 Task: Forward email as attachment with the signature Dillon Turner with the subject Yearly report from softage.1@softage.net to softage.8@softage.net with the message Would it be possible to have a project status update call with all stakeholders next week?
Action: Mouse moved to (1136, 104)
Screenshot: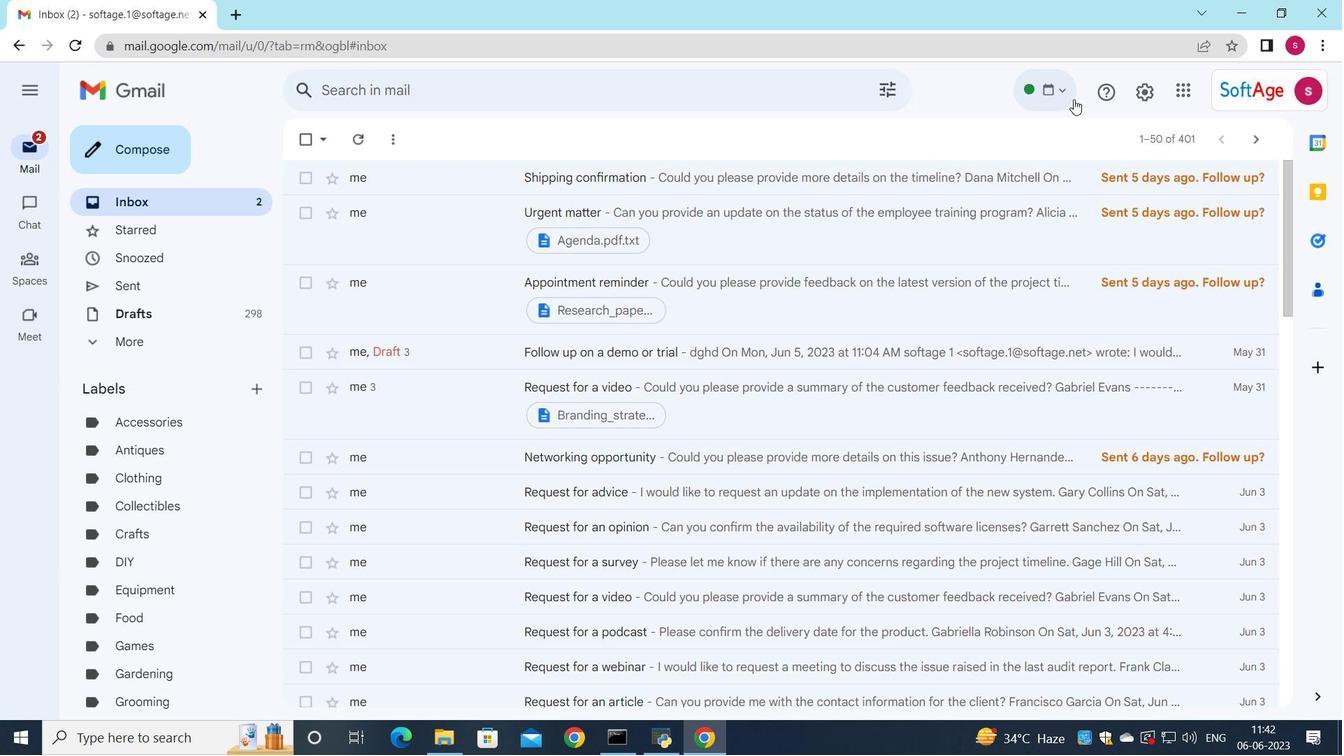 
Action: Mouse pressed left at (1136, 104)
Screenshot: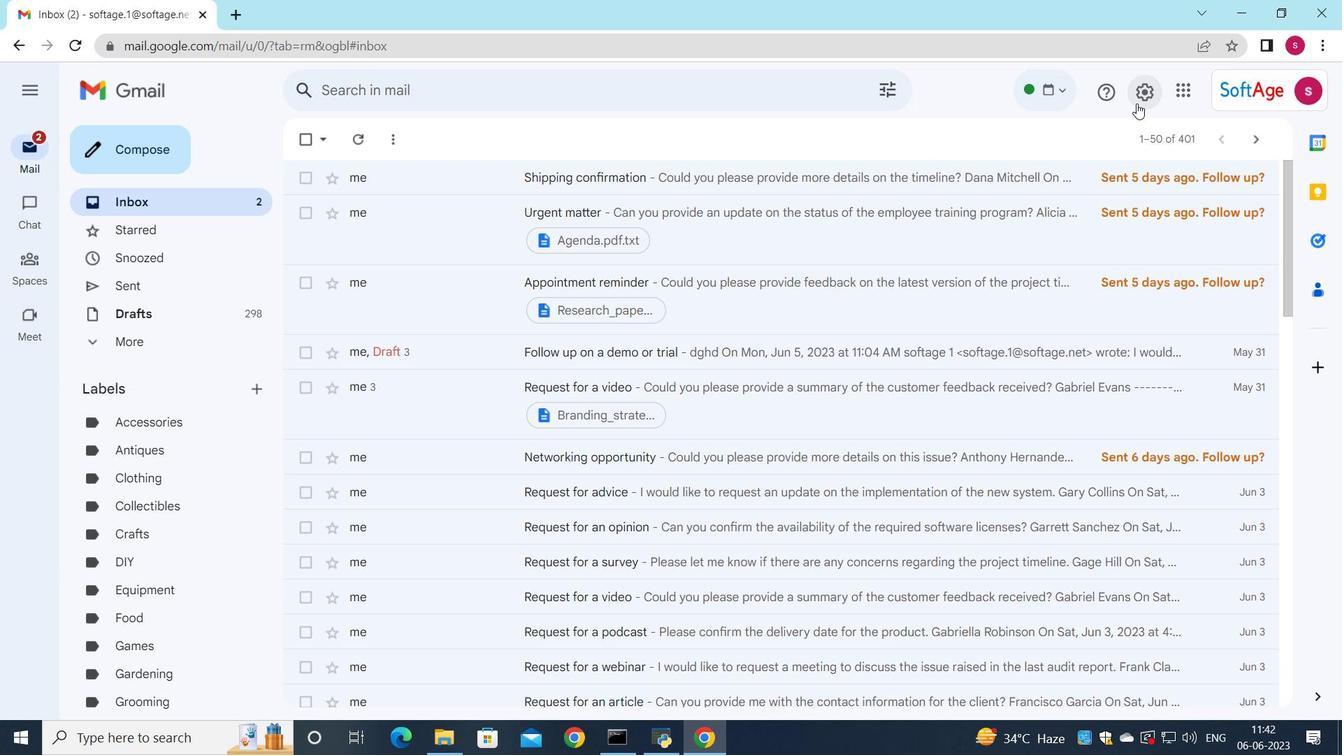 
Action: Mouse moved to (1164, 179)
Screenshot: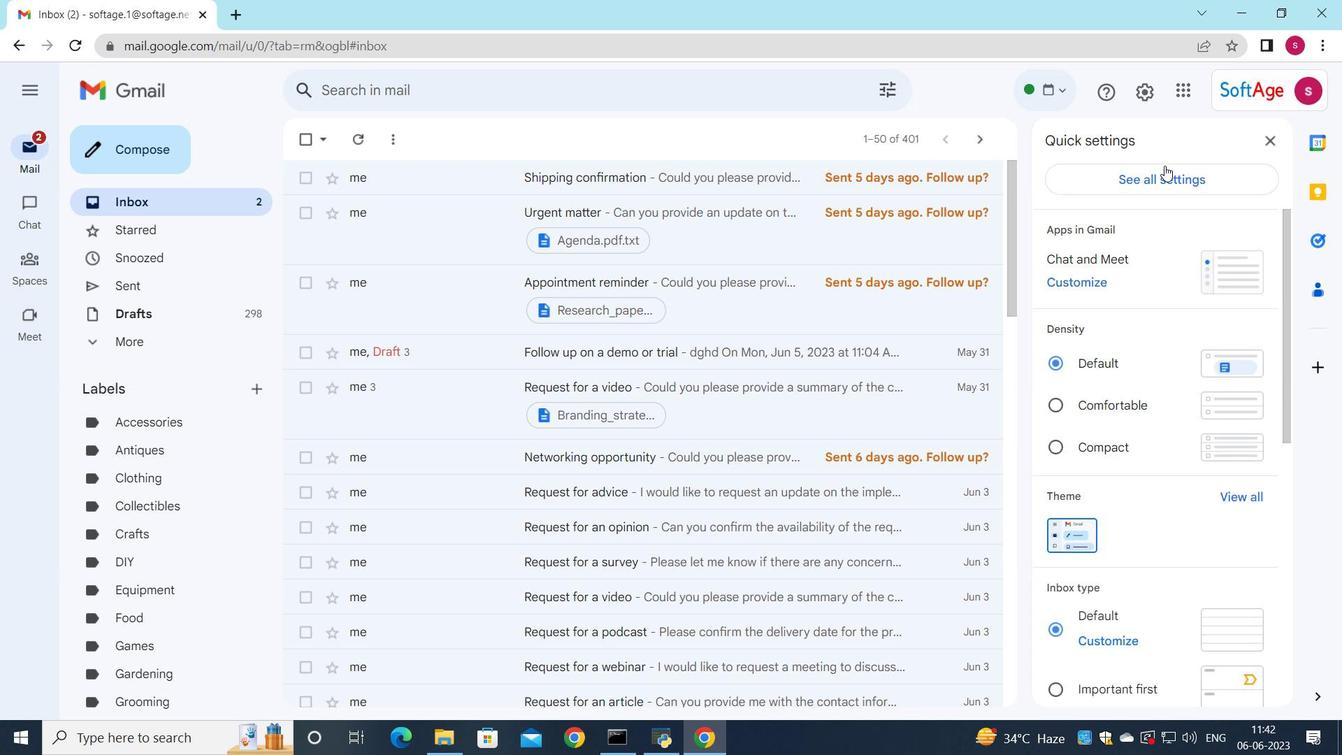 
Action: Mouse pressed left at (1164, 179)
Screenshot: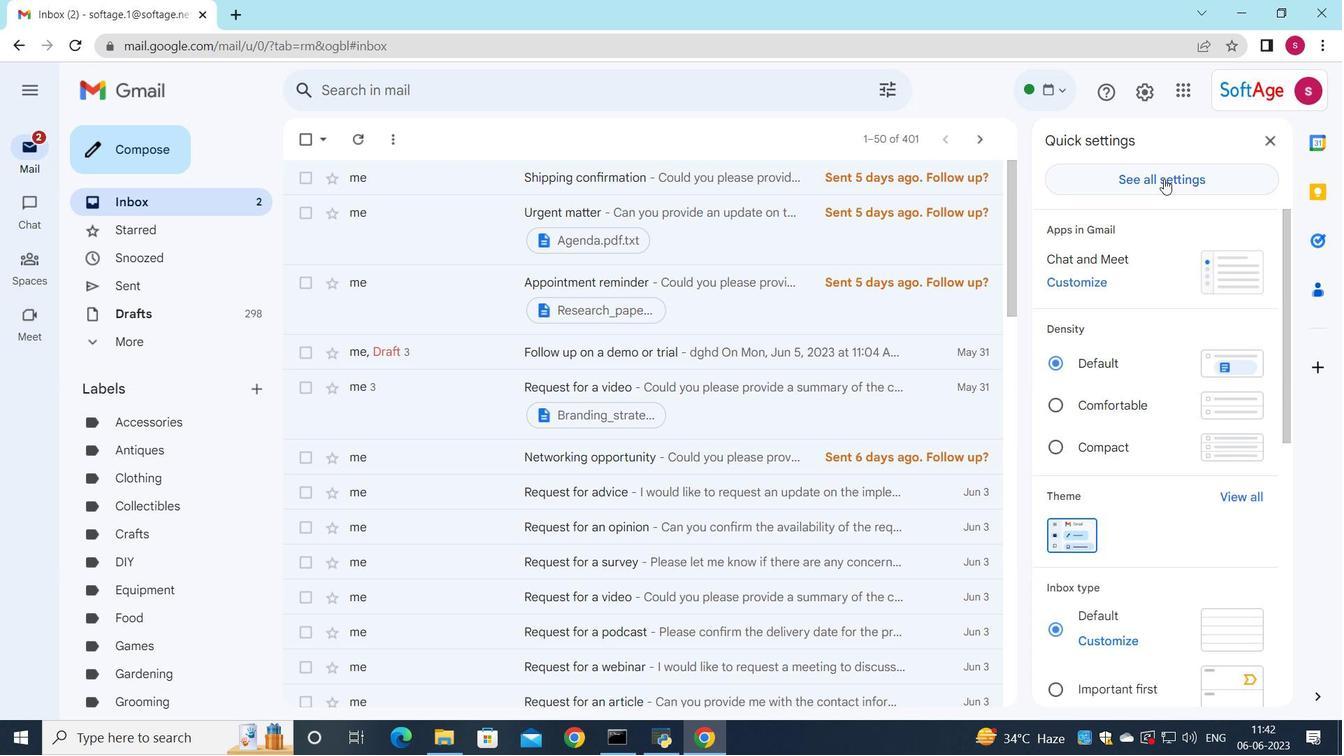 
Action: Mouse moved to (567, 263)
Screenshot: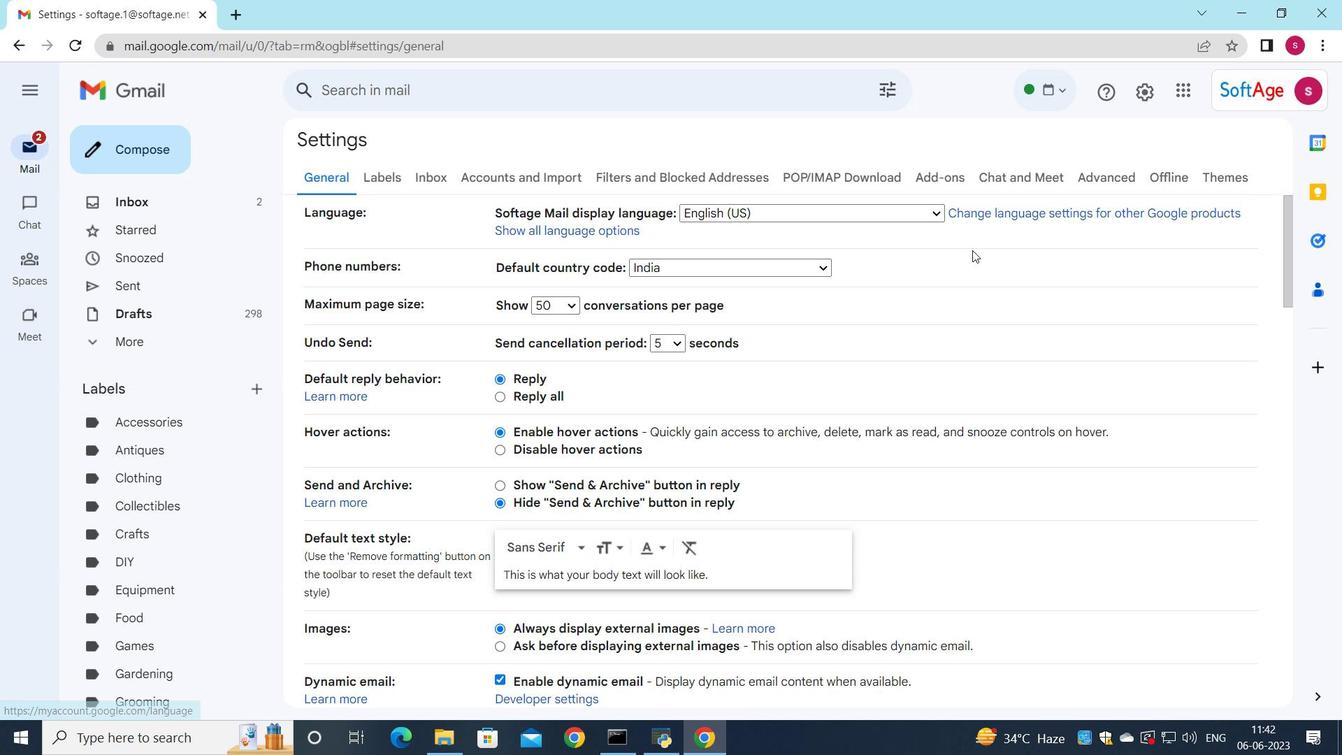 
Action: Mouse scrolled (567, 262) with delta (0, 0)
Screenshot: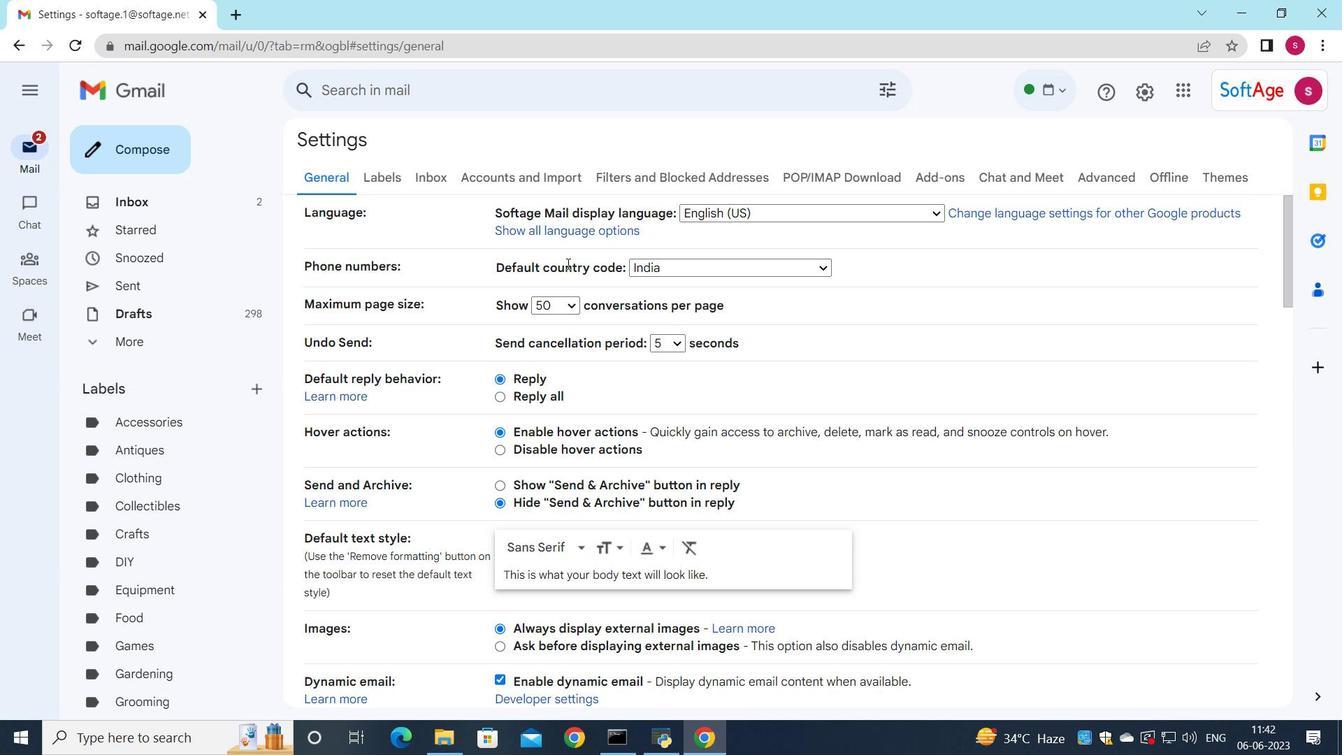 
Action: Mouse scrolled (567, 262) with delta (0, 0)
Screenshot: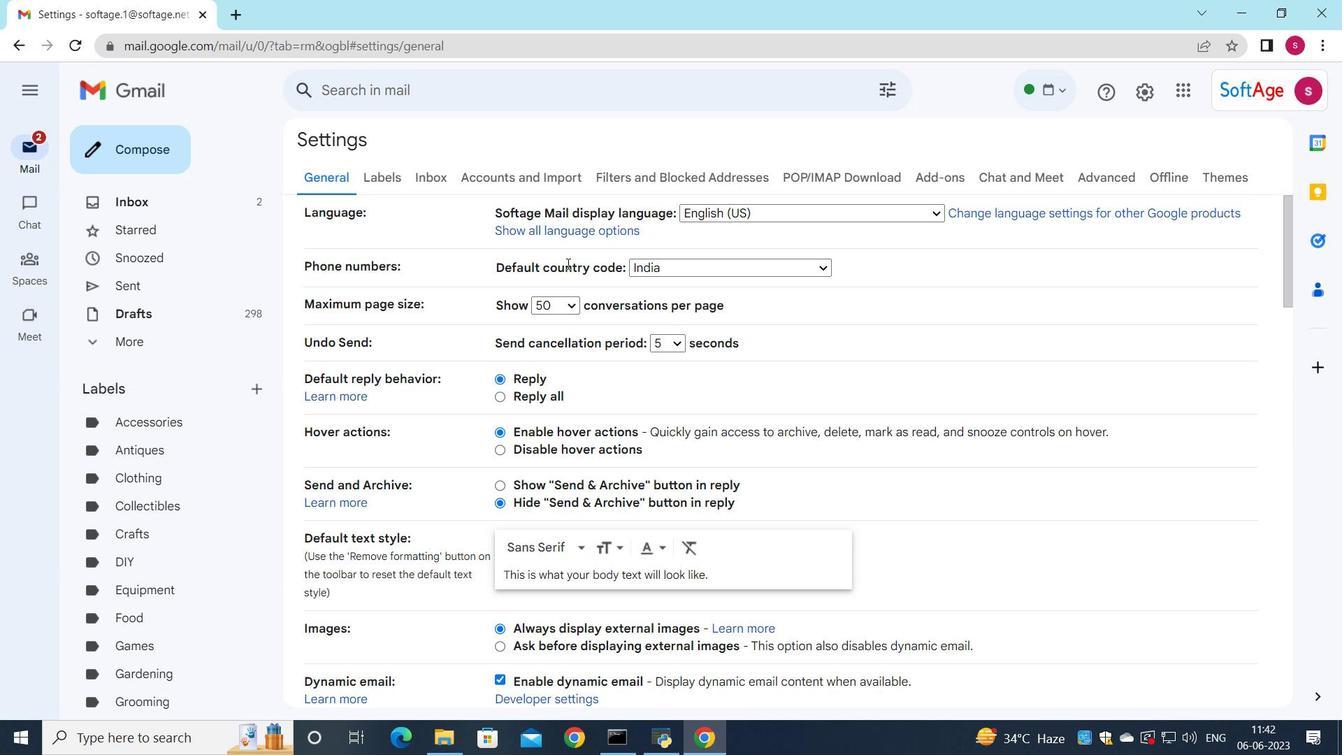 
Action: Mouse moved to (569, 333)
Screenshot: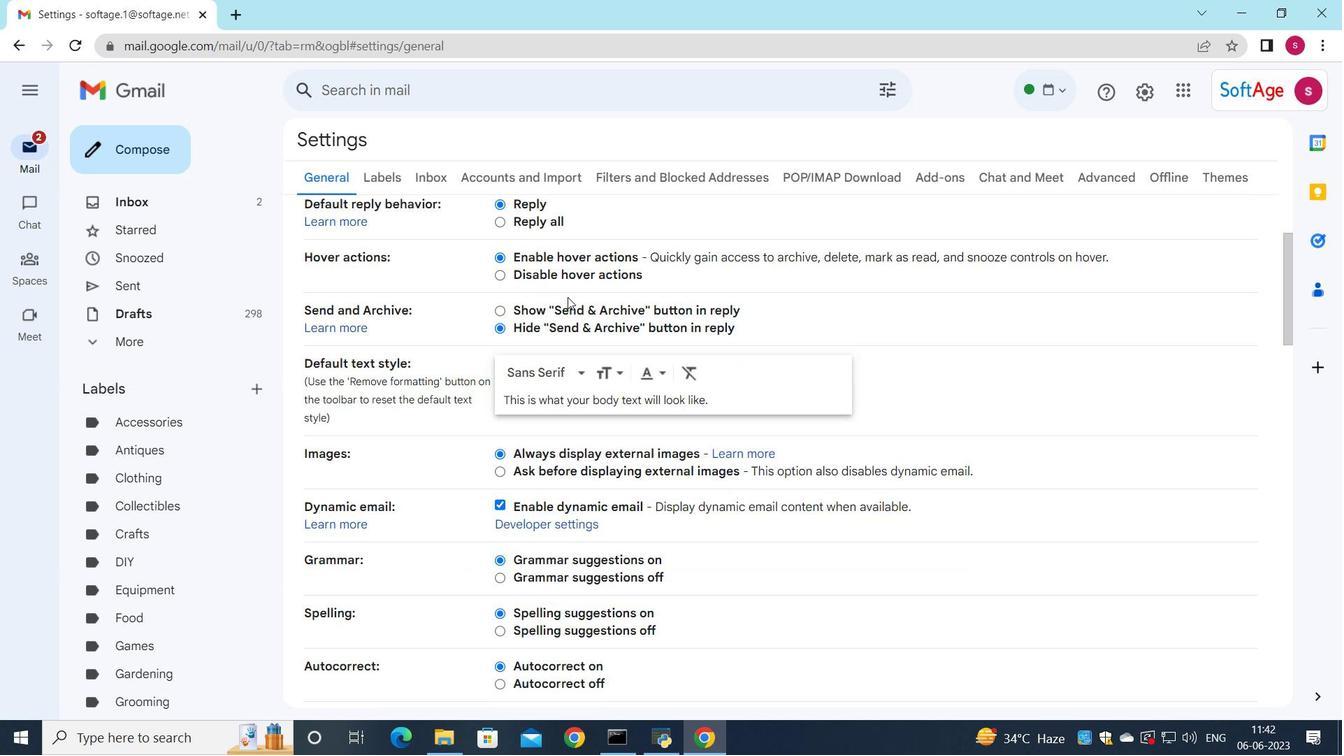 
Action: Mouse scrolled (569, 332) with delta (0, 0)
Screenshot: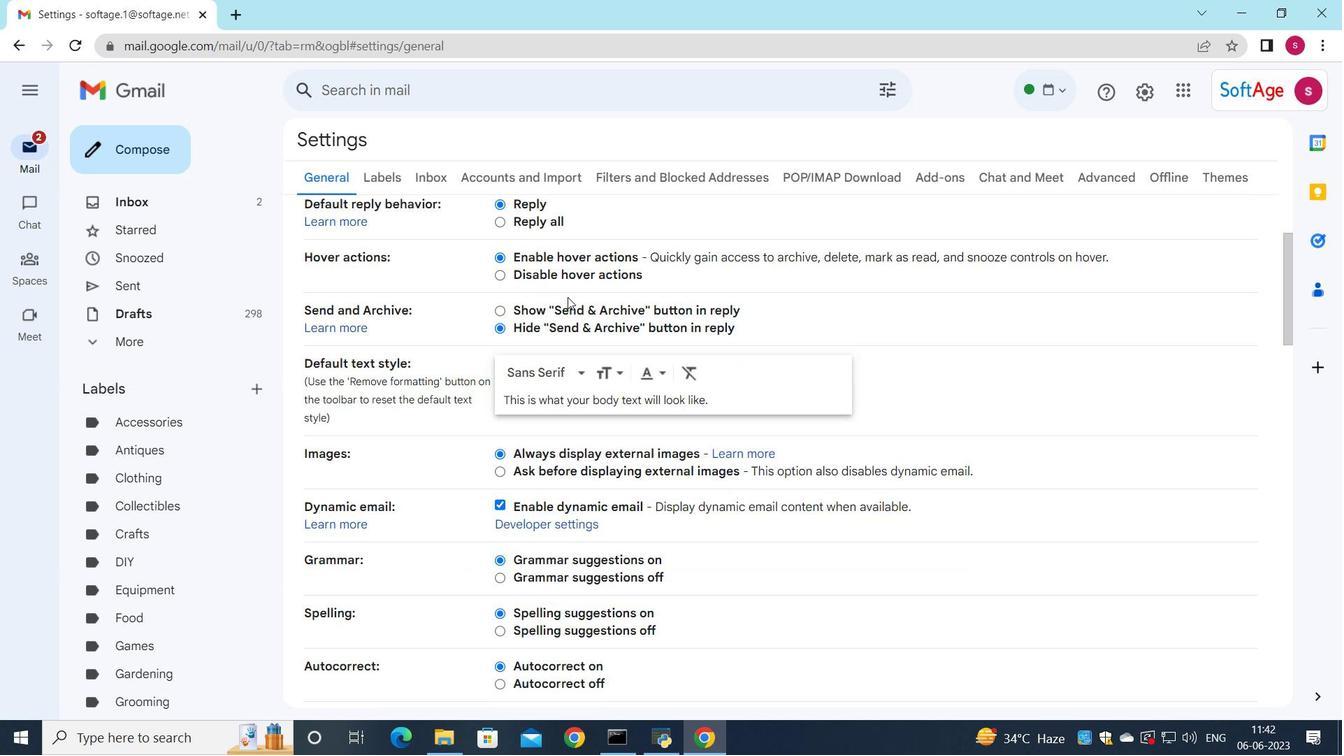 
Action: Mouse moved to (569, 339)
Screenshot: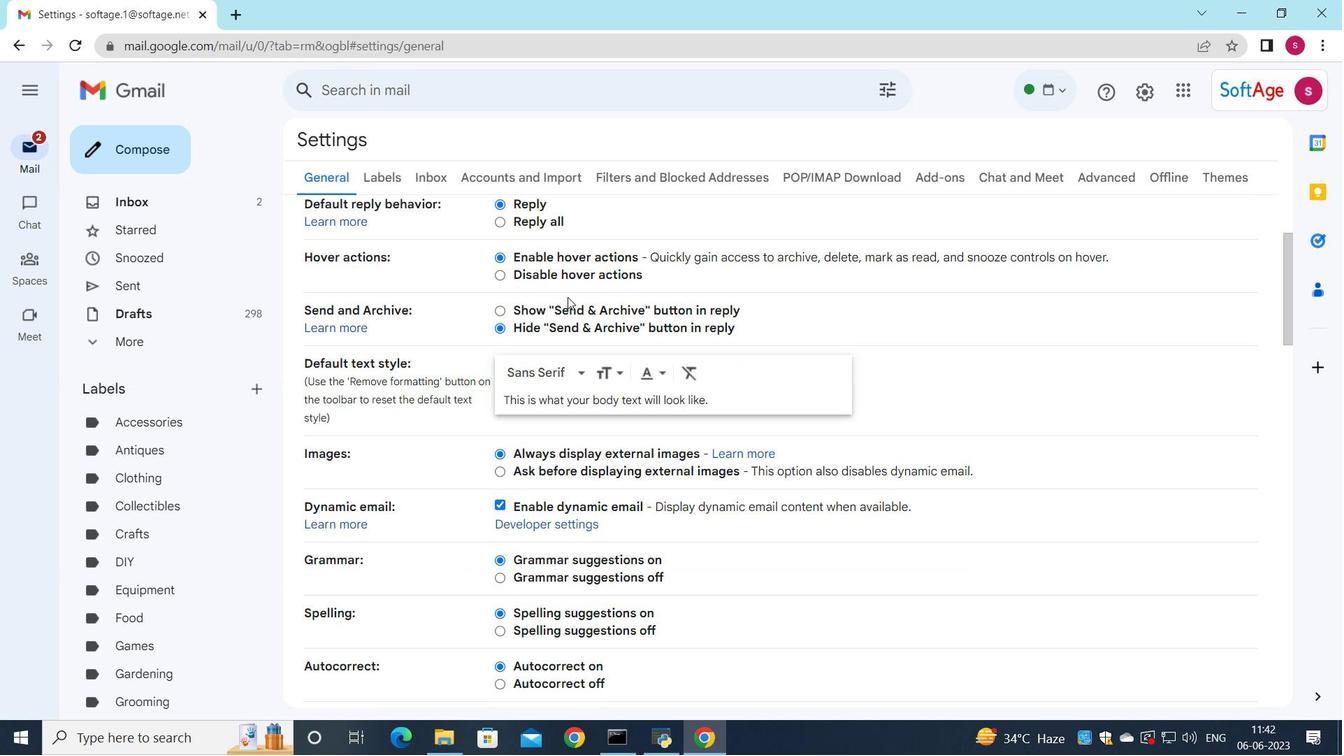 
Action: Mouse scrolled (569, 338) with delta (0, 0)
Screenshot: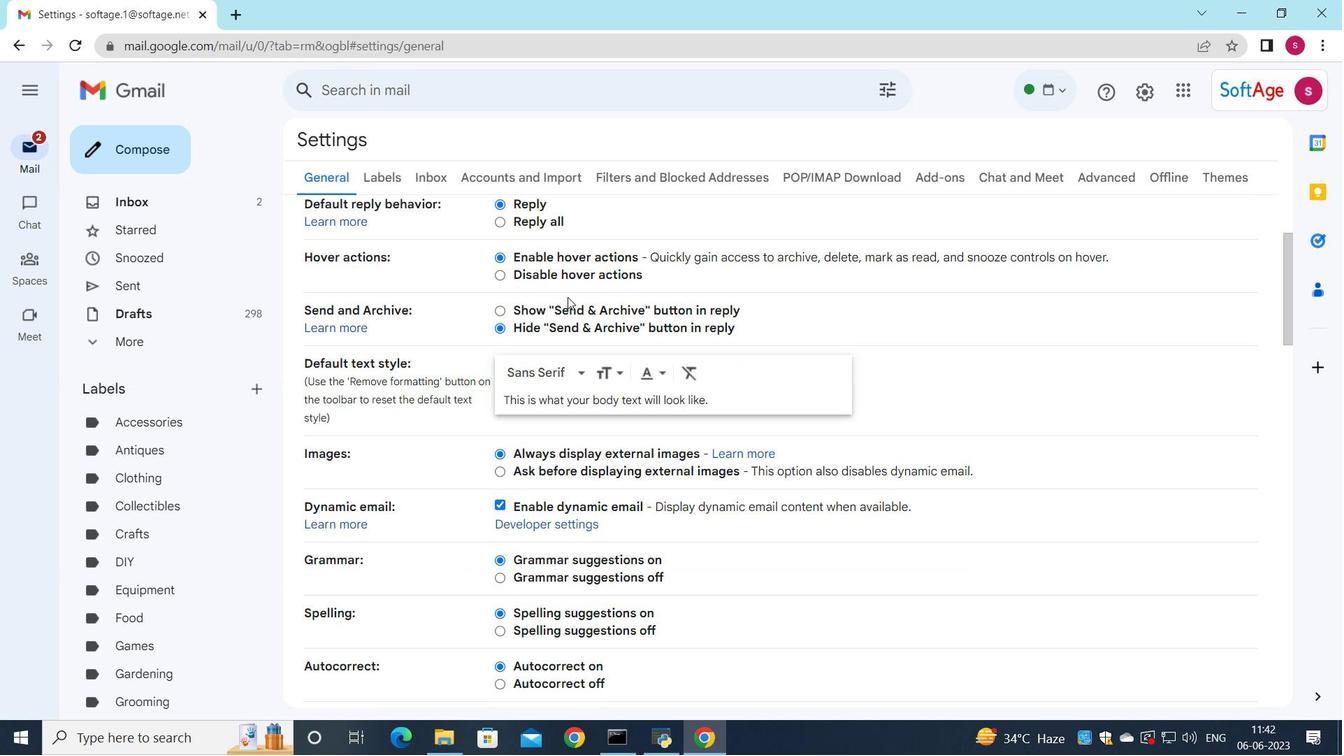 
Action: Mouse moved to (569, 348)
Screenshot: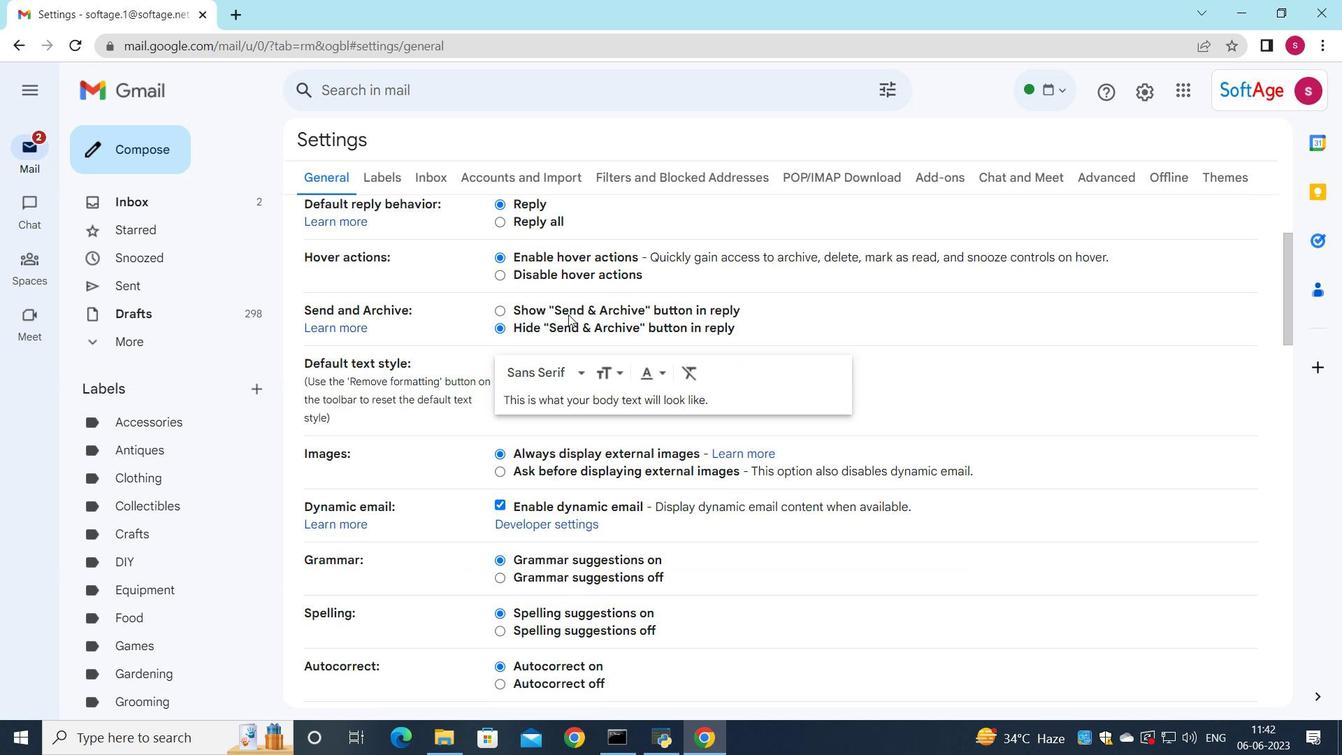 
Action: Mouse scrolled (569, 347) with delta (0, 0)
Screenshot: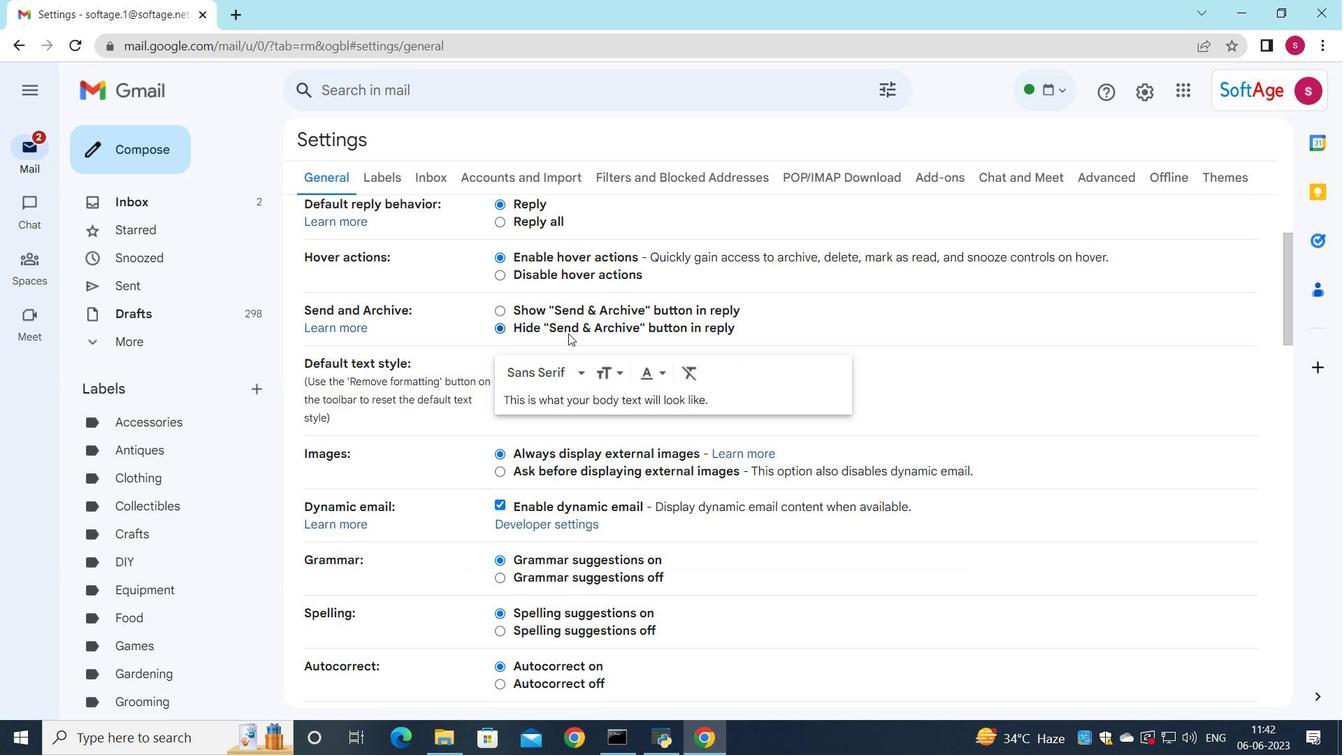 
Action: Mouse moved to (574, 409)
Screenshot: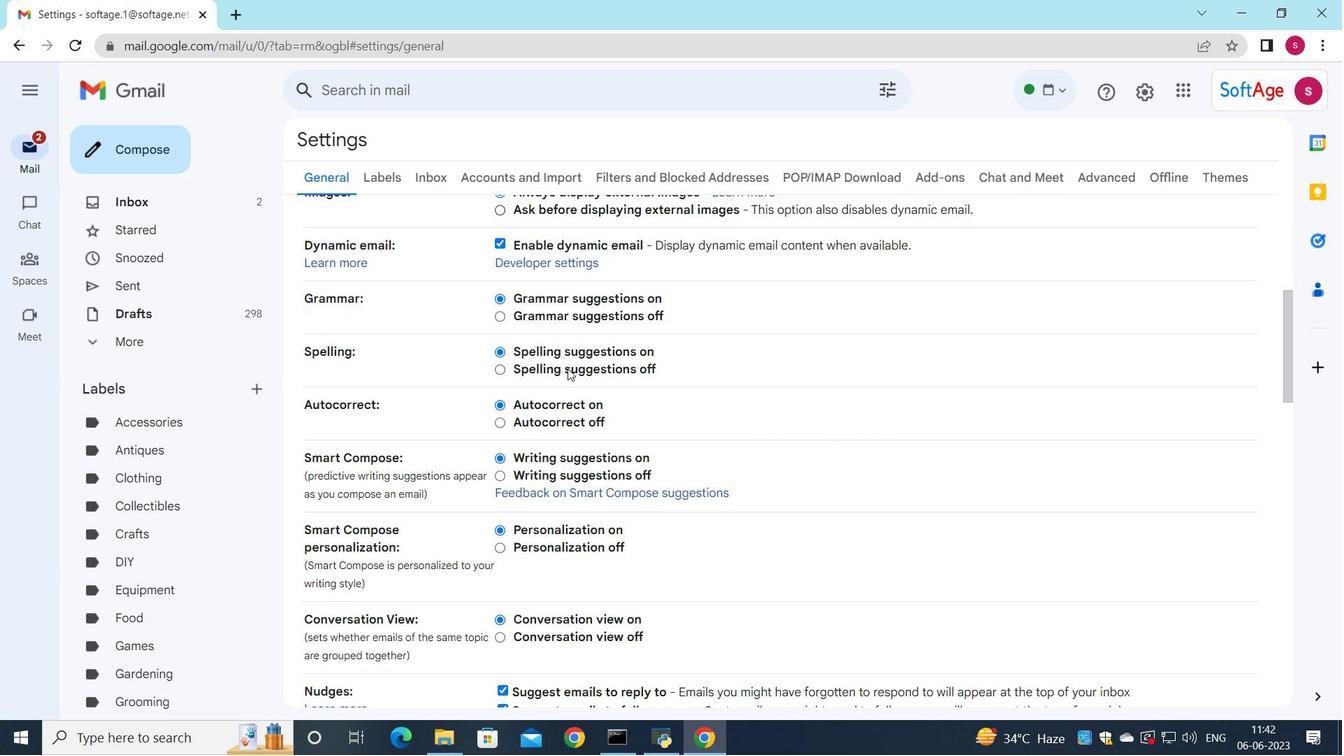 
Action: Mouse scrolled (574, 408) with delta (0, 0)
Screenshot: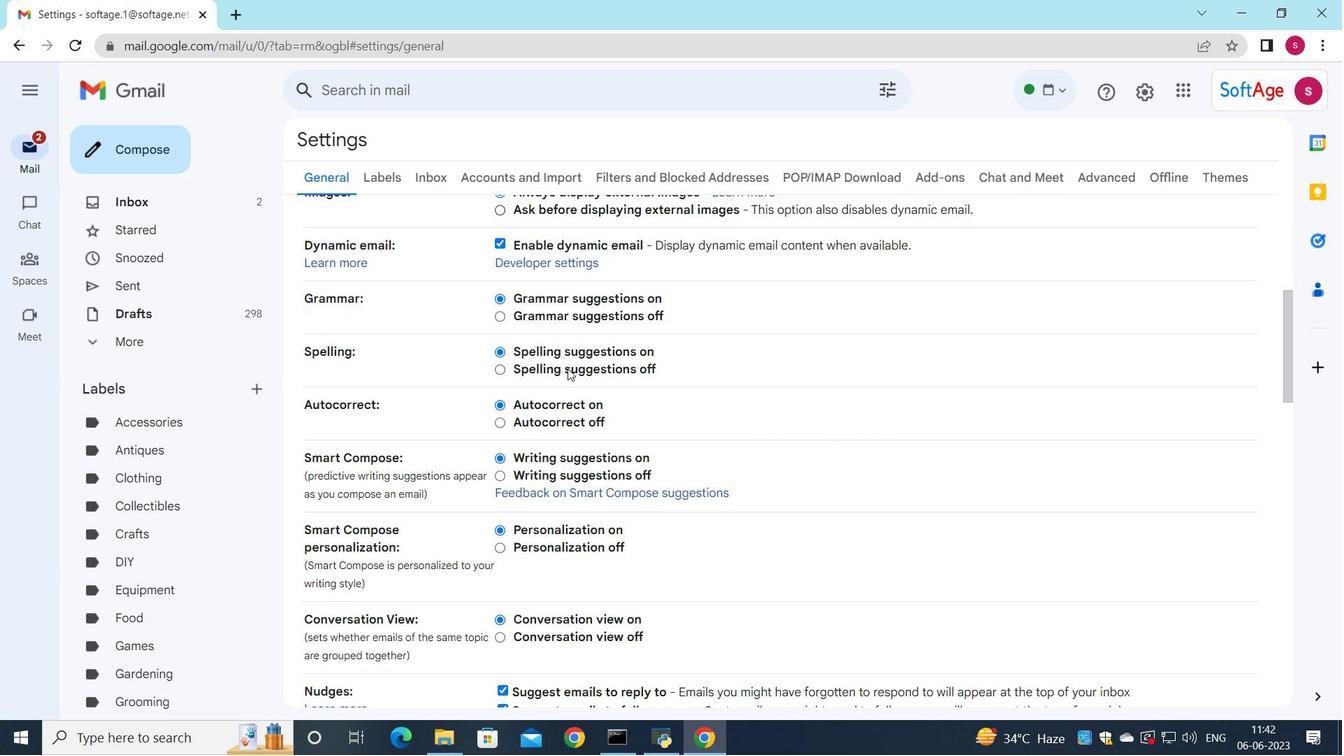 
Action: Mouse moved to (578, 416)
Screenshot: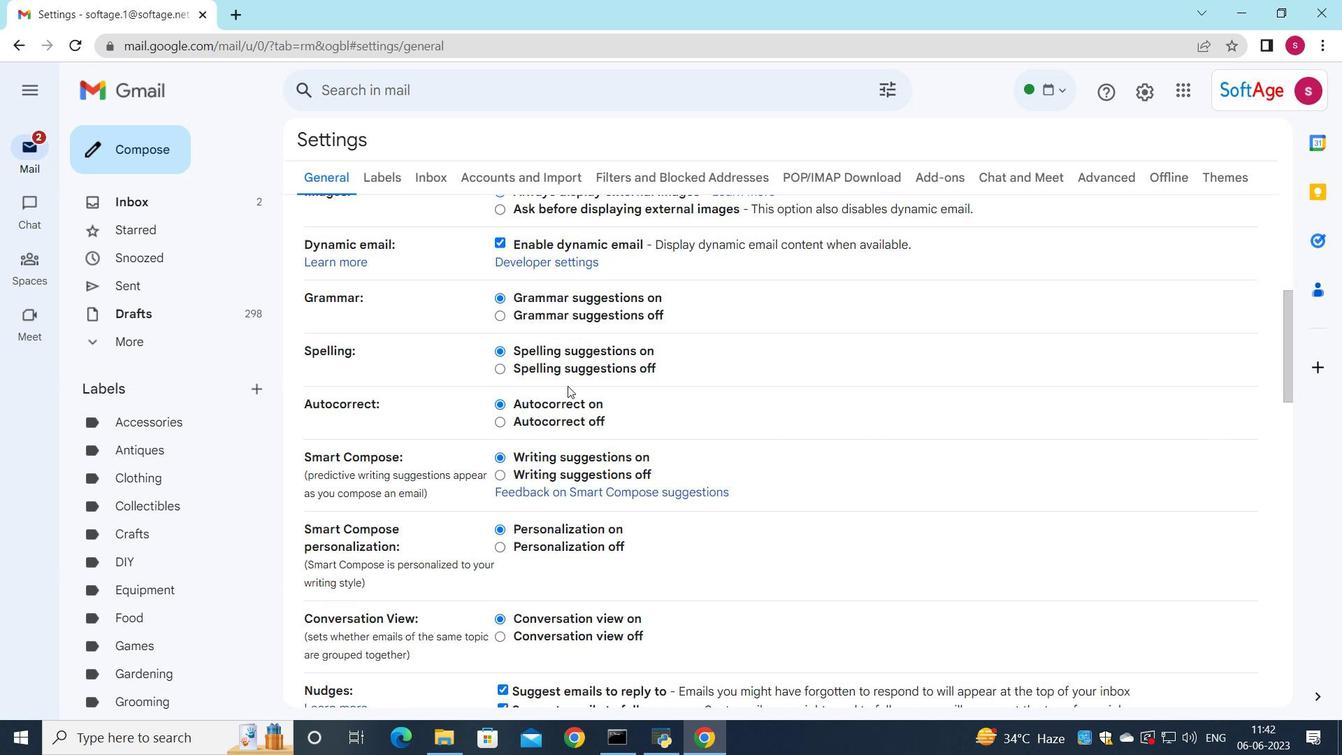 
Action: Mouse scrolled (578, 416) with delta (0, 0)
Screenshot: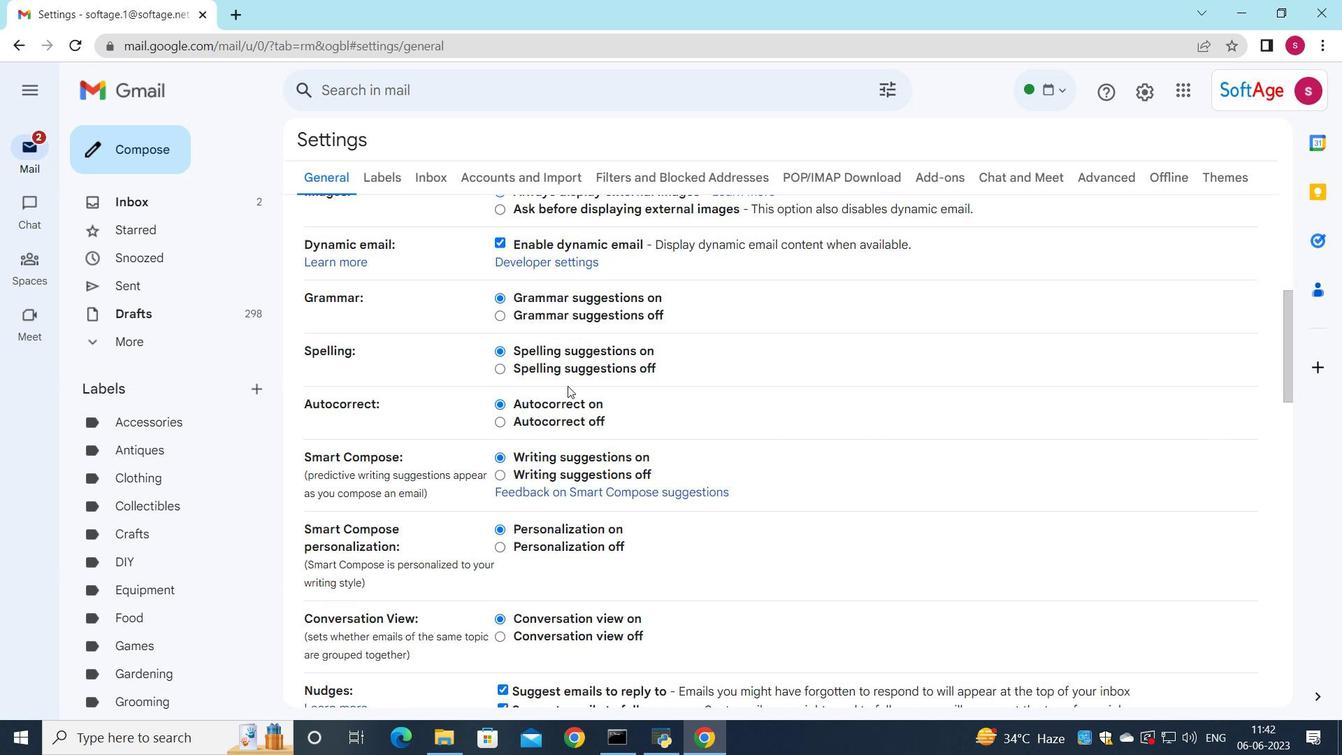 
Action: Mouse moved to (596, 419)
Screenshot: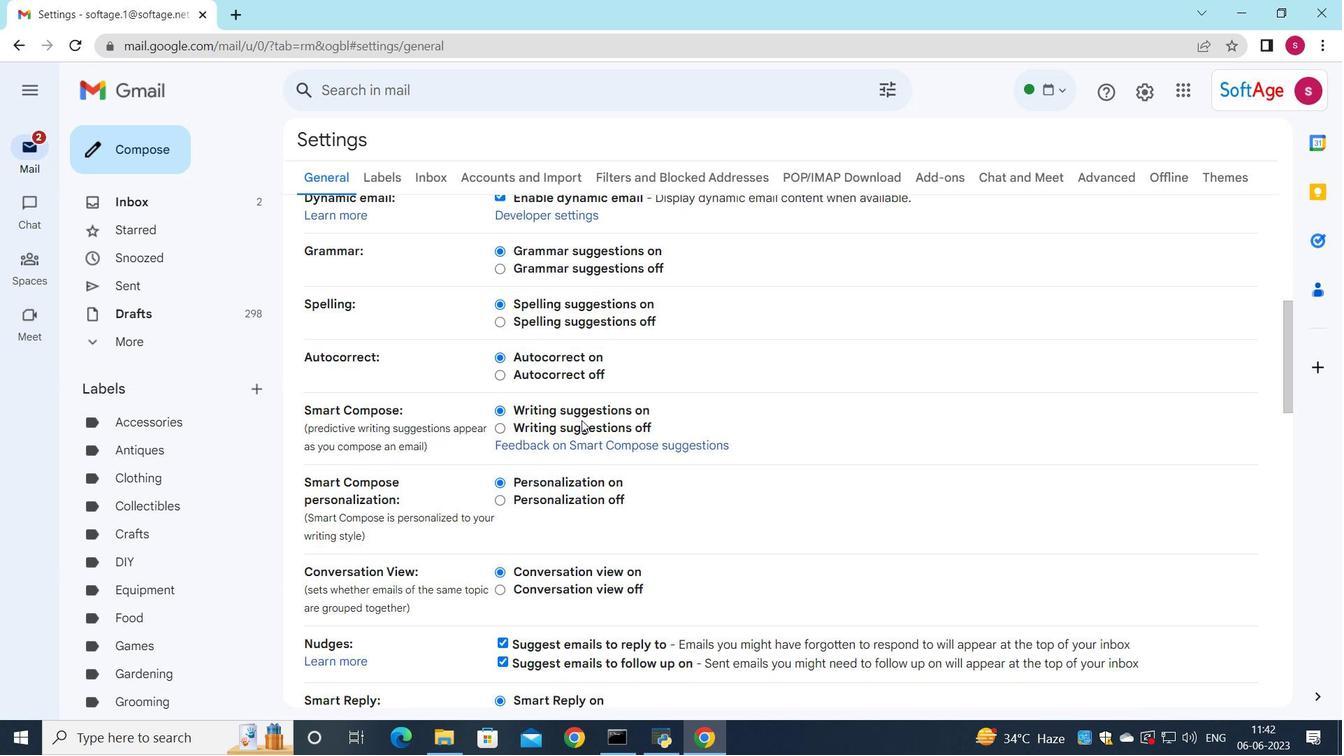 
Action: Mouse scrolled (582, 420) with delta (0, 0)
Screenshot: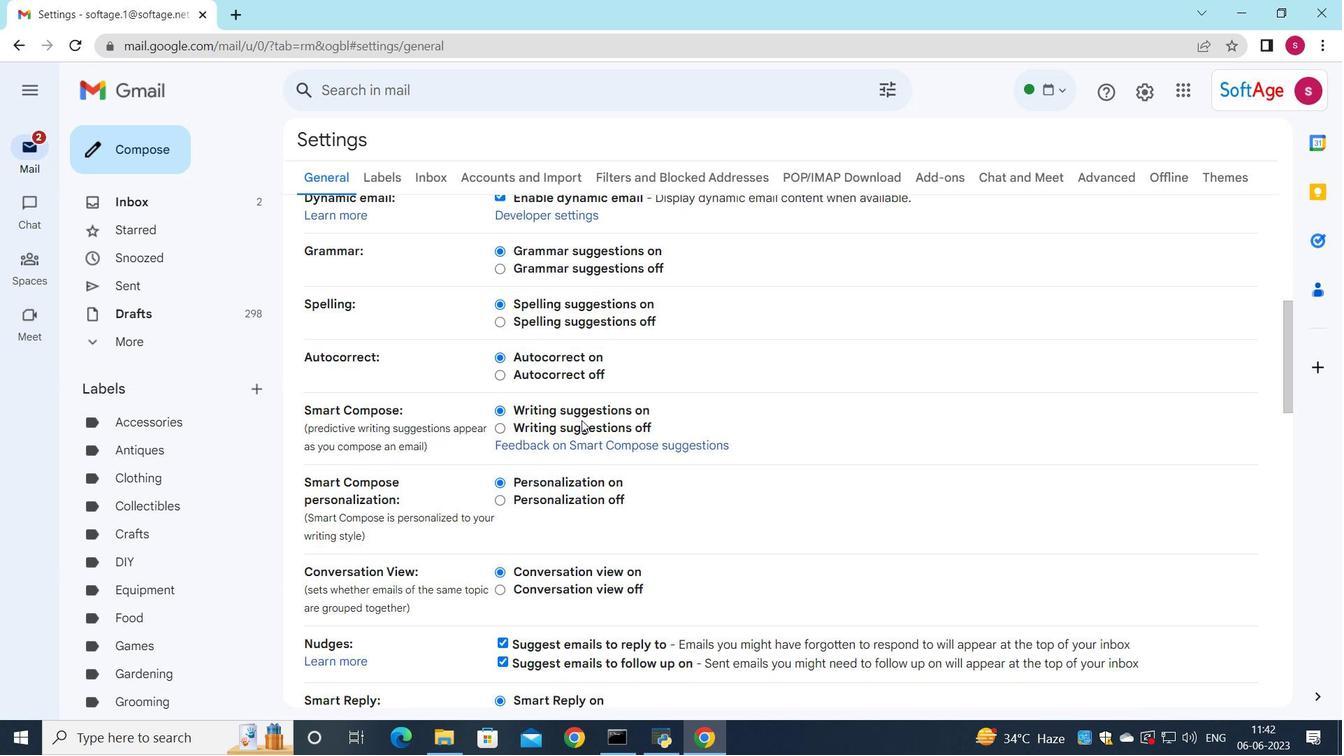 
Action: Mouse moved to (596, 418)
Screenshot: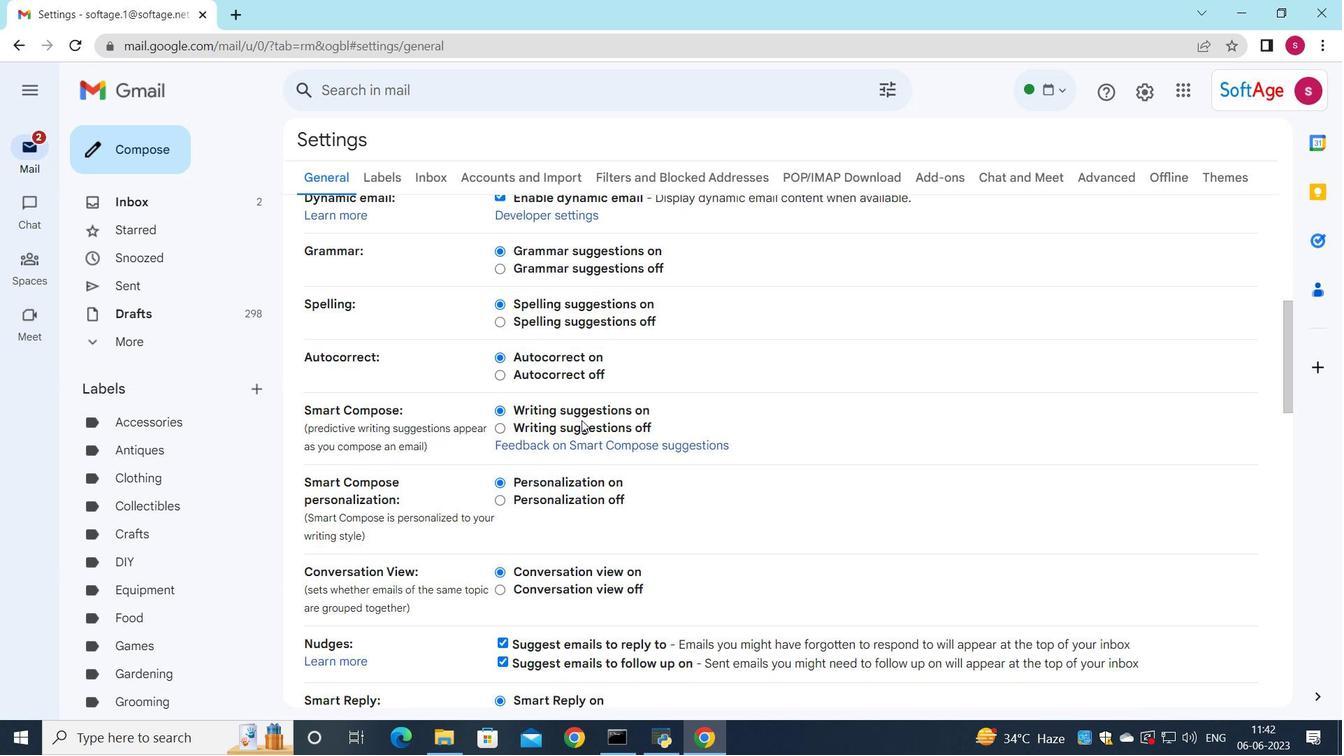 
Action: Mouse scrolled (596, 418) with delta (0, 0)
Screenshot: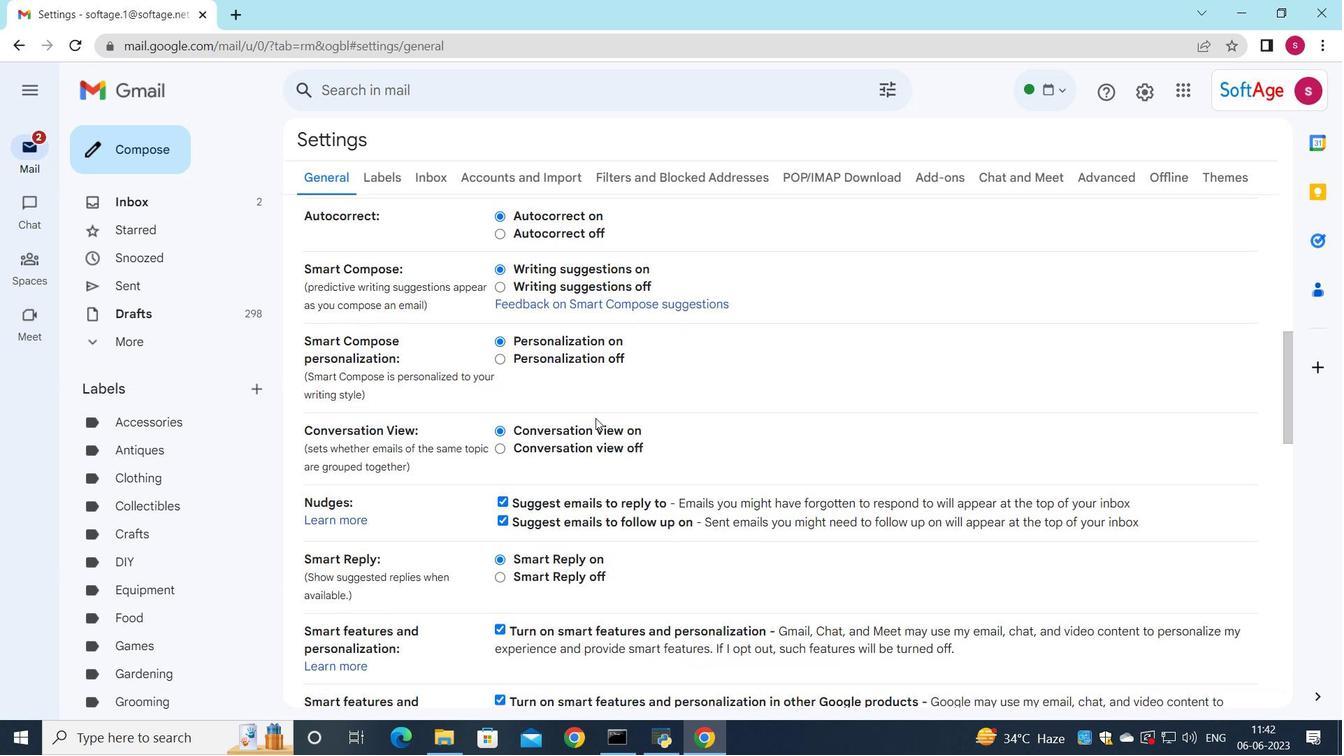 
Action: Mouse scrolled (596, 418) with delta (0, 0)
Screenshot: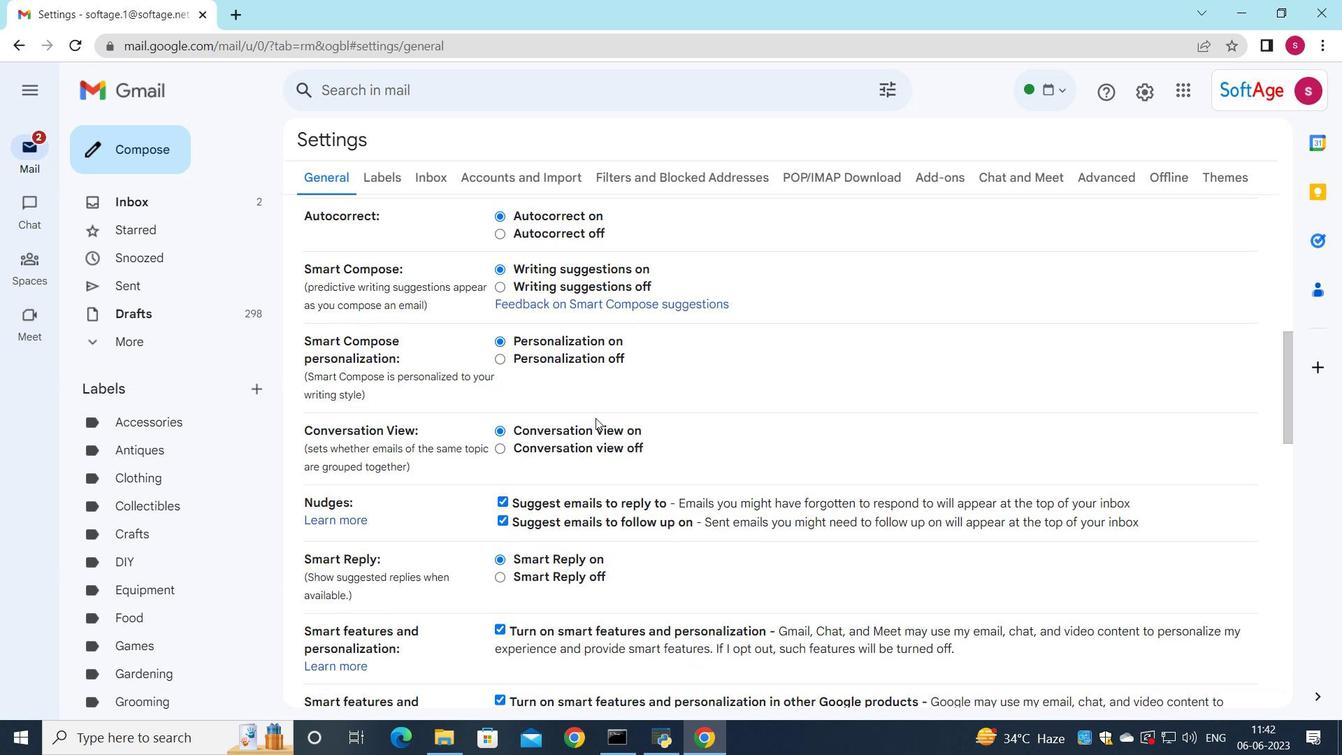 
Action: Mouse scrolled (596, 418) with delta (0, 0)
Screenshot: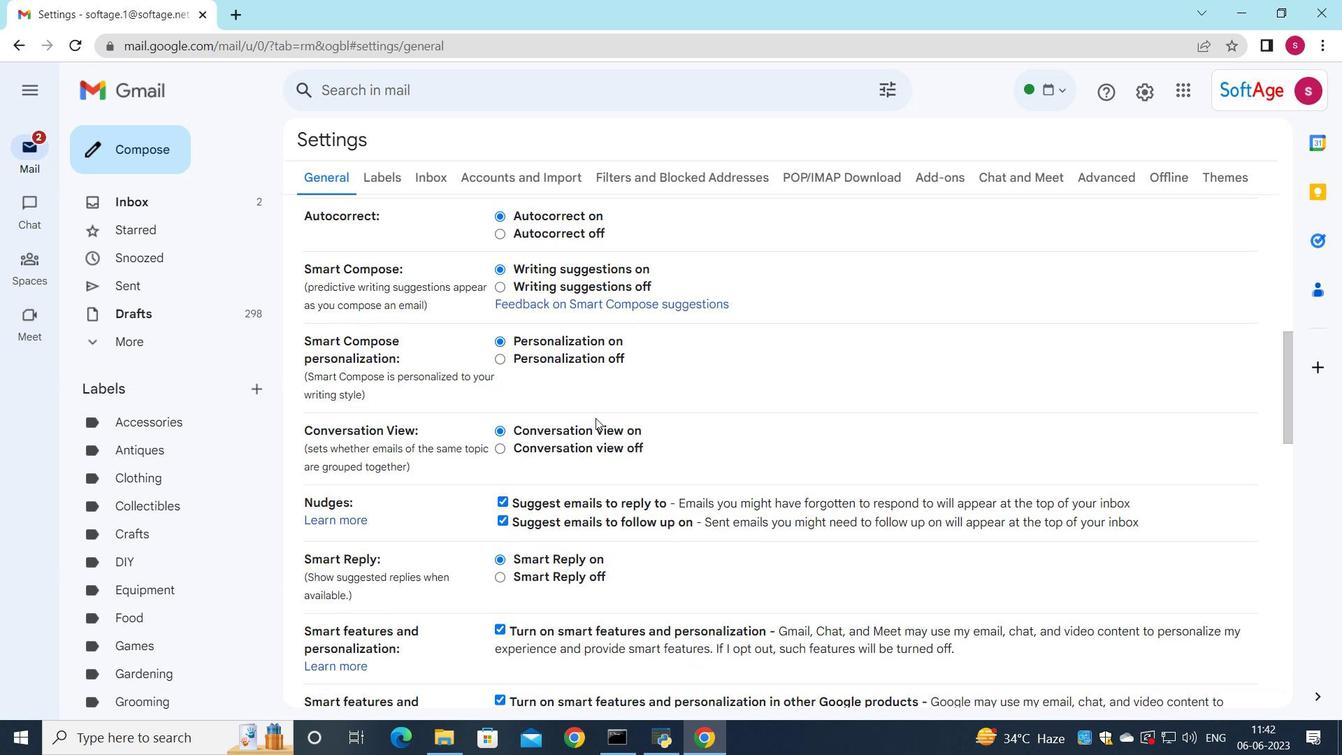
Action: Mouse scrolled (596, 418) with delta (0, 0)
Screenshot: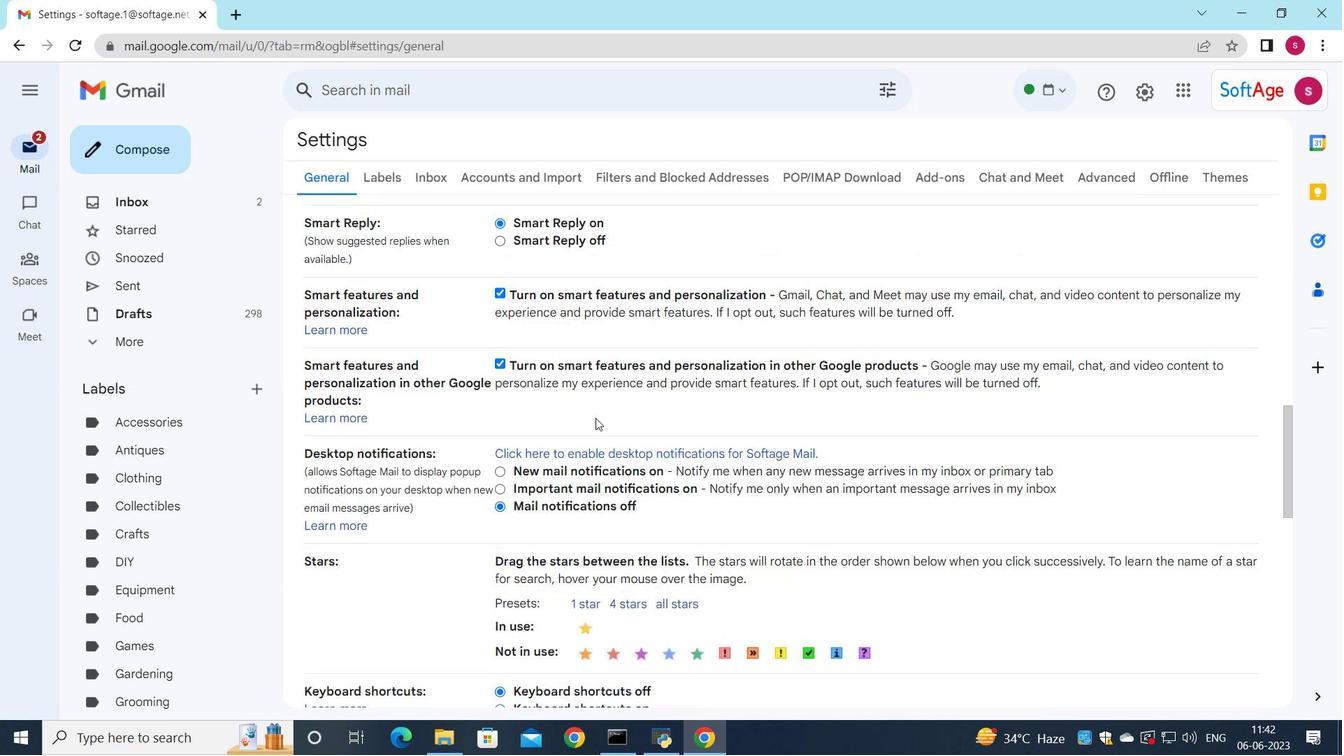 
Action: Mouse scrolled (596, 418) with delta (0, 0)
Screenshot: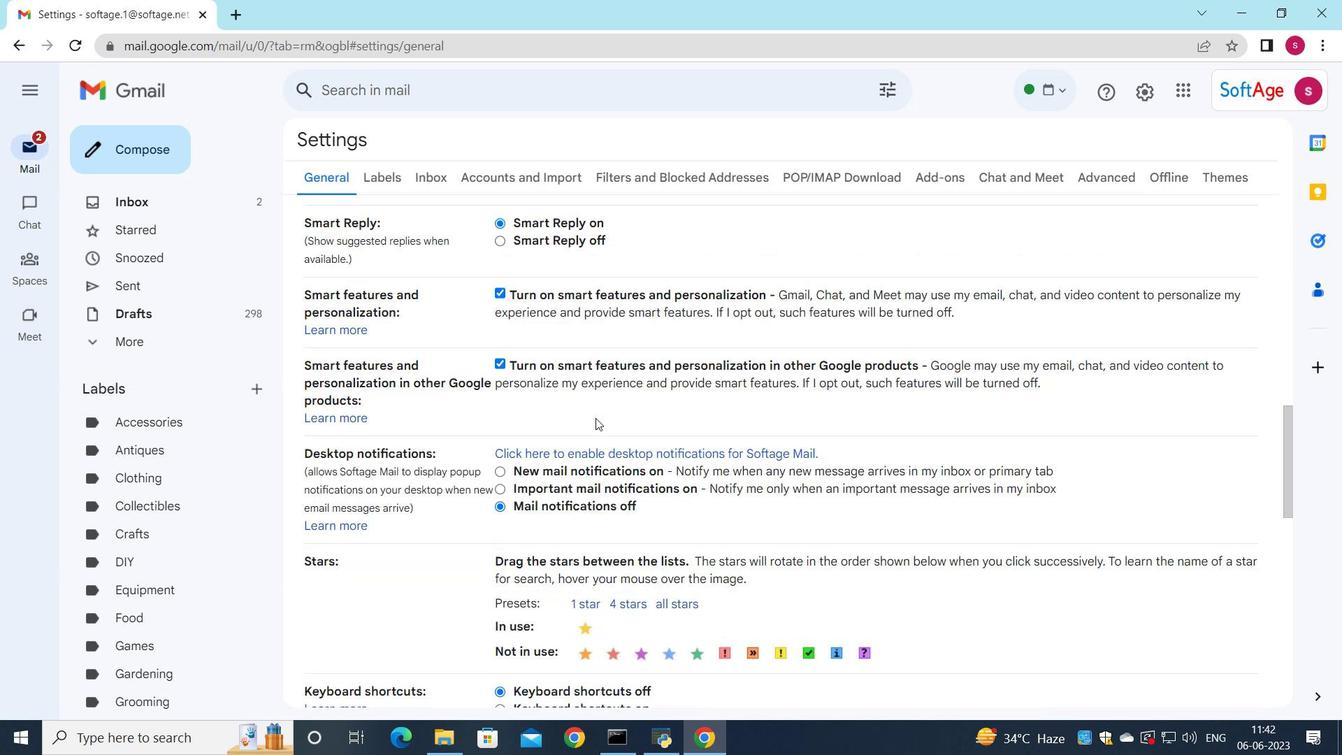 
Action: Mouse scrolled (596, 418) with delta (0, 0)
Screenshot: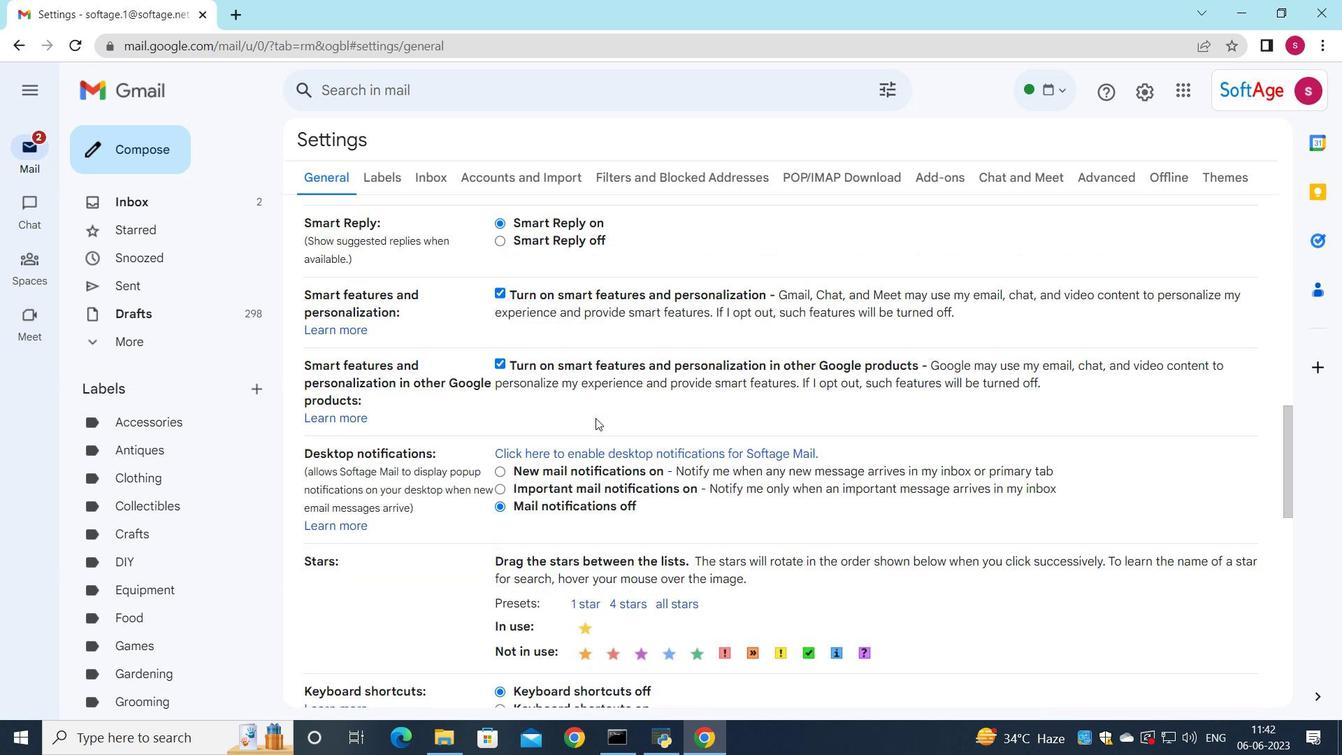 
Action: Mouse scrolled (596, 418) with delta (0, 0)
Screenshot: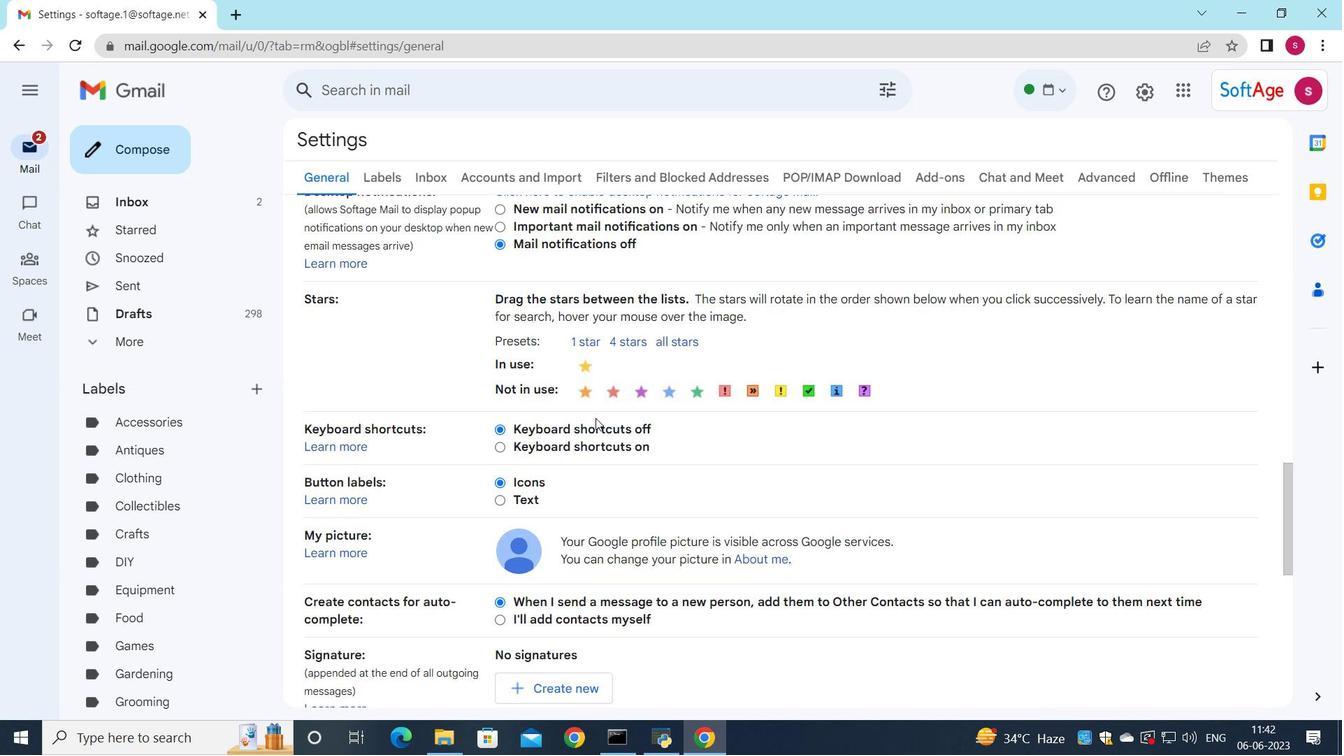
Action: Mouse scrolled (596, 418) with delta (0, 0)
Screenshot: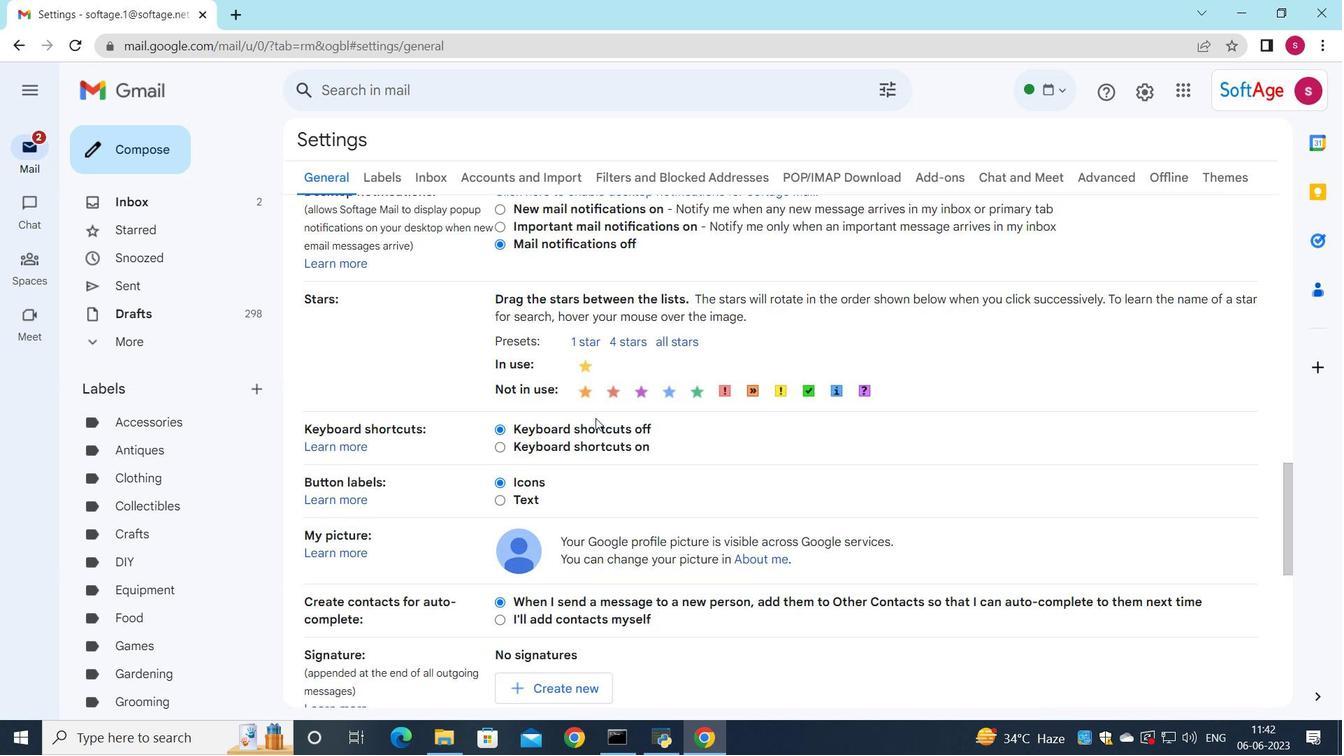 
Action: Mouse moved to (591, 430)
Screenshot: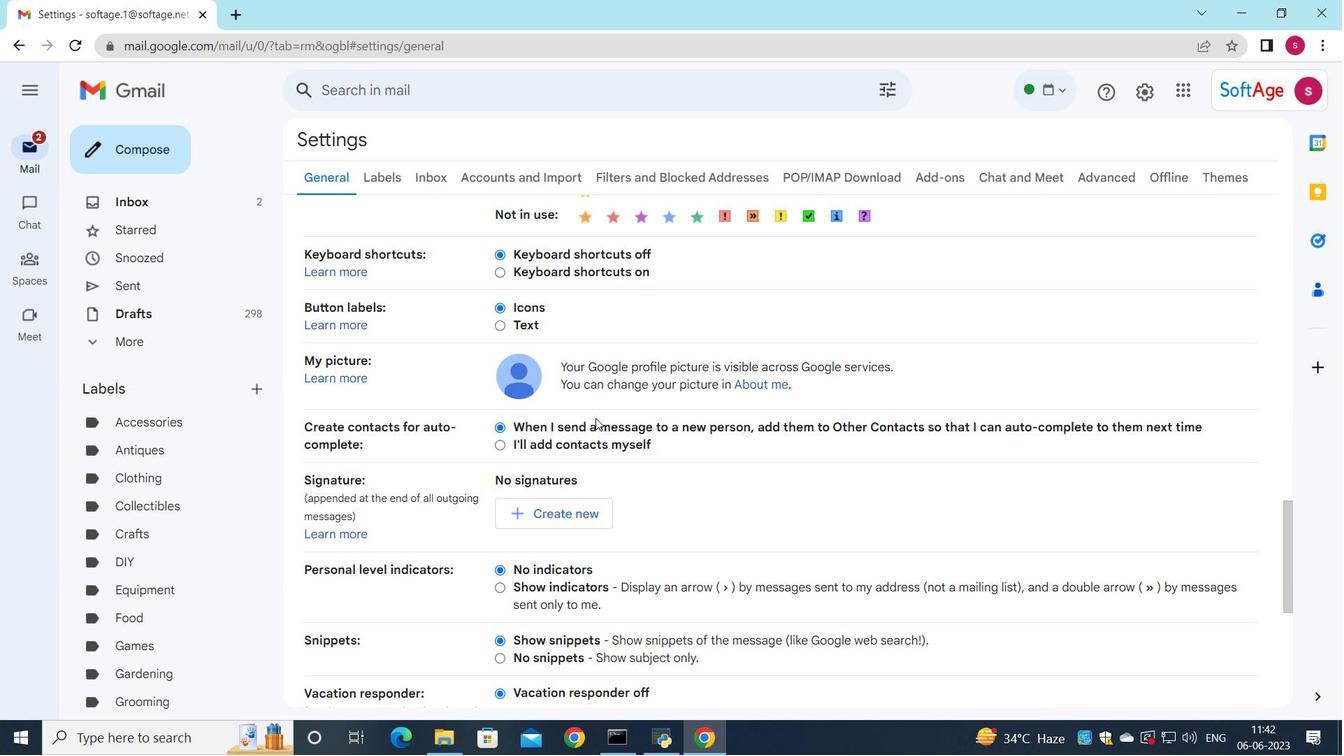 
Action: Mouse scrolled (591, 429) with delta (0, 0)
Screenshot: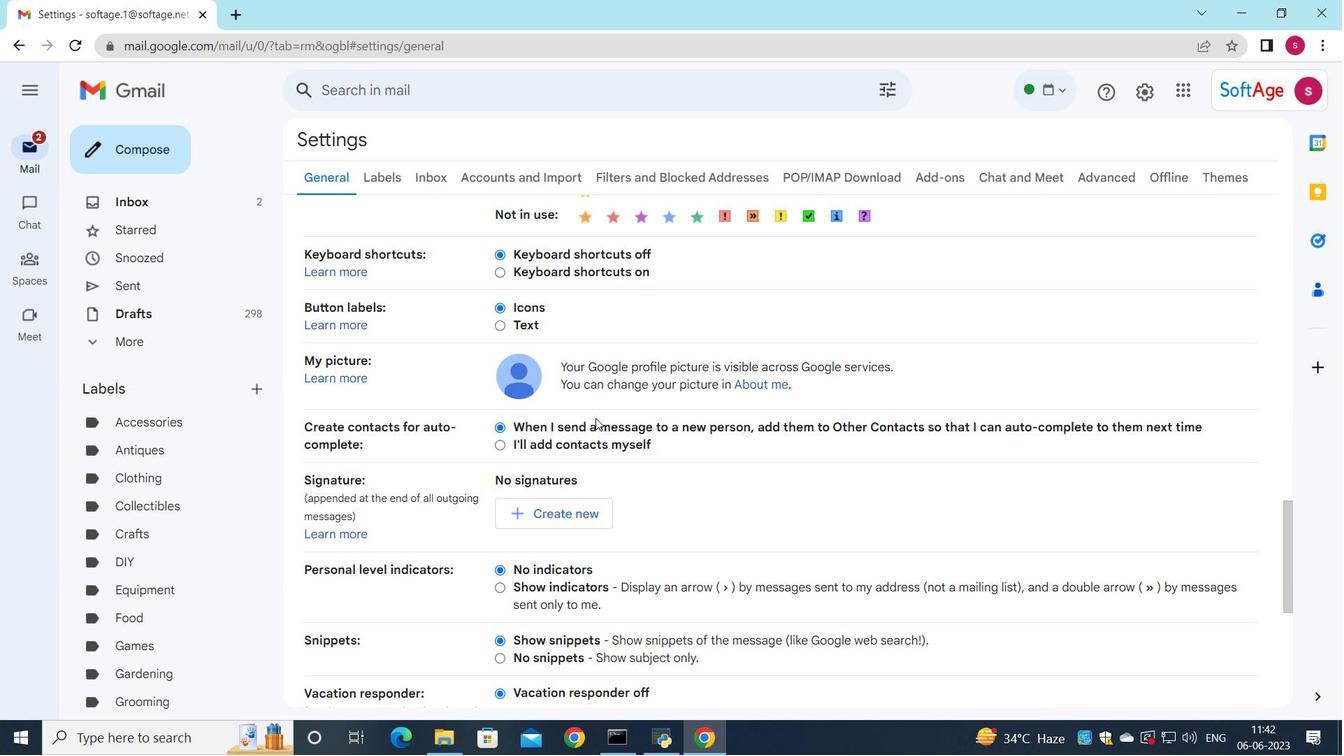 
Action: Mouse moved to (587, 426)
Screenshot: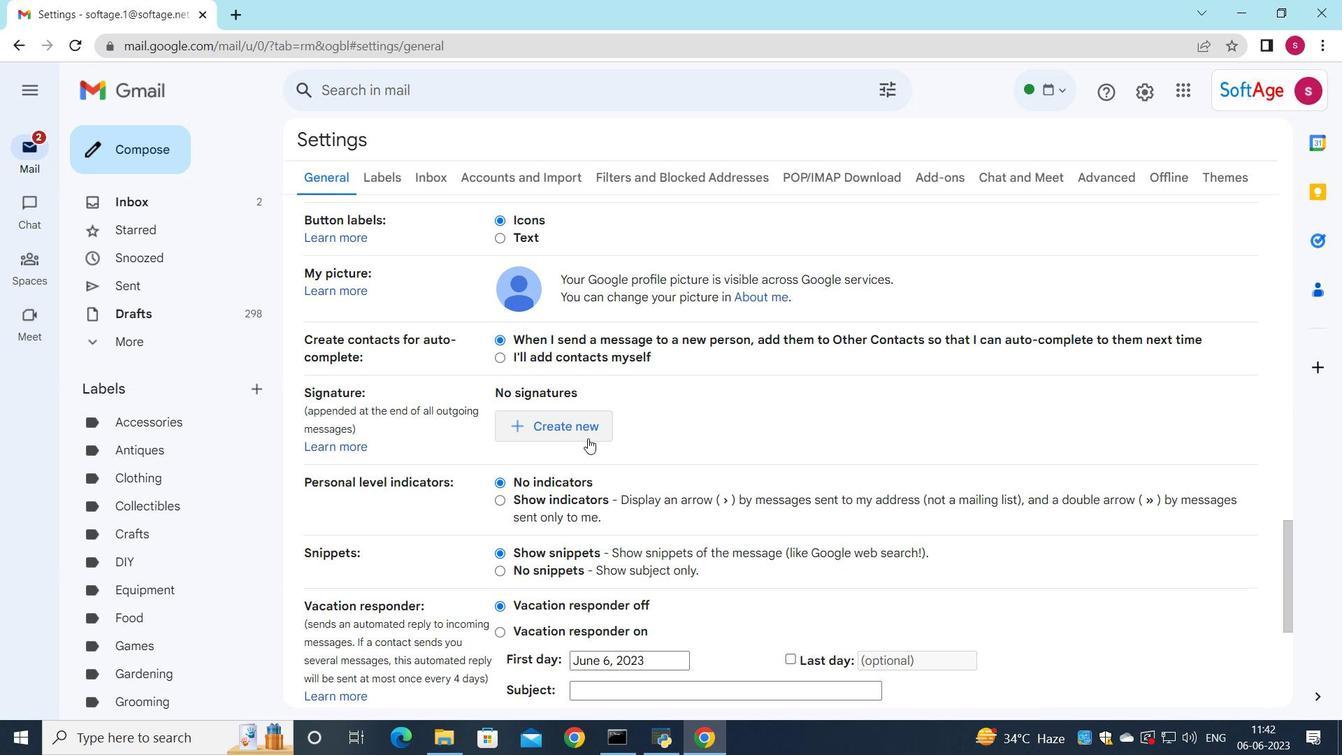 
Action: Mouse pressed left at (587, 426)
Screenshot: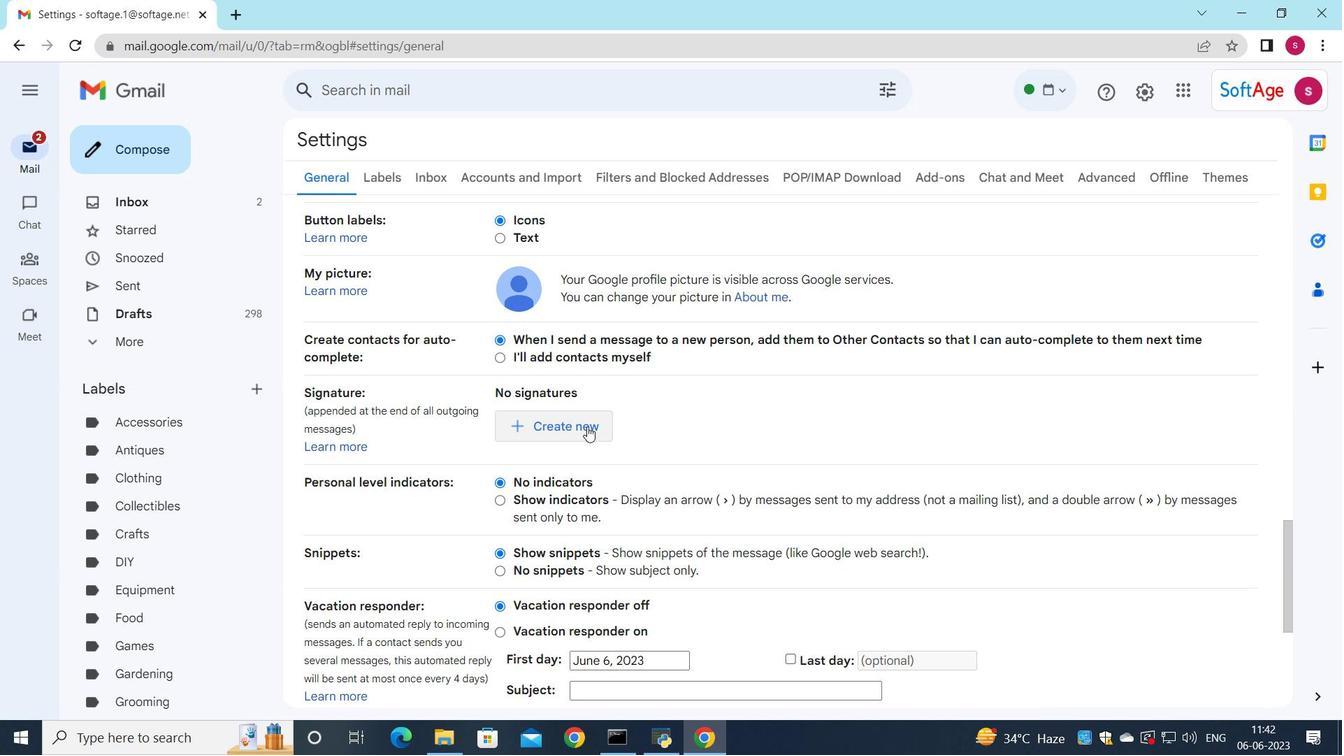 
Action: Mouse moved to (783, 427)
Screenshot: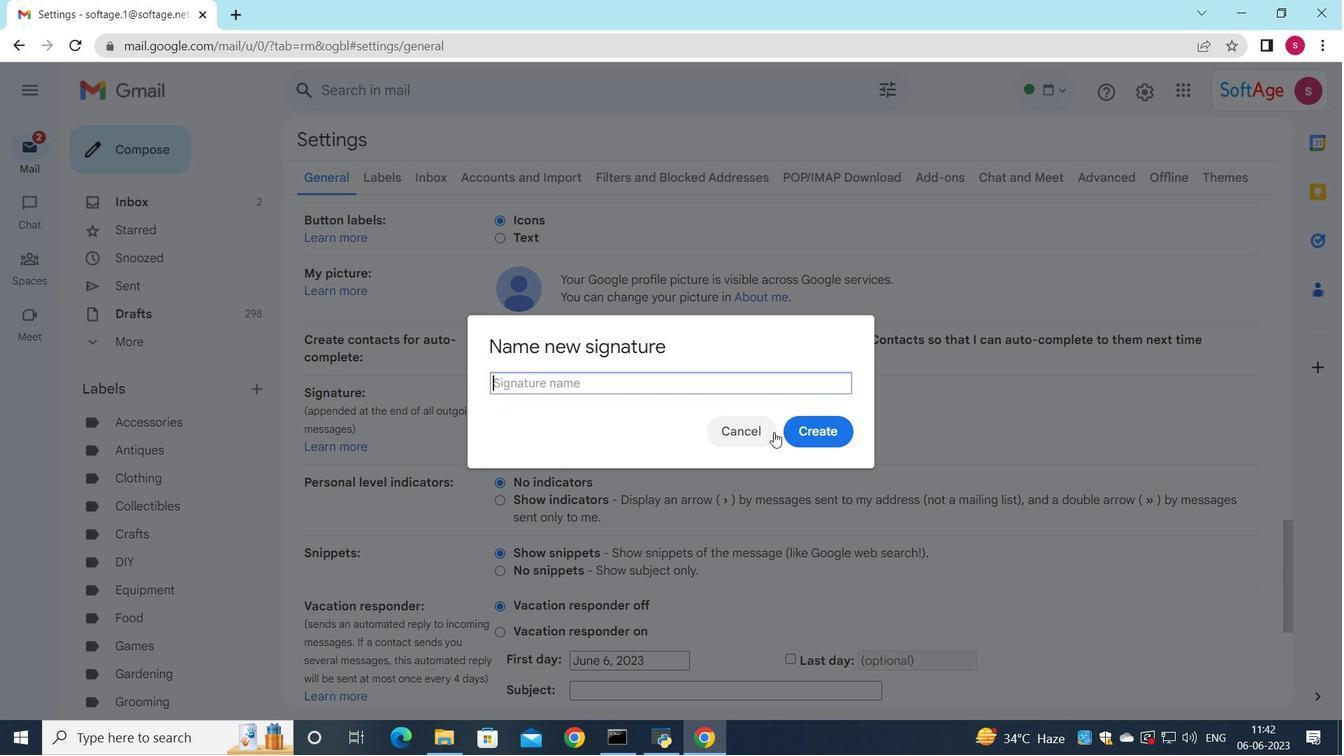 
Action: Key pressed <Key.shift>Dillon<Key.space><Key.shift><Key.shift><Key.shift><Key.shift>Turner
Screenshot: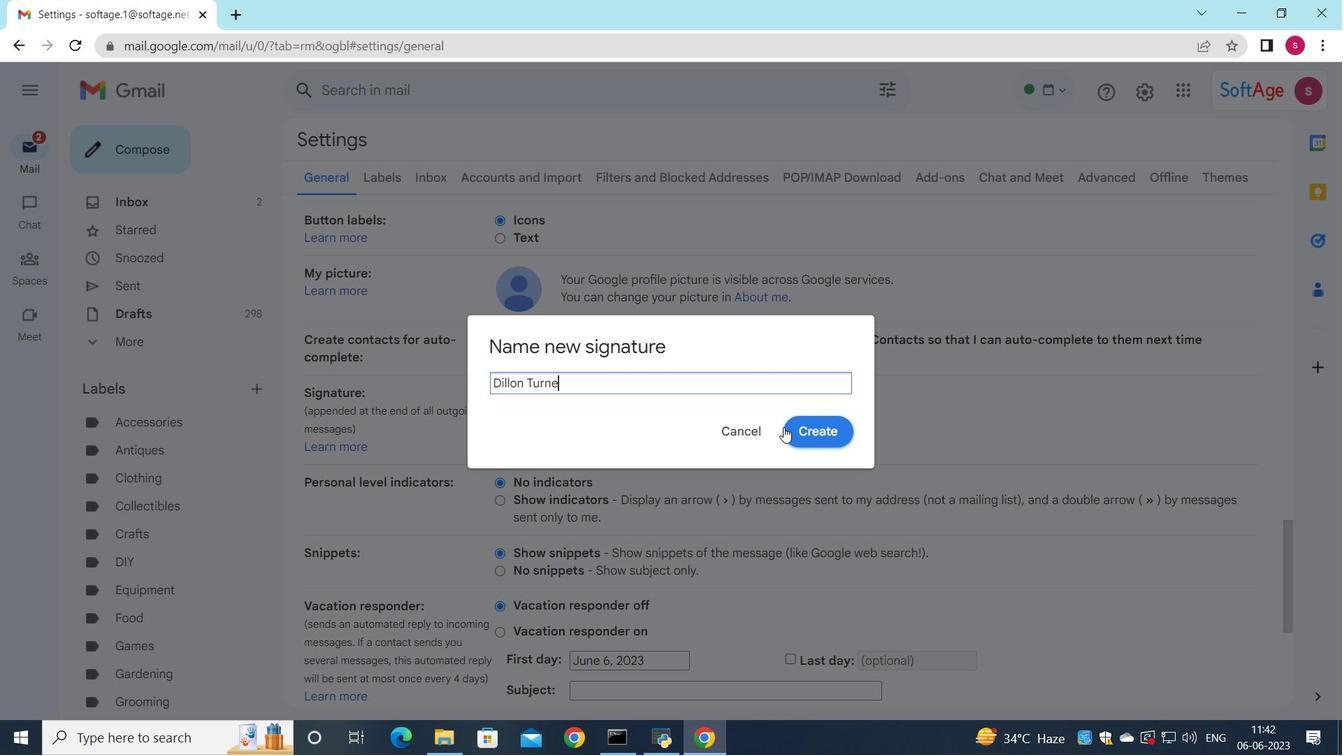 
Action: Mouse moved to (794, 426)
Screenshot: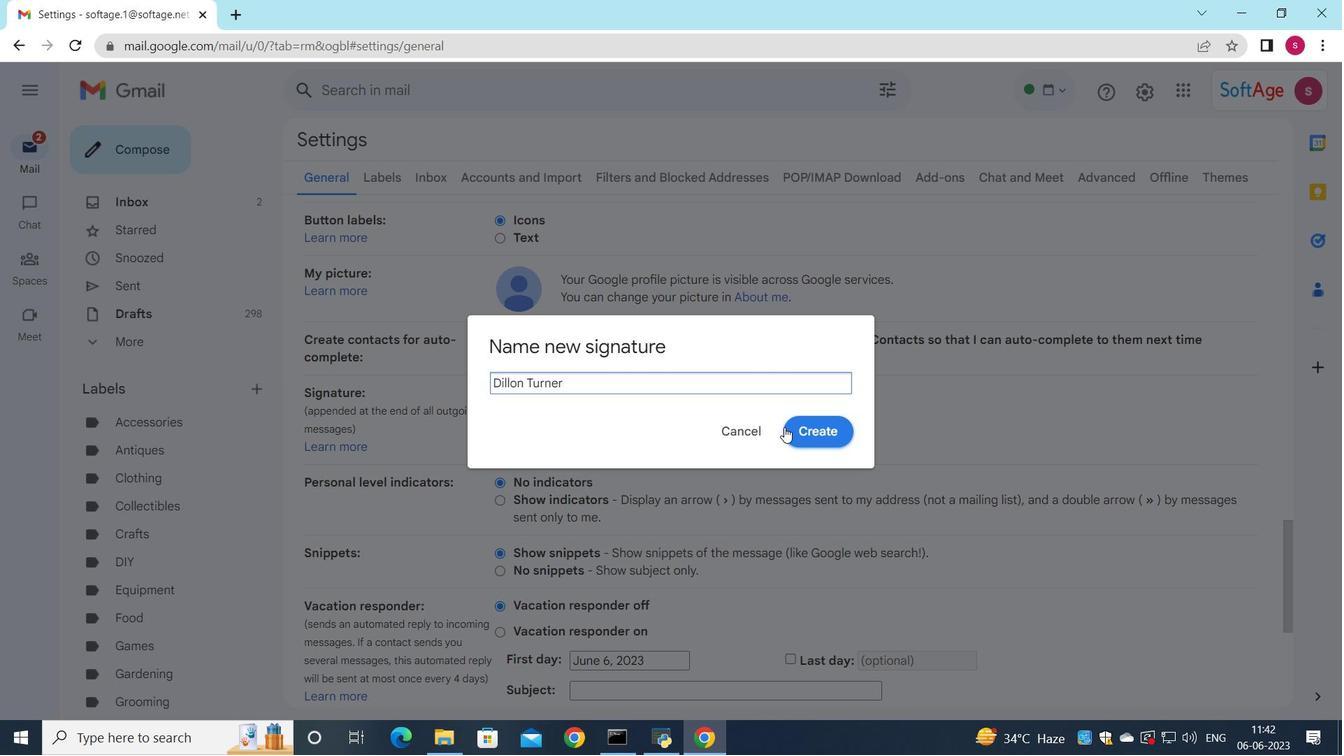 
Action: Mouse pressed left at (794, 426)
Screenshot: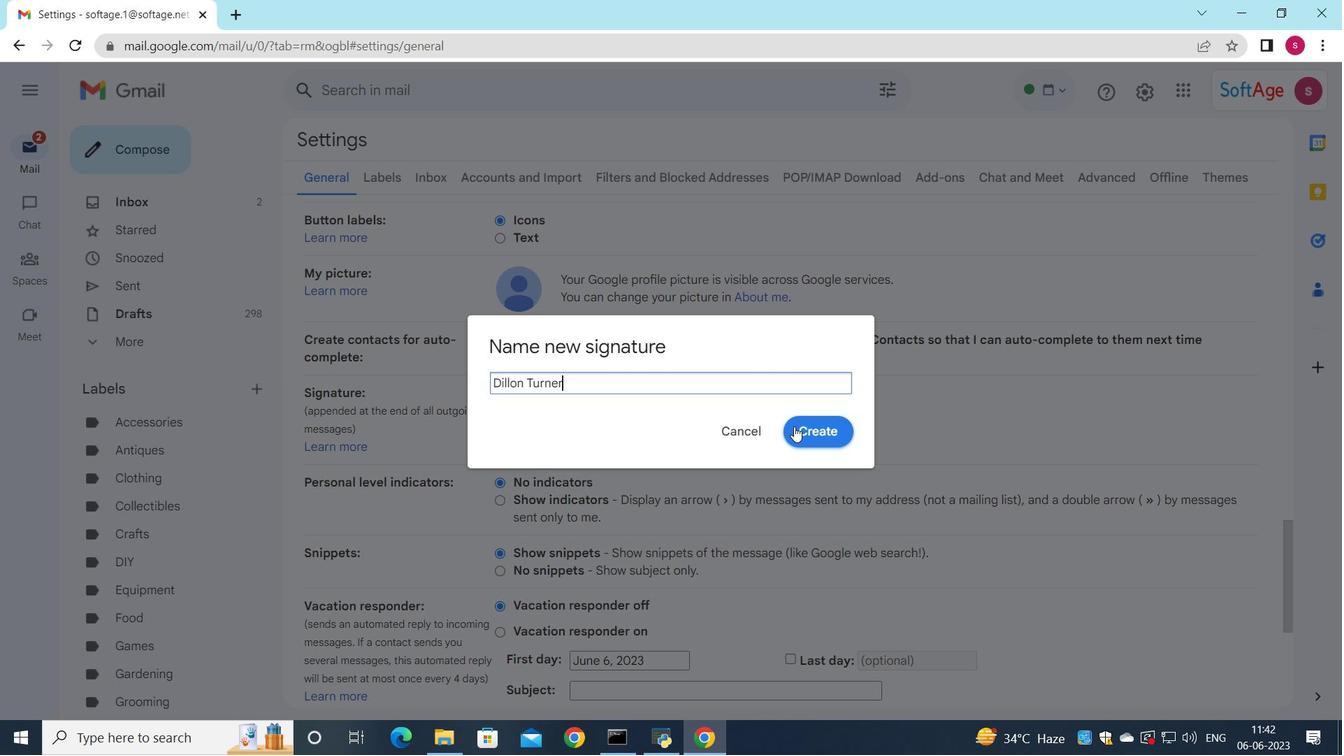 
Action: Mouse moved to (771, 437)
Screenshot: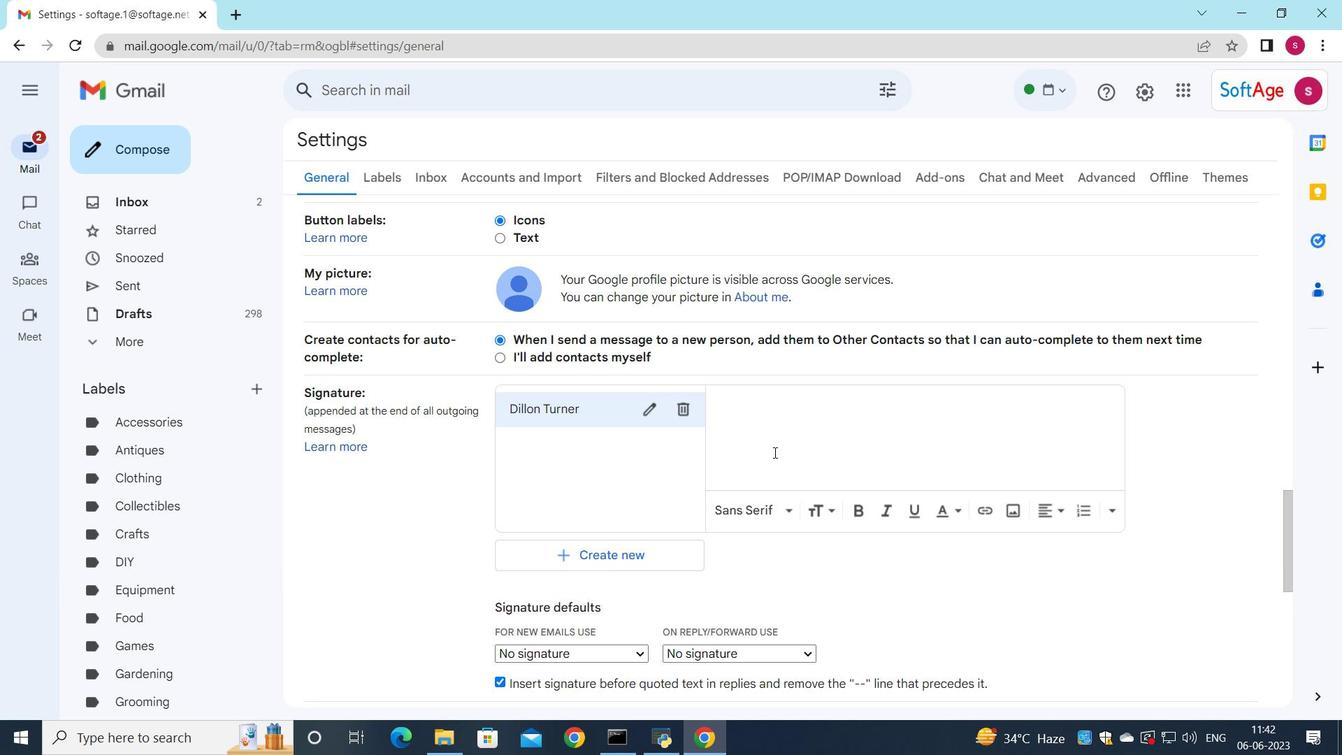 
Action: Mouse pressed left at (771, 437)
Screenshot: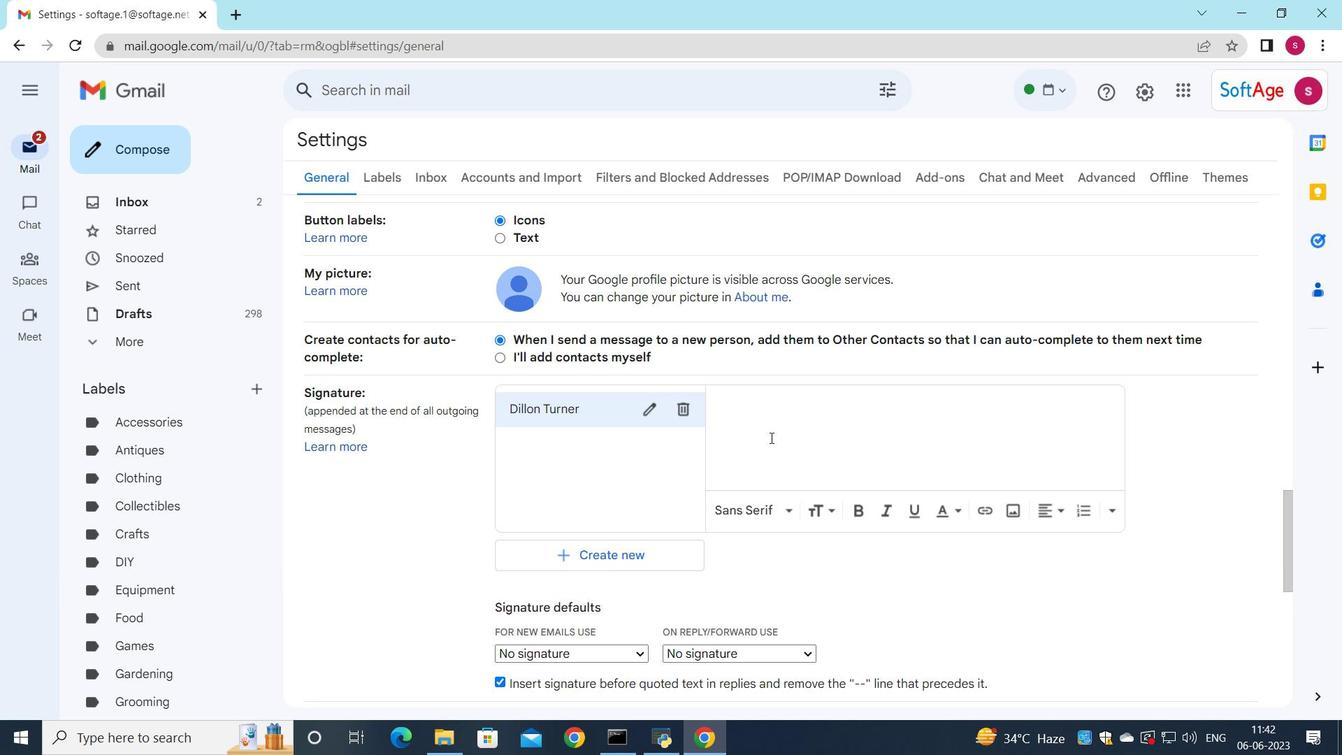 
Action: Key pressed <Key.shift>Dillon<Key.space><Key.shift_r><Key.shift_r><Key.shift_r><Key.shift_r><Key.shift_r><Key.shift_r><Key.shift_r><Key.shift_r><Key.shift_r><Key.shift_r><Key.shift_r><Key.shift_r><Key.shift_r><Key.shift_r><Key.shift_r><Key.shift_r><Key.shift_r>Turner
Screenshot: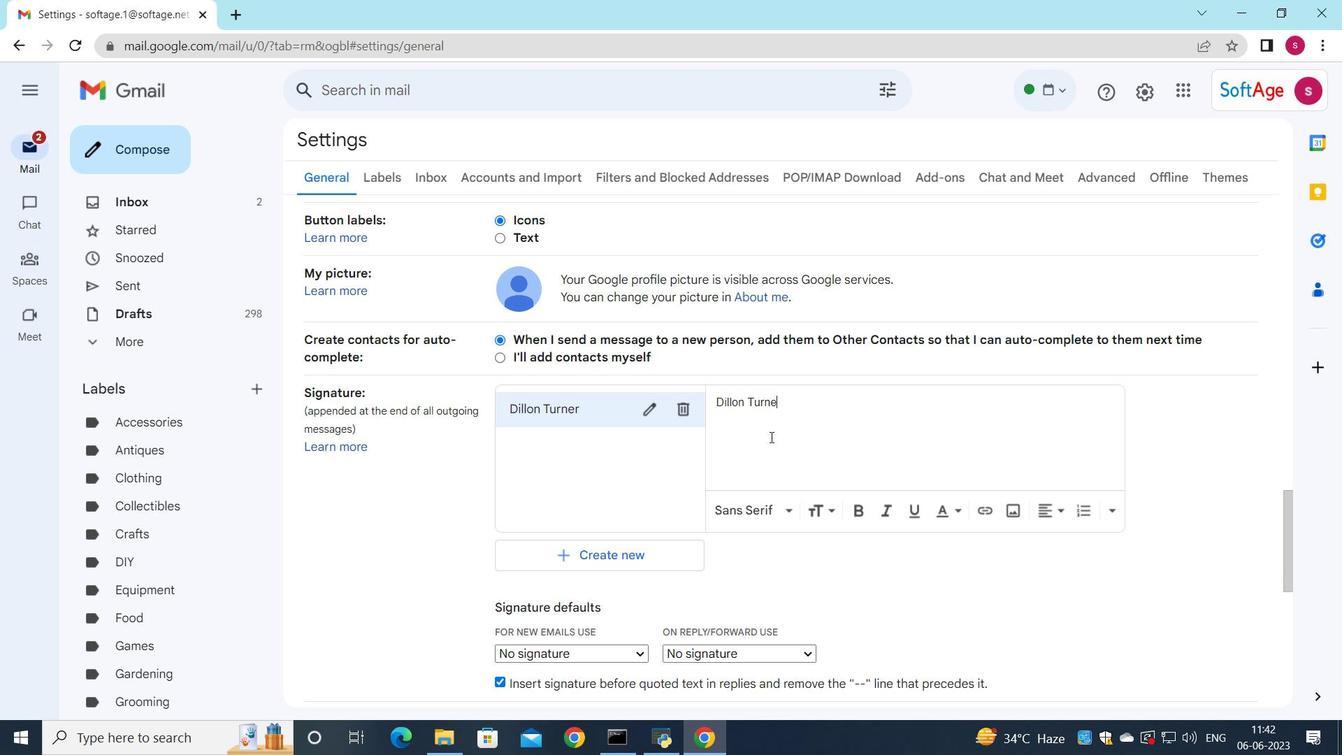 
Action: Mouse moved to (616, 462)
Screenshot: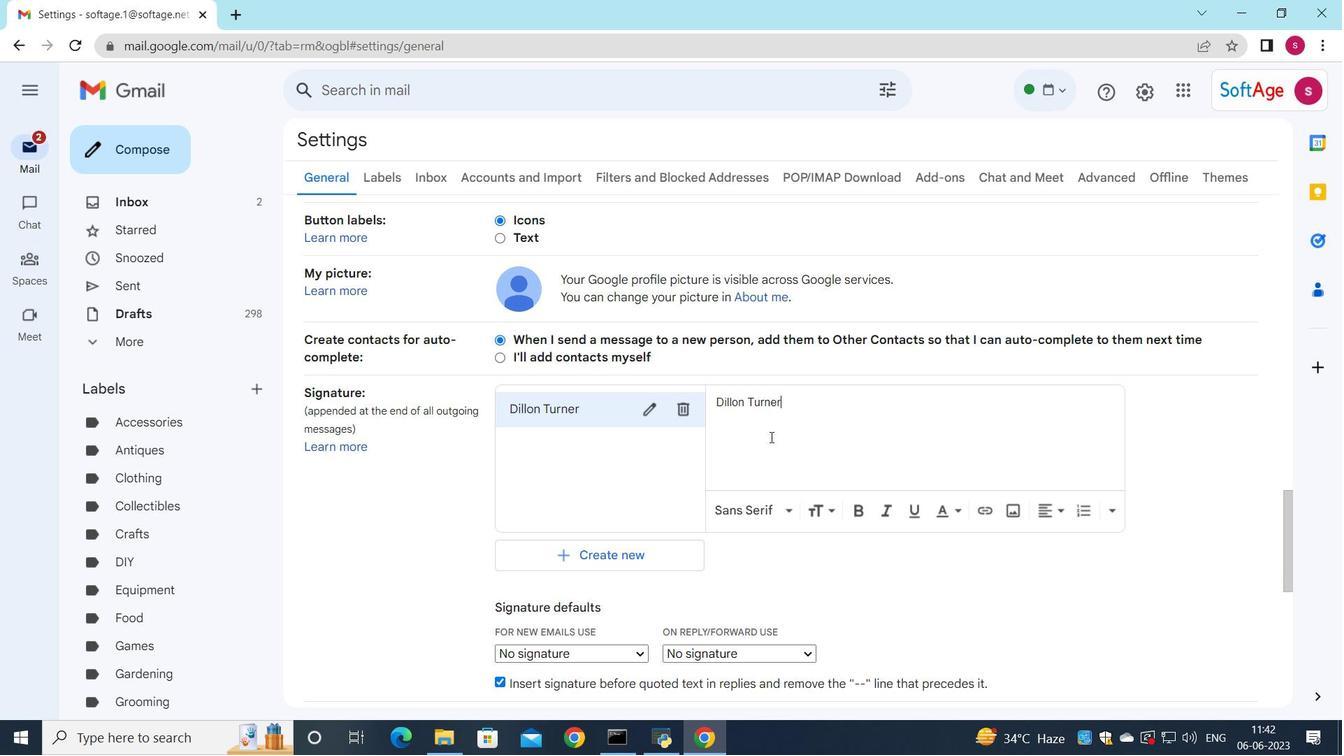 
Action: Mouse scrolled (677, 457) with delta (0, 0)
Screenshot: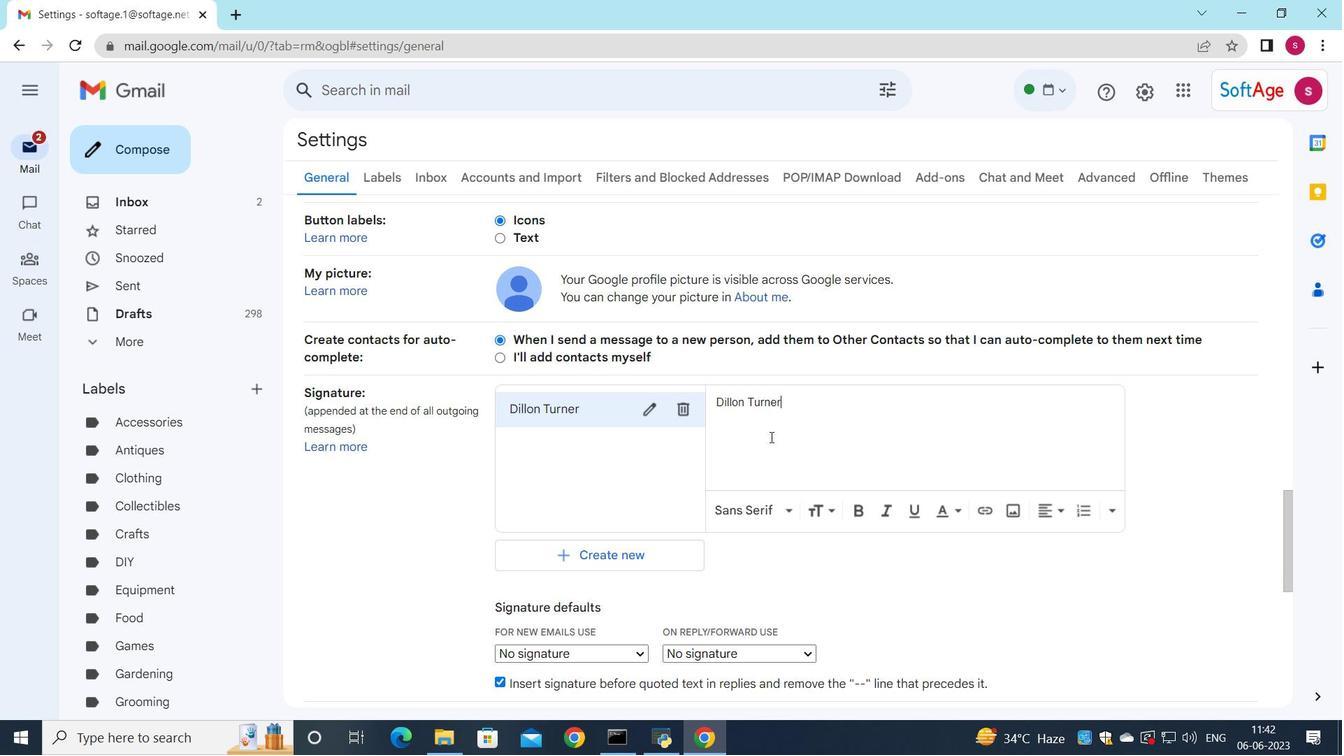 
Action: Mouse moved to (574, 464)
Screenshot: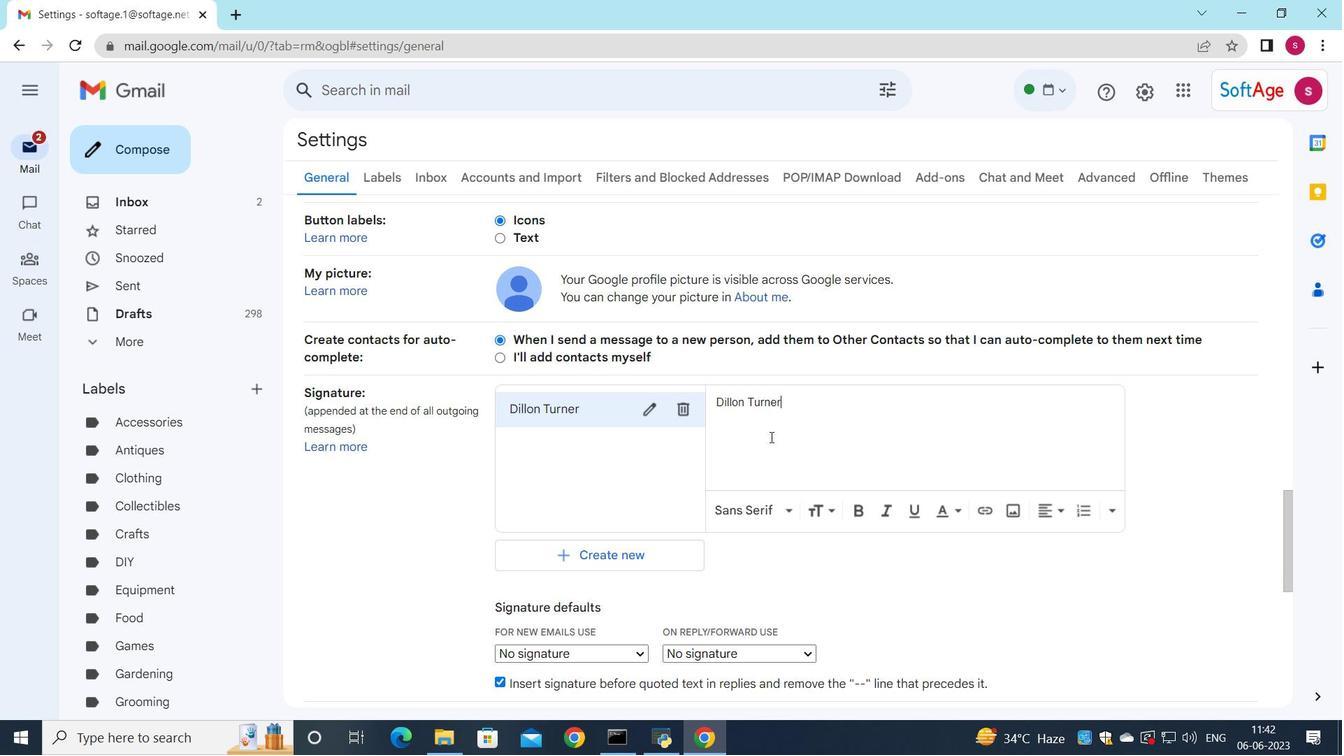 
Action: Mouse scrolled (574, 463) with delta (0, 0)
Screenshot: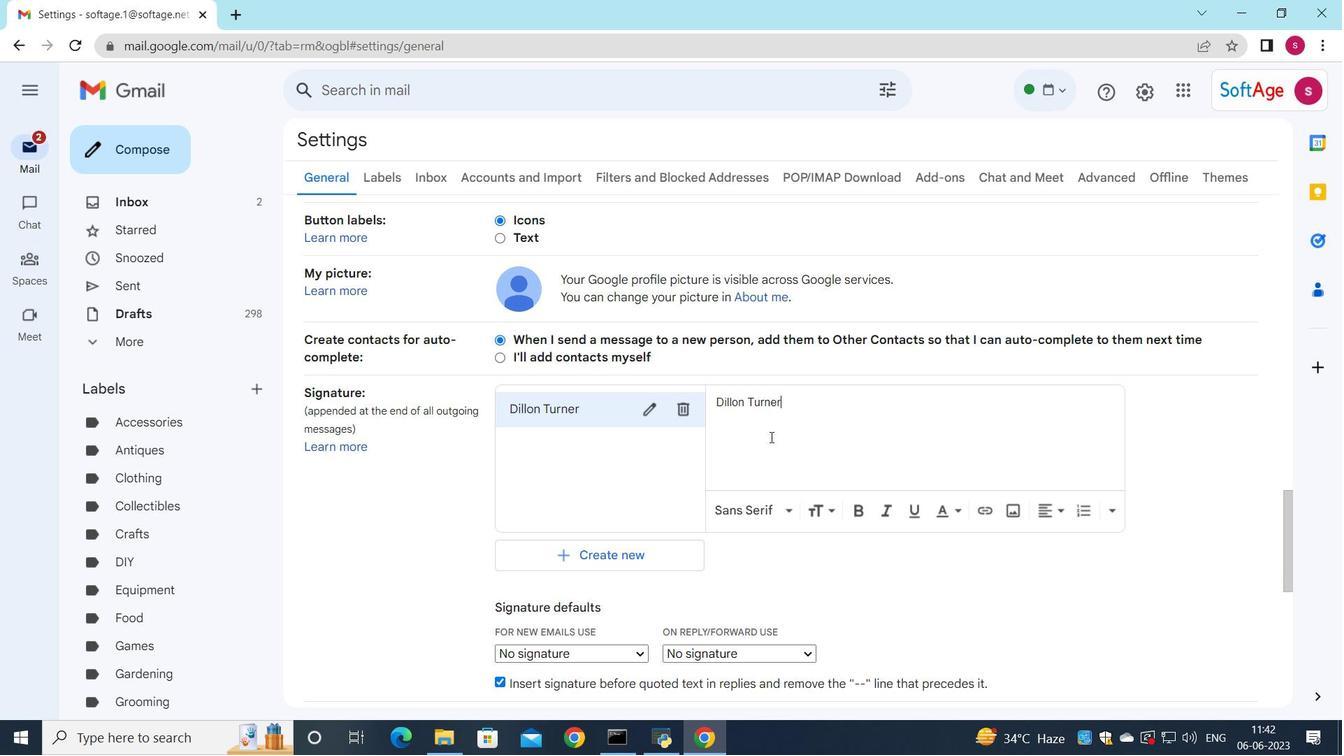 
Action: Mouse moved to (611, 480)
Screenshot: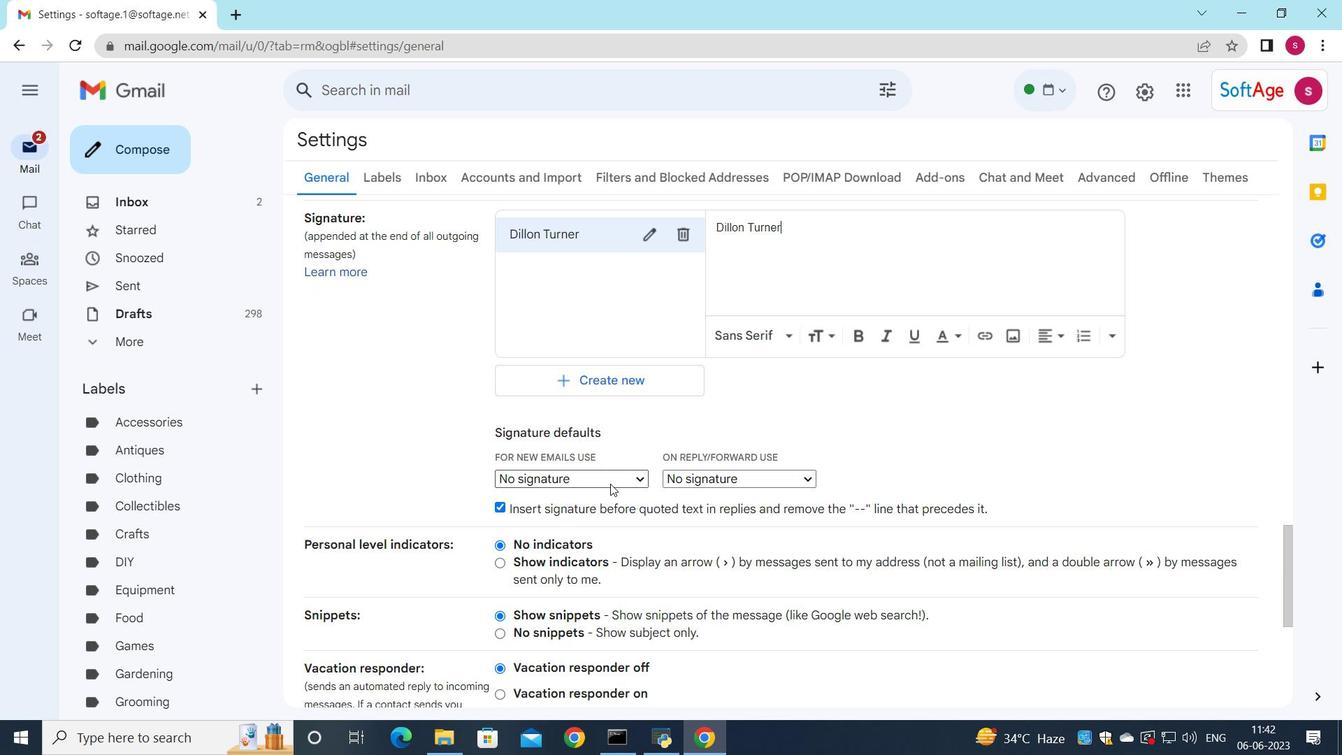 
Action: Mouse pressed left at (611, 480)
Screenshot: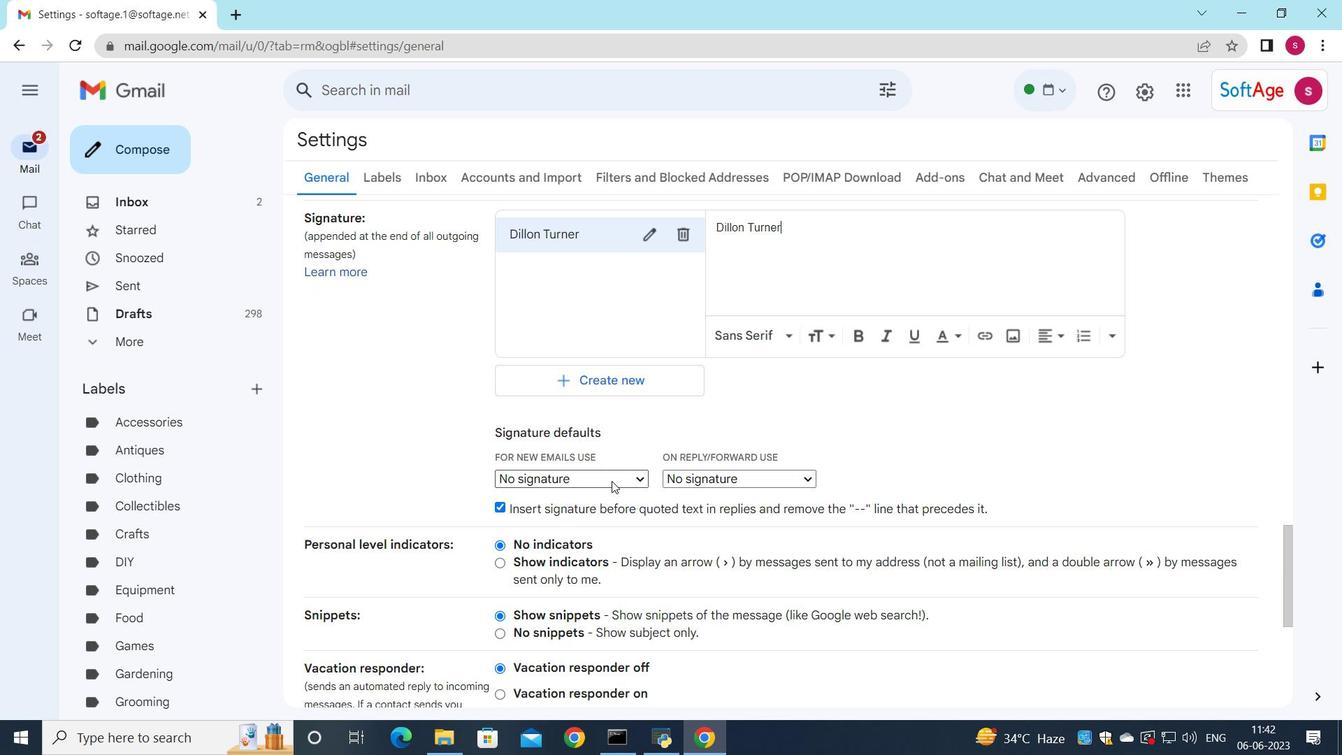 
Action: Mouse moved to (599, 513)
Screenshot: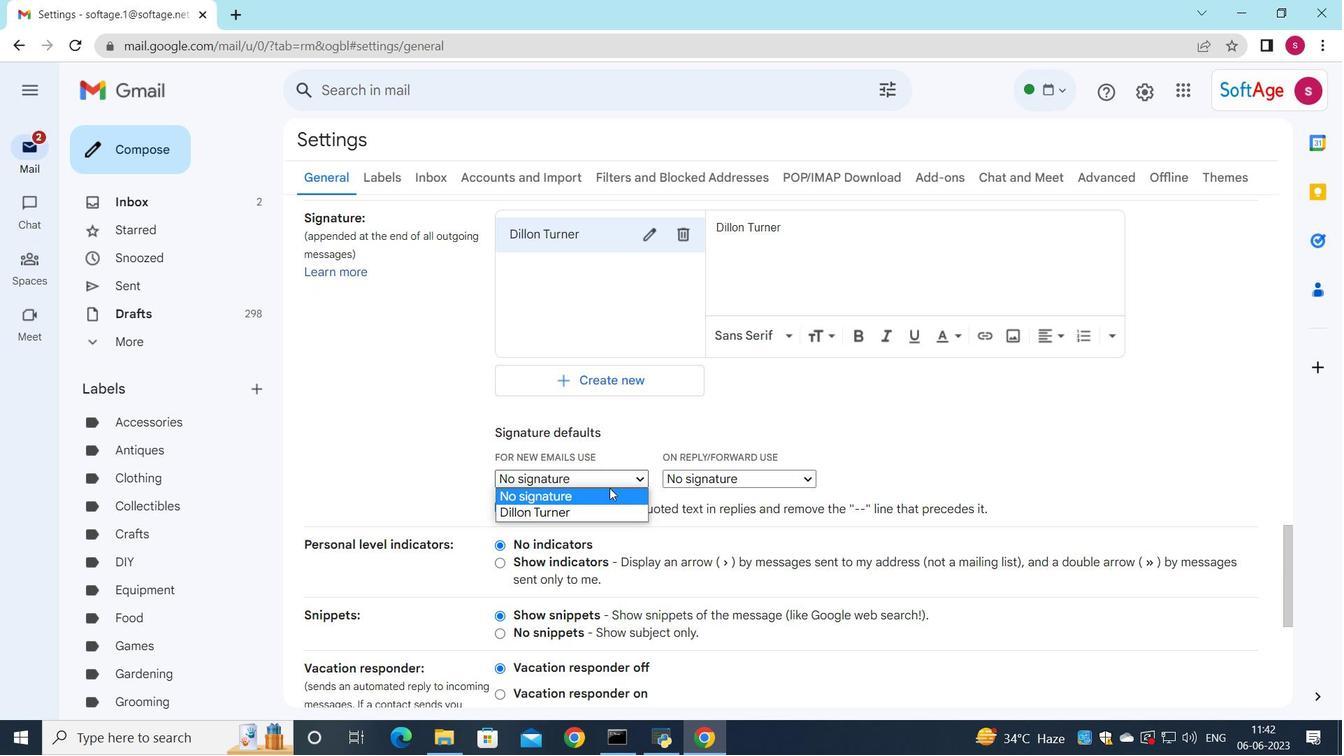 
Action: Mouse pressed left at (599, 513)
Screenshot: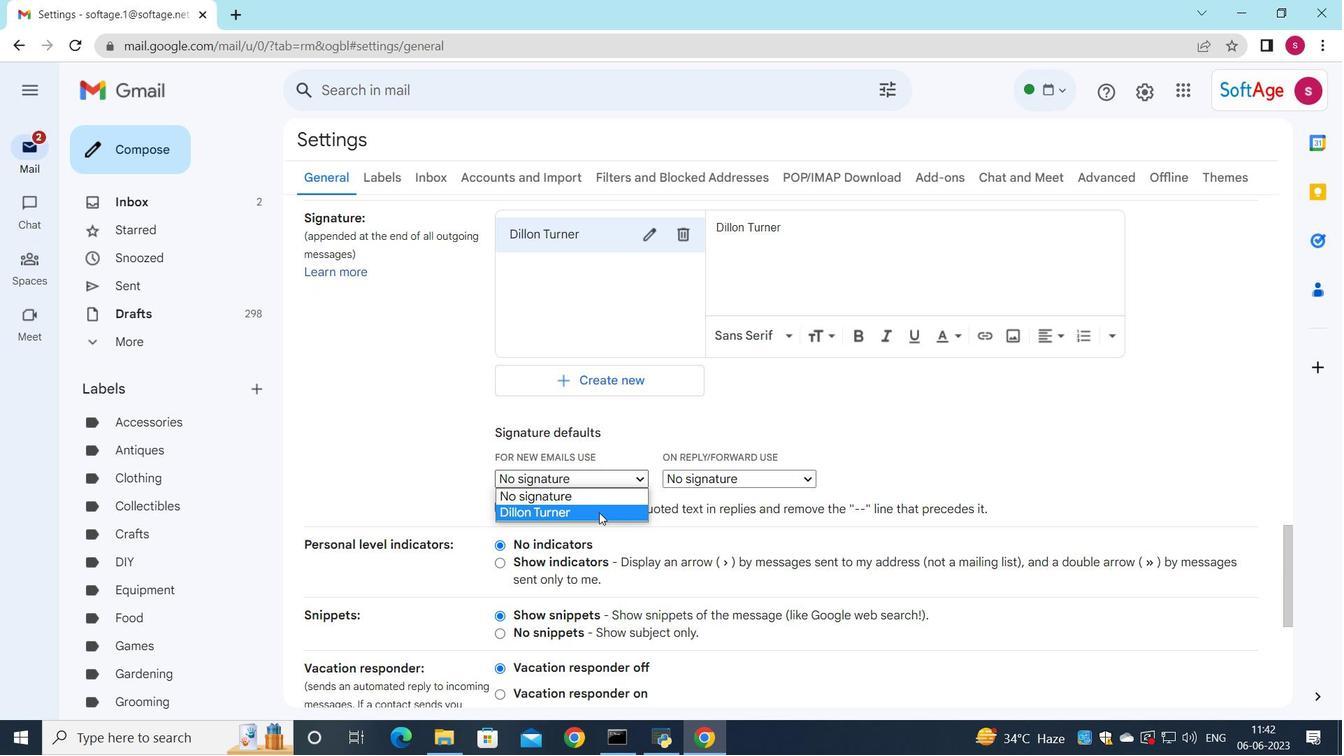 
Action: Mouse moved to (681, 475)
Screenshot: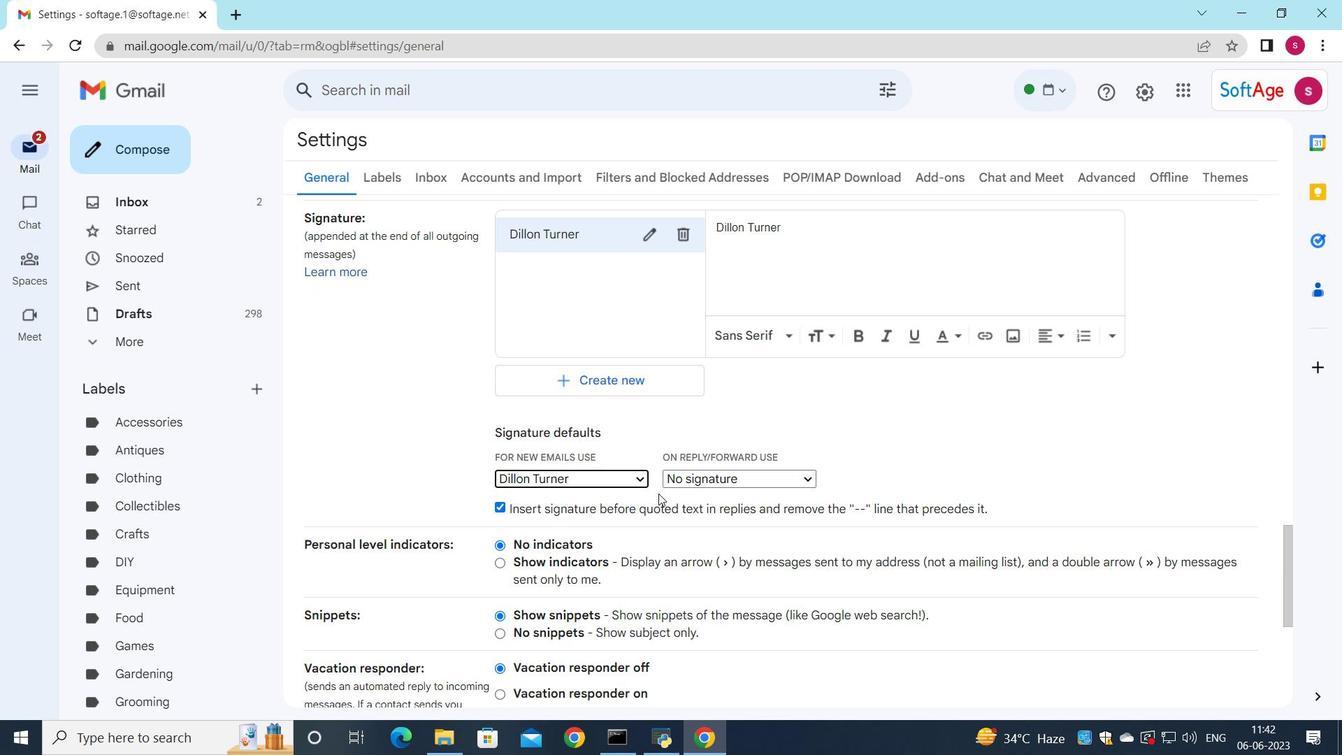 
Action: Mouse pressed left at (681, 475)
Screenshot: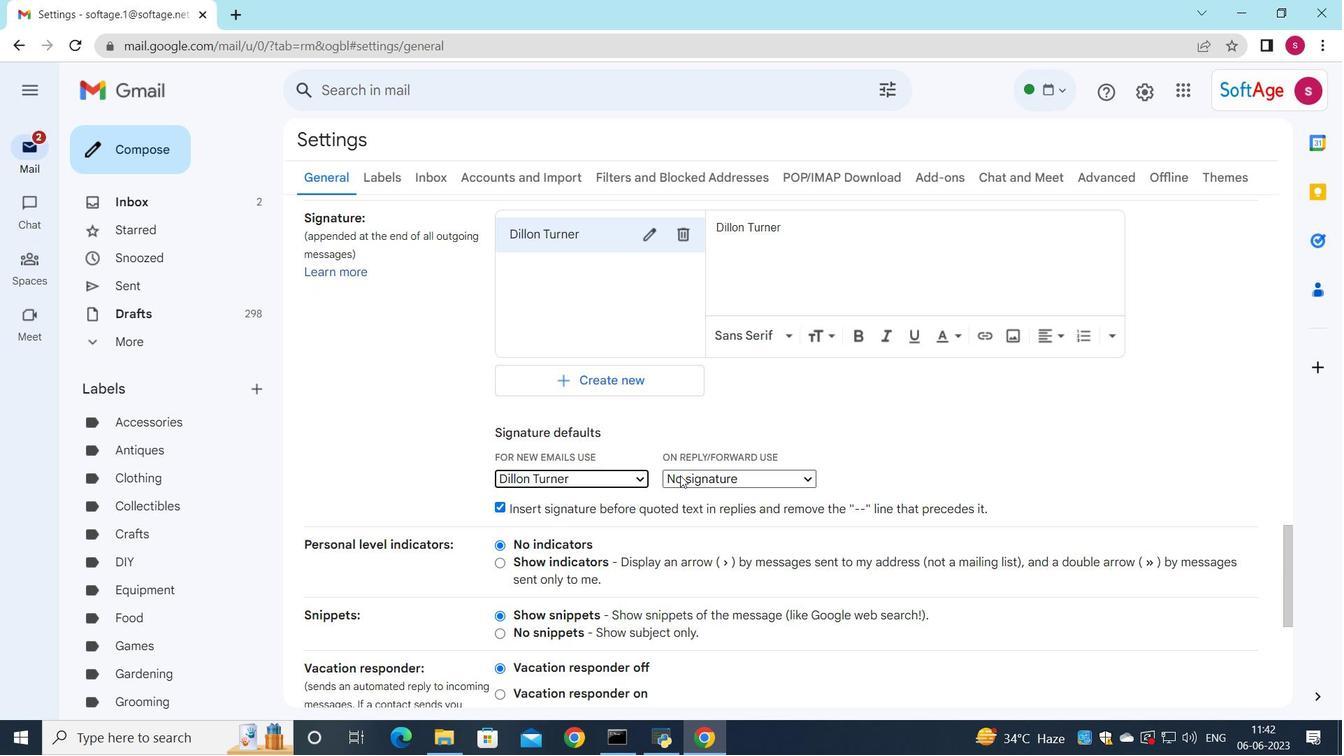 
Action: Mouse moved to (692, 504)
Screenshot: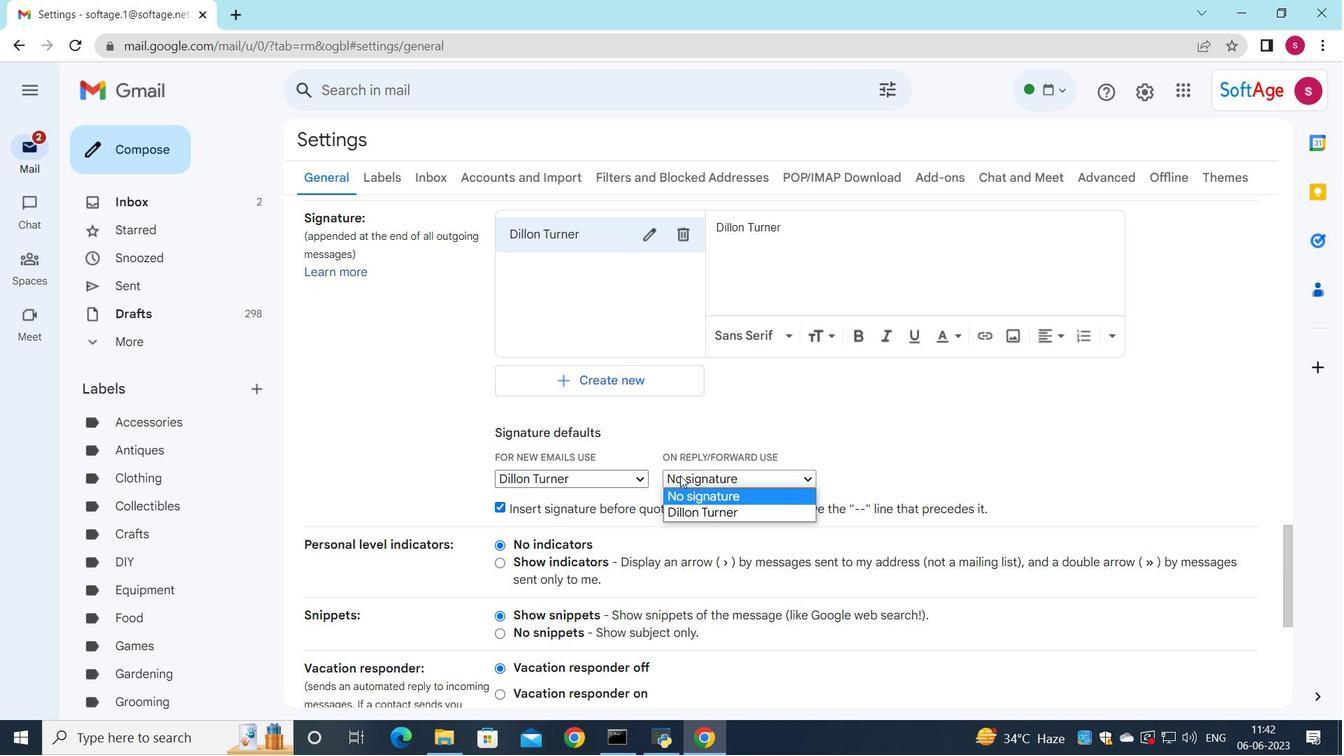 
Action: Mouse pressed left at (692, 504)
Screenshot: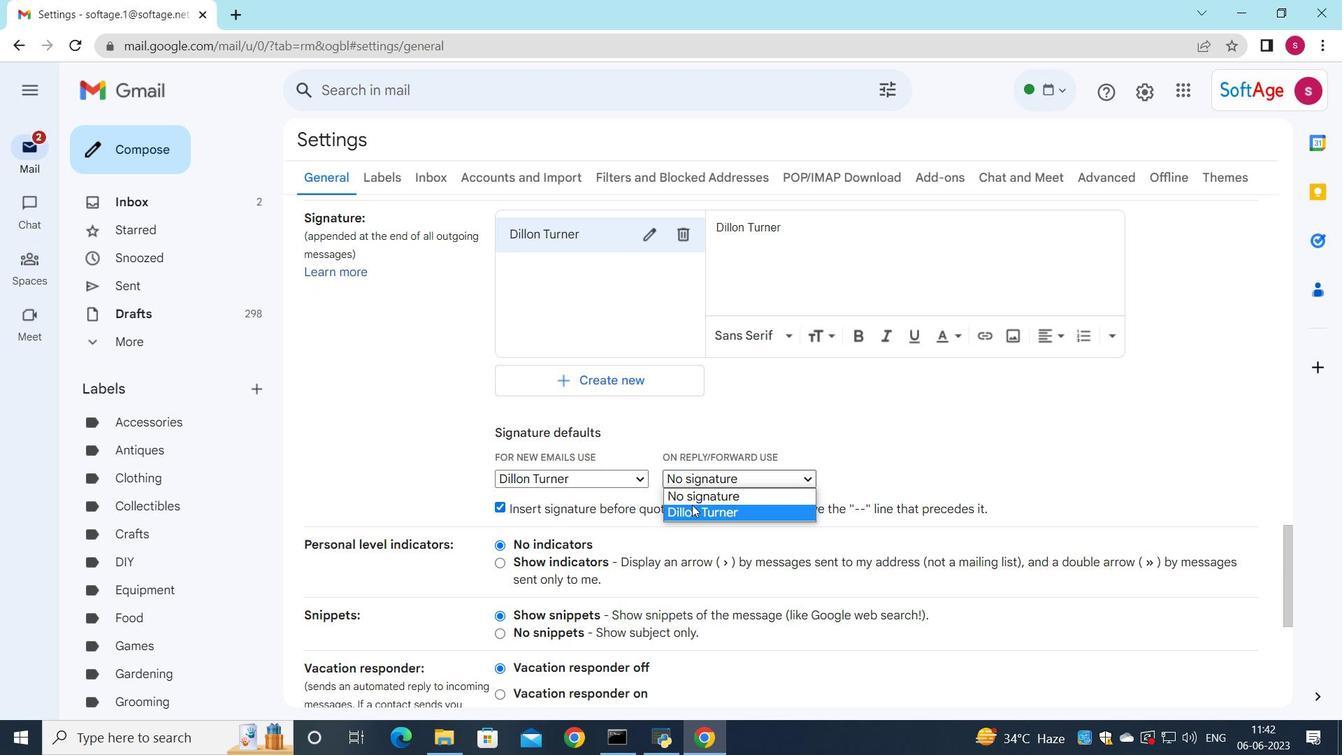 
Action: Mouse scrolled (692, 504) with delta (0, 0)
Screenshot: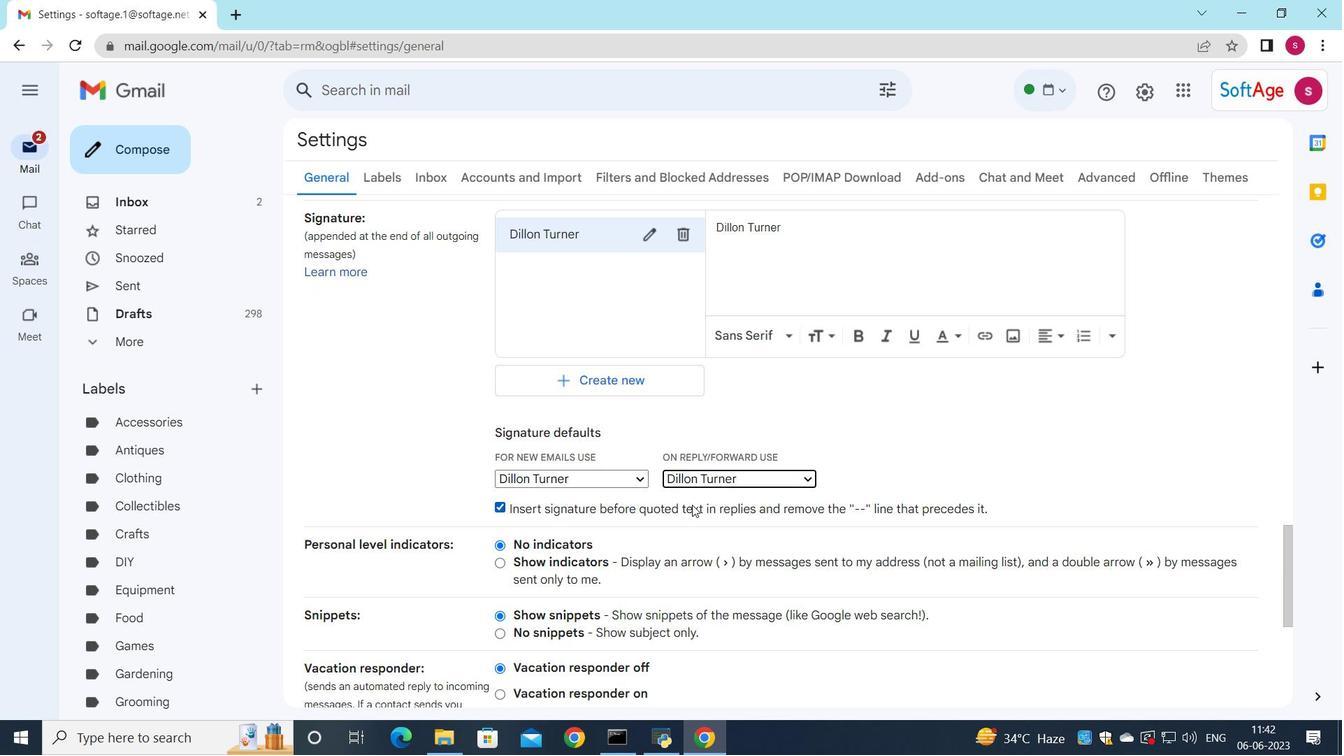 
Action: Mouse scrolled (692, 504) with delta (0, 0)
Screenshot: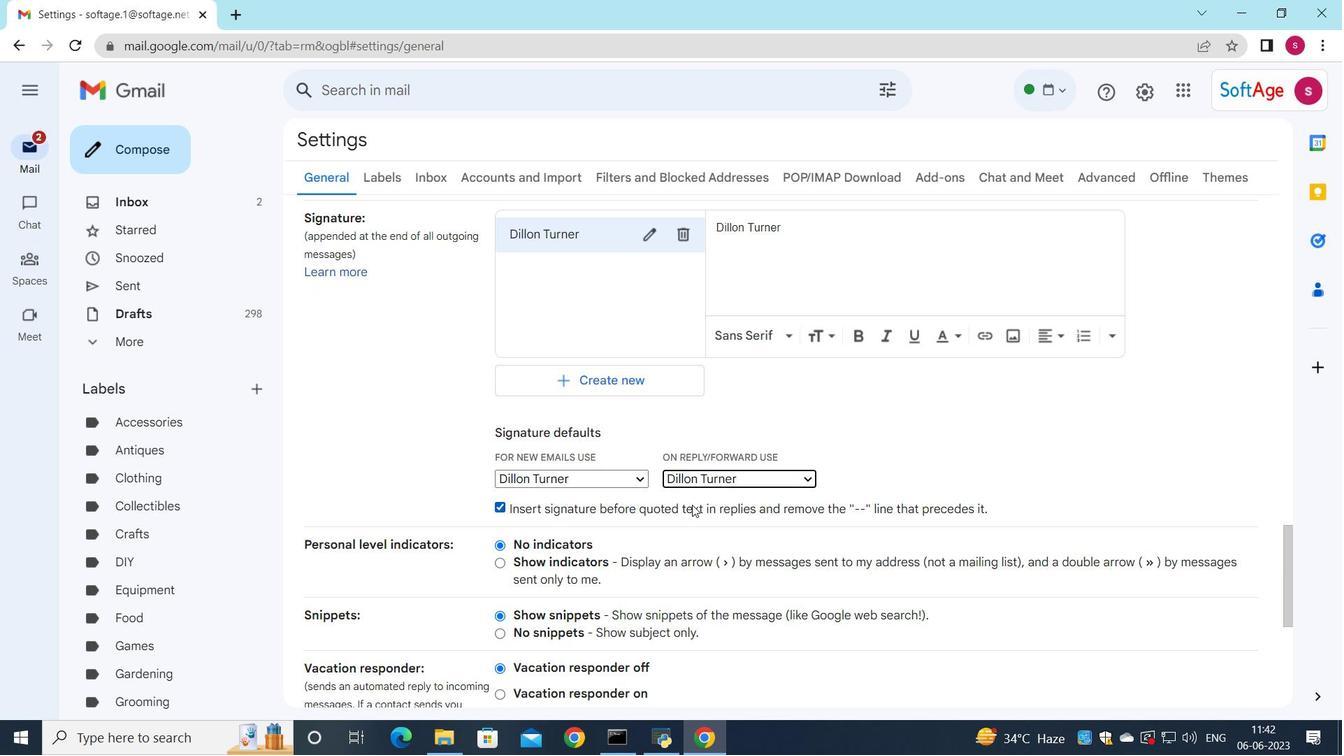 
Action: Mouse scrolled (692, 504) with delta (0, 0)
Screenshot: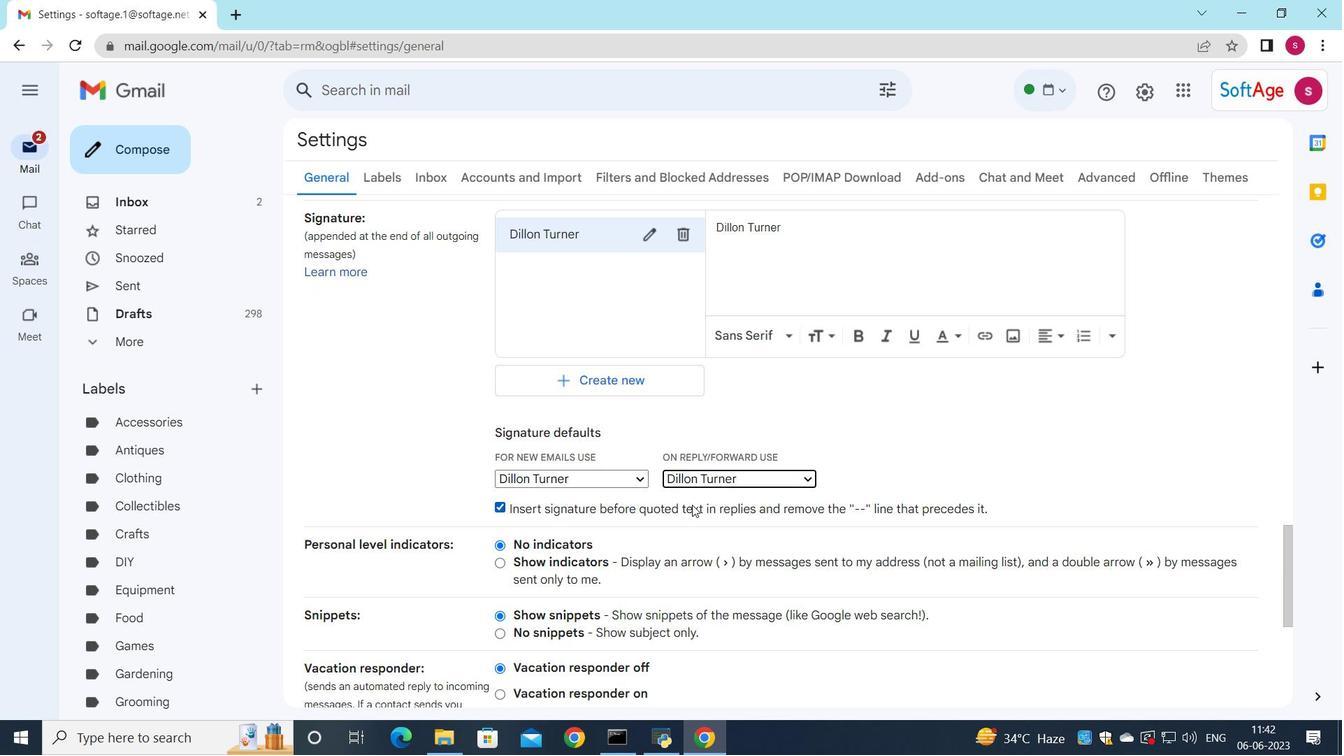 
Action: Mouse moved to (687, 506)
Screenshot: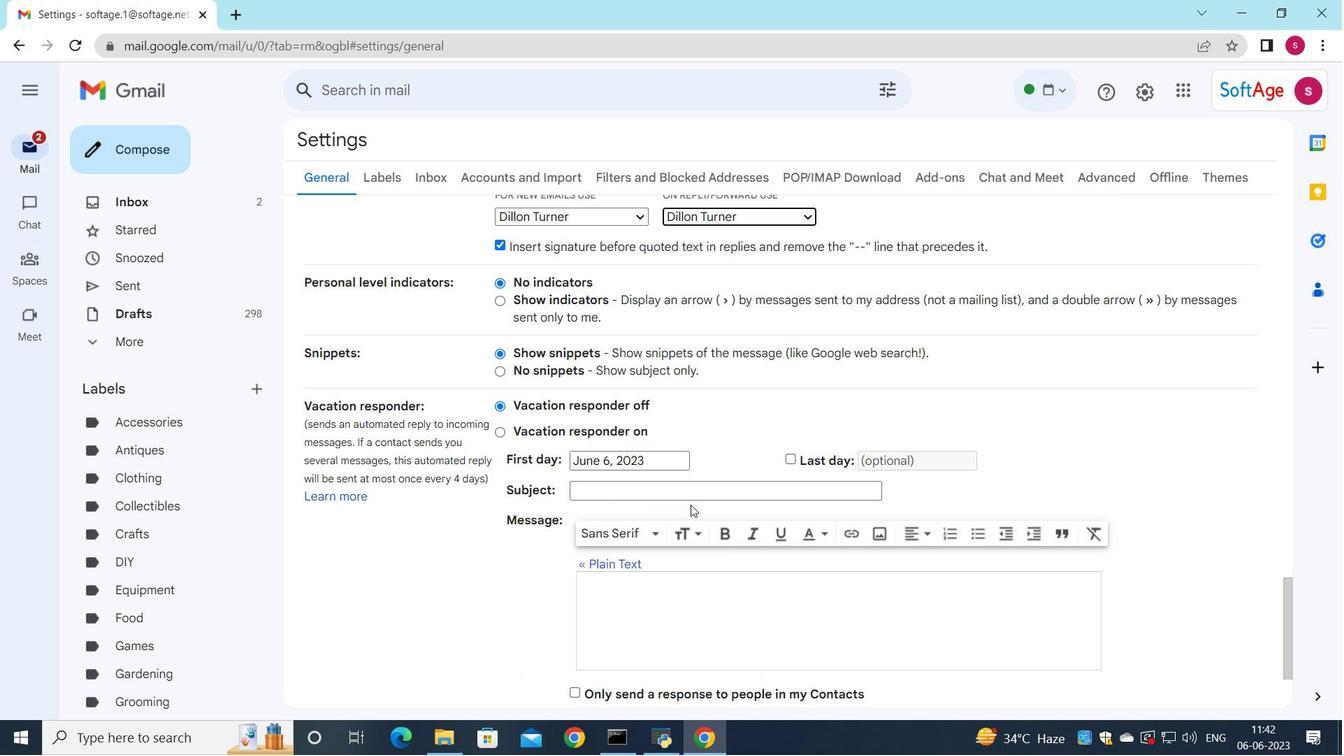 
Action: Mouse scrolled (687, 505) with delta (0, 0)
Screenshot: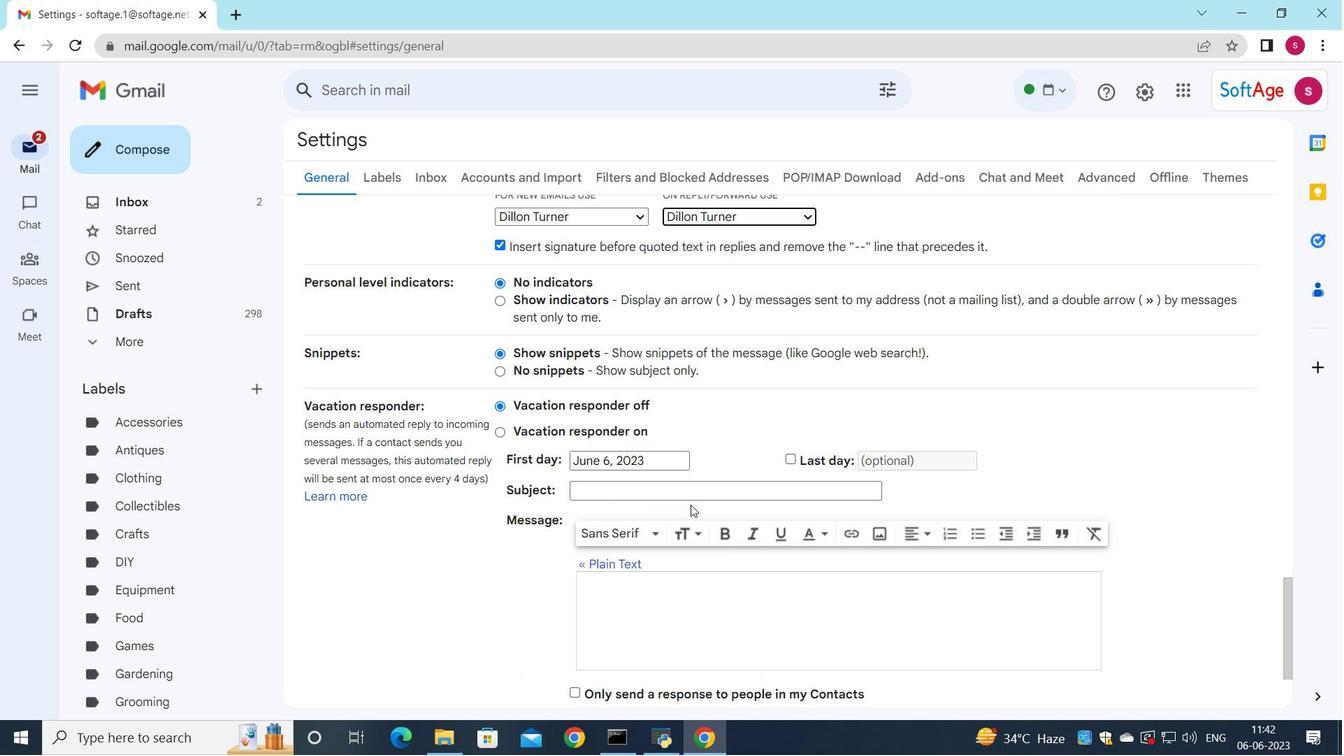 
Action: Mouse moved to (683, 511)
Screenshot: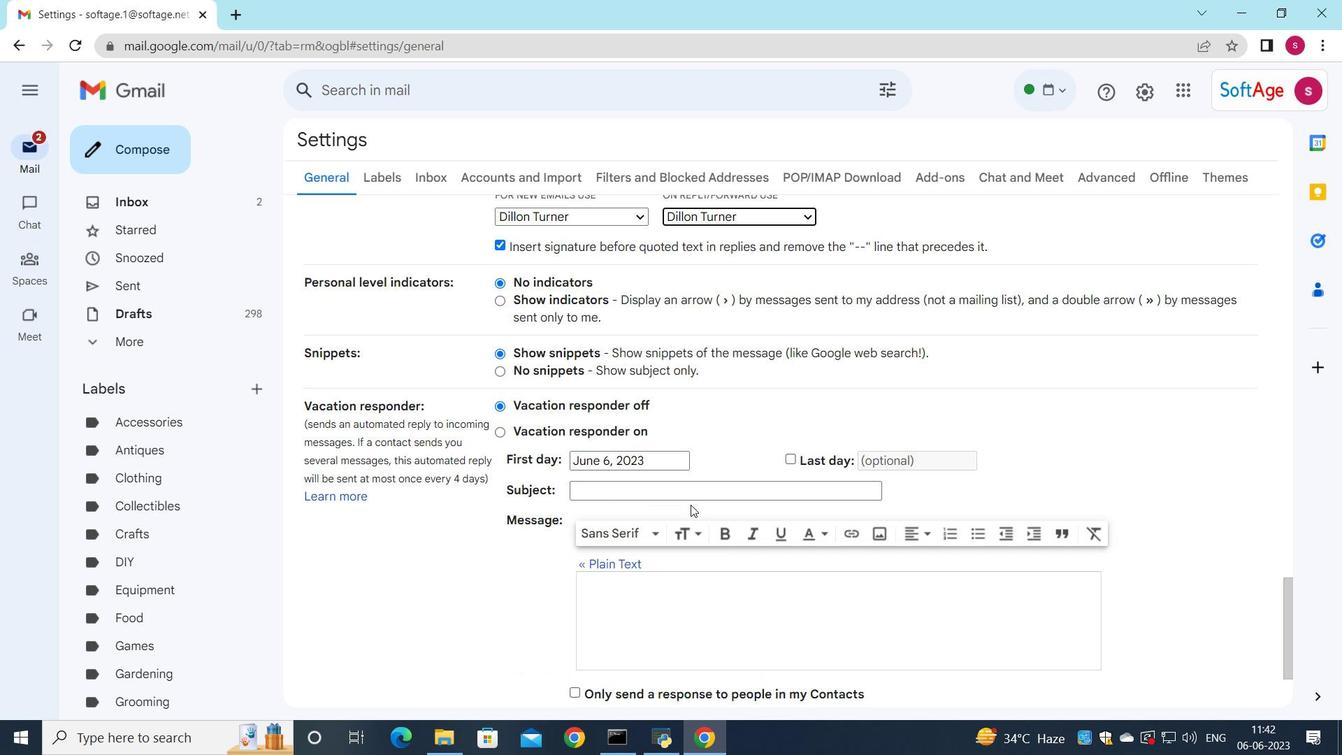 
Action: Mouse scrolled (683, 510) with delta (0, 0)
Screenshot: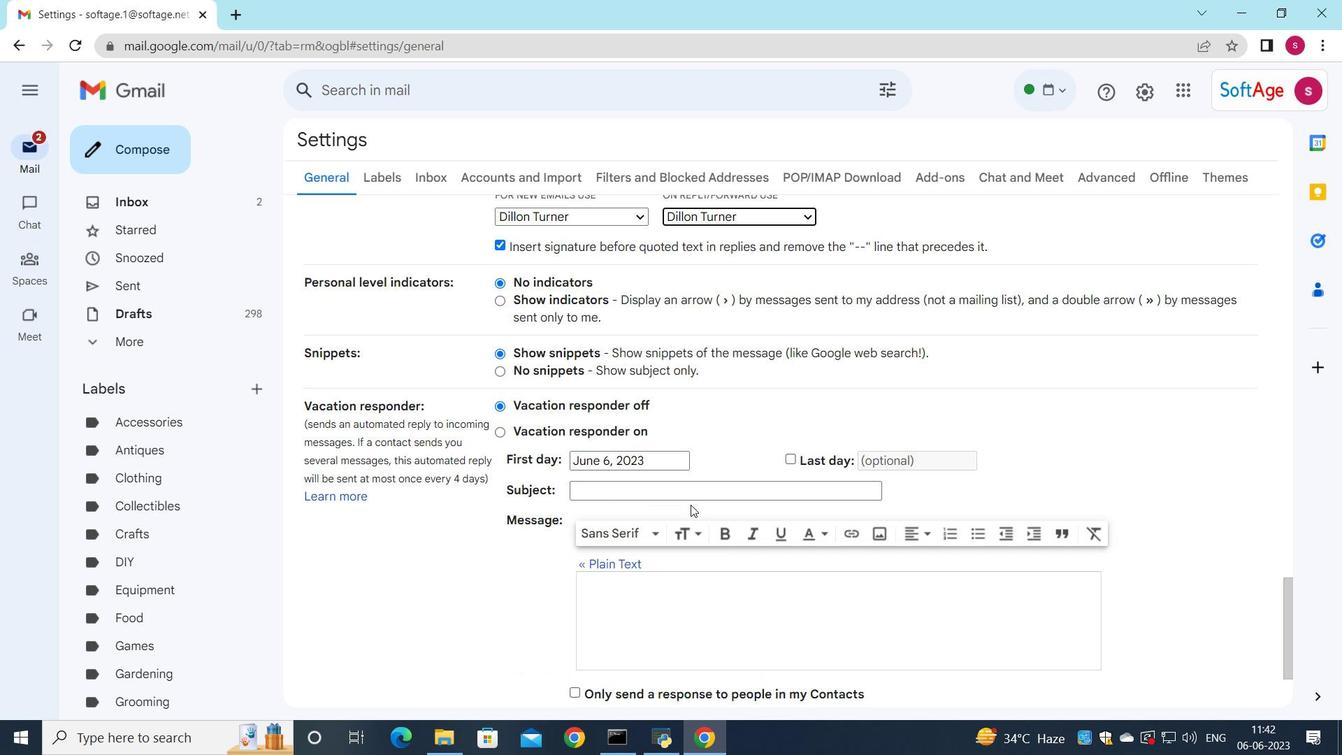 
Action: Mouse moved to (678, 527)
Screenshot: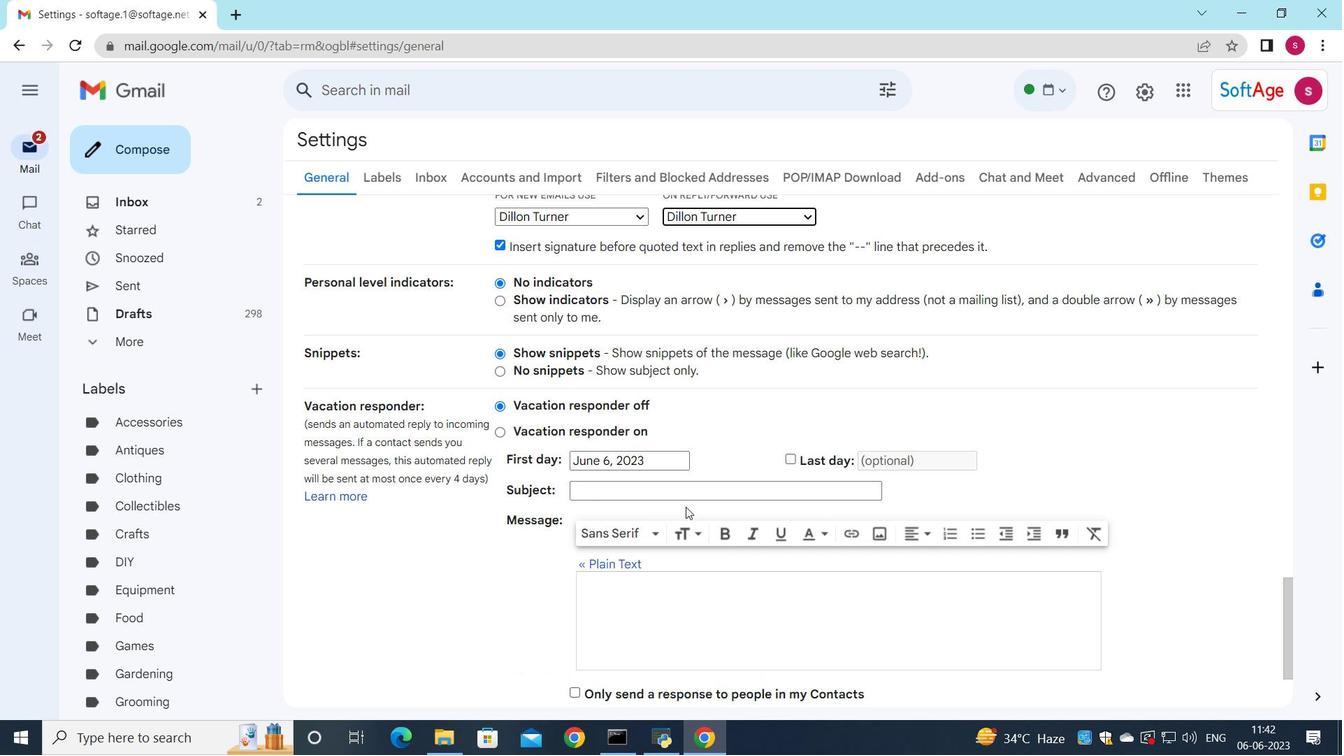 
Action: Mouse scrolled (678, 527) with delta (0, 0)
Screenshot: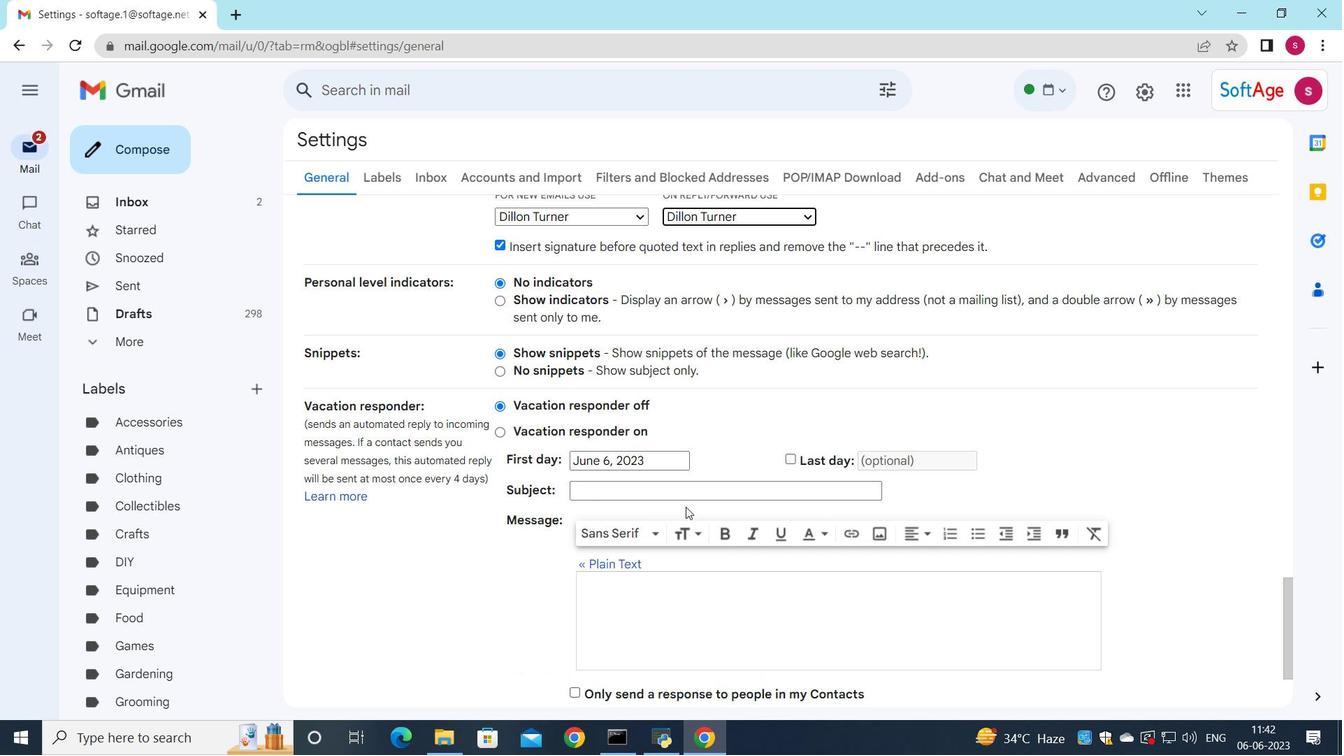 
Action: Mouse moved to (716, 609)
Screenshot: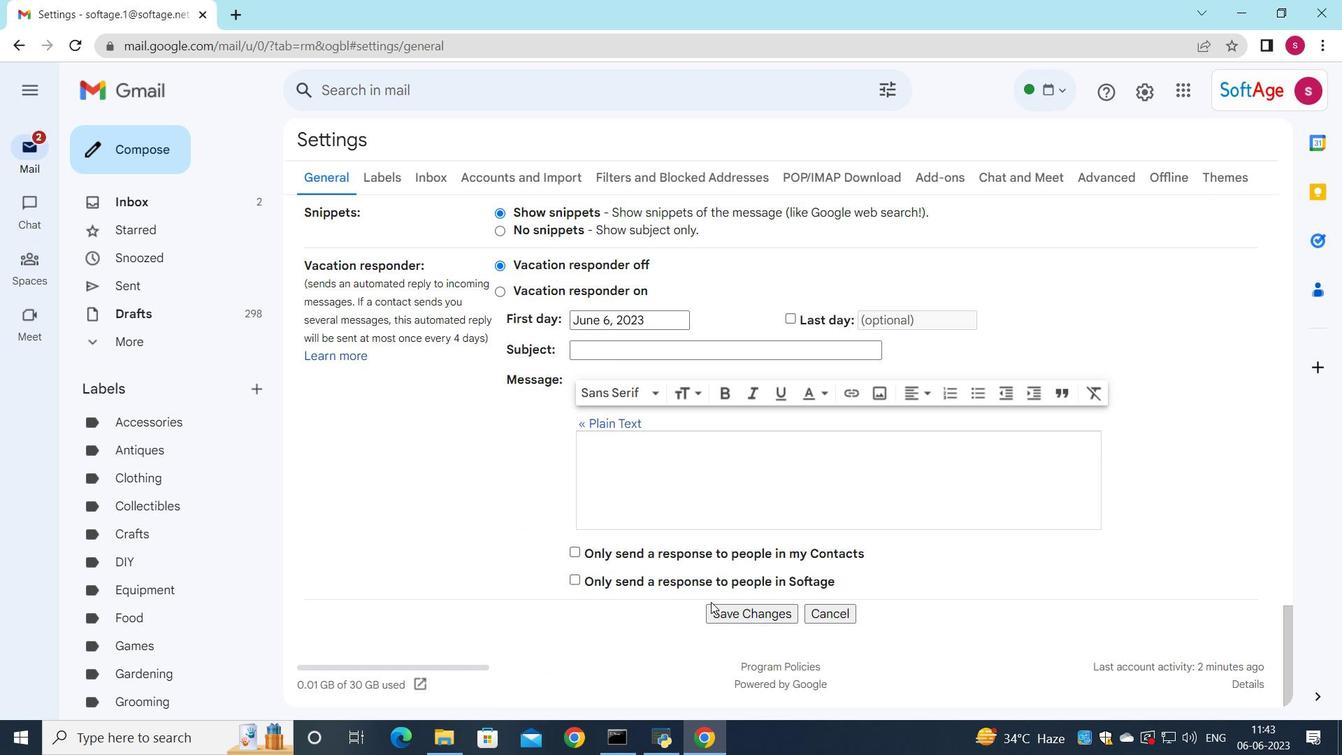 
Action: Mouse pressed left at (716, 609)
Screenshot: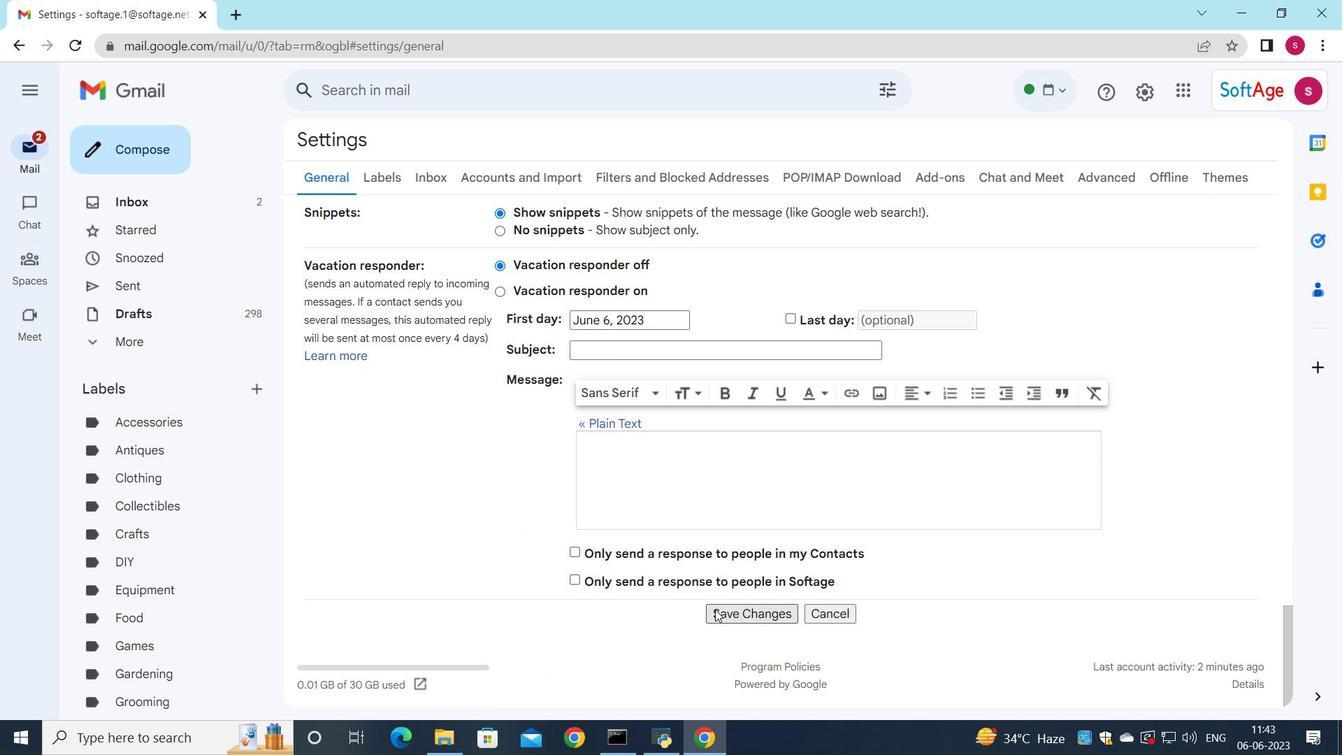 
Action: Mouse moved to (298, 494)
Screenshot: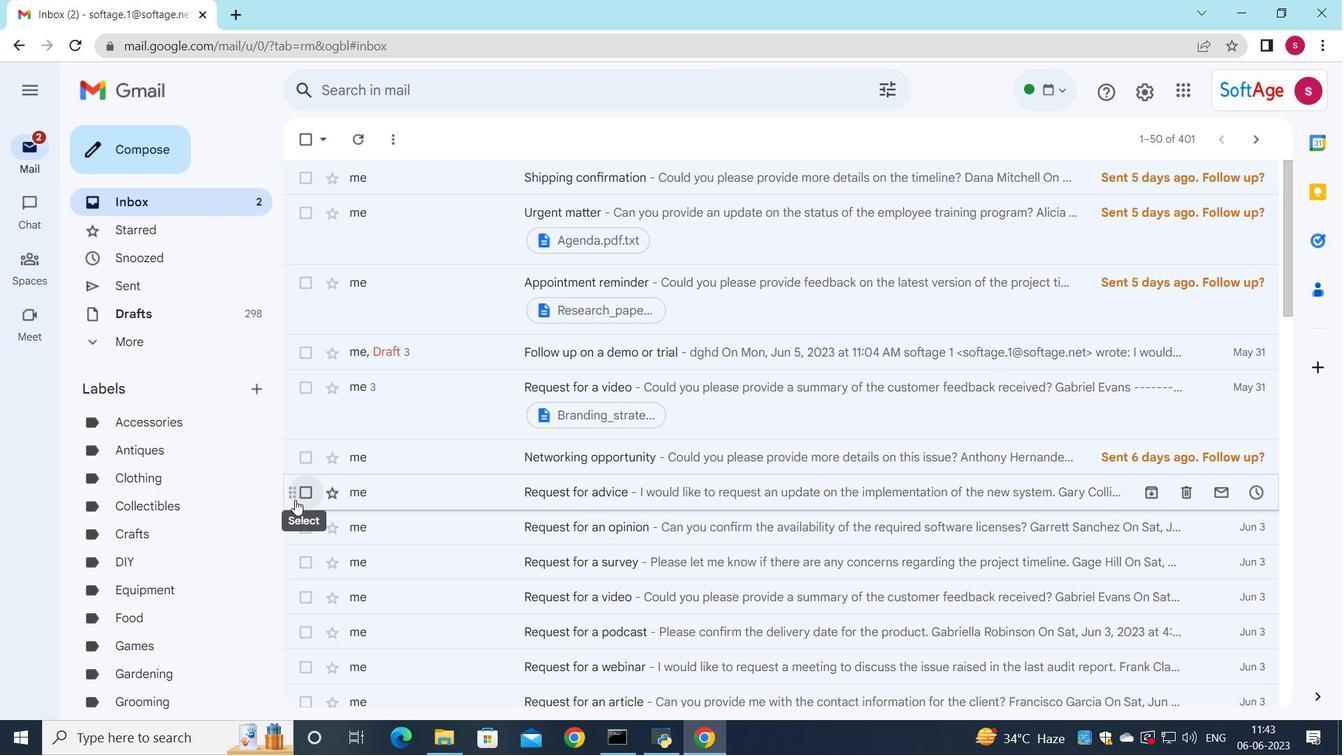 
Action: Mouse pressed left at (298, 494)
Screenshot: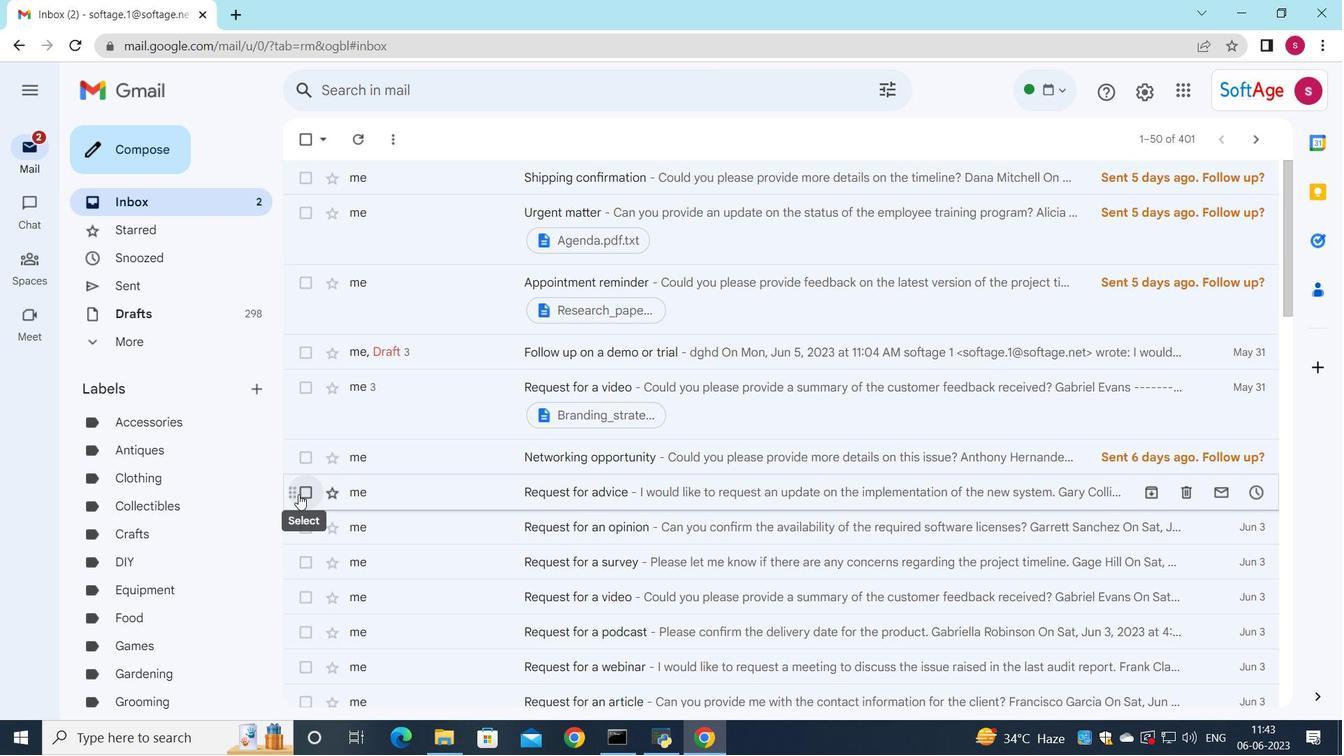 
Action: Mouse moved to (689, 144)
Screenshot: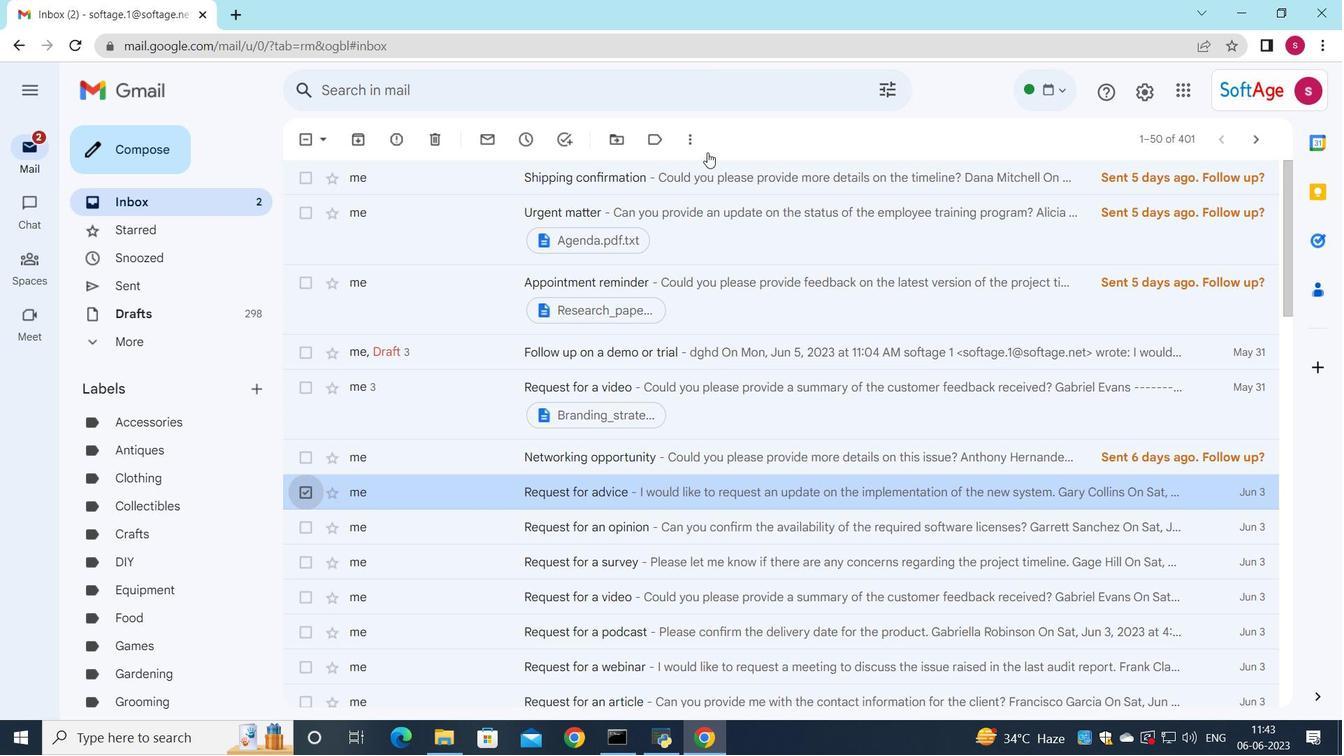 
Action: Mouse pressed left at (689, 144)
Screenshot: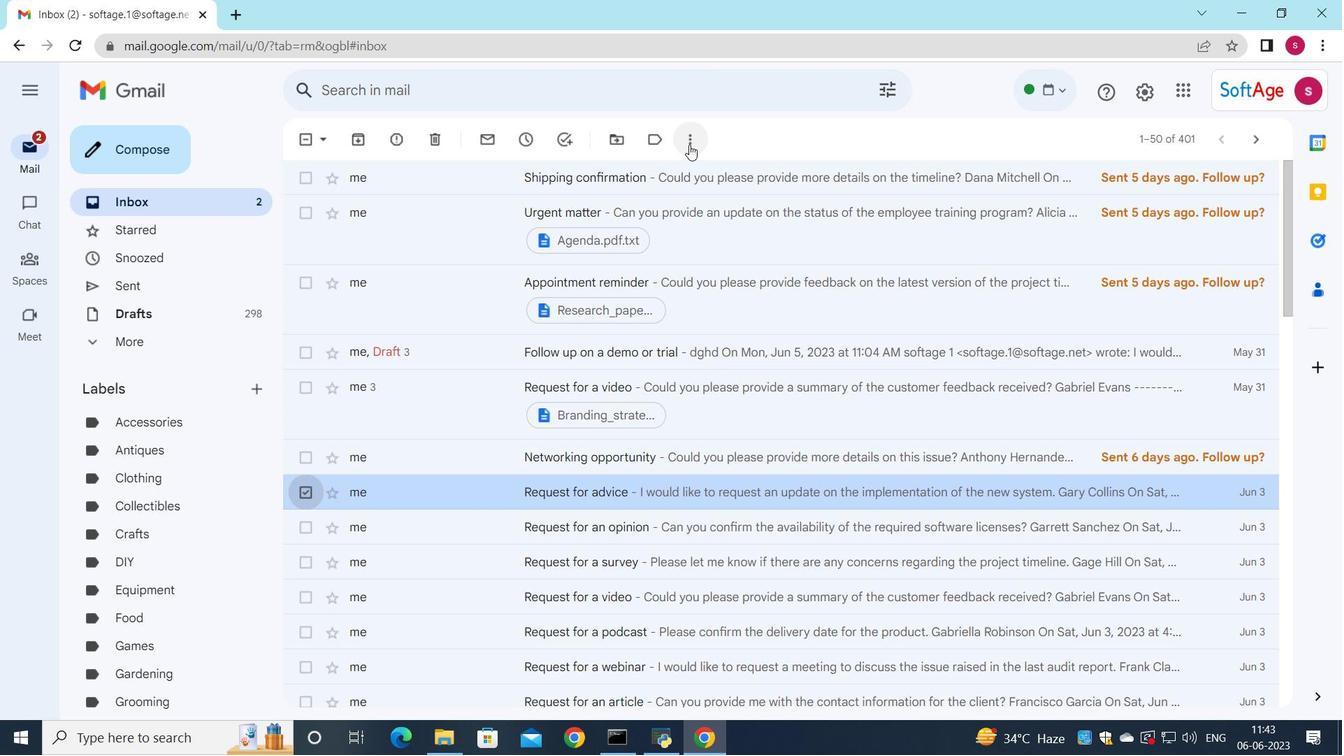 
Action: Mouse moved to (735, 304)
Screenshot: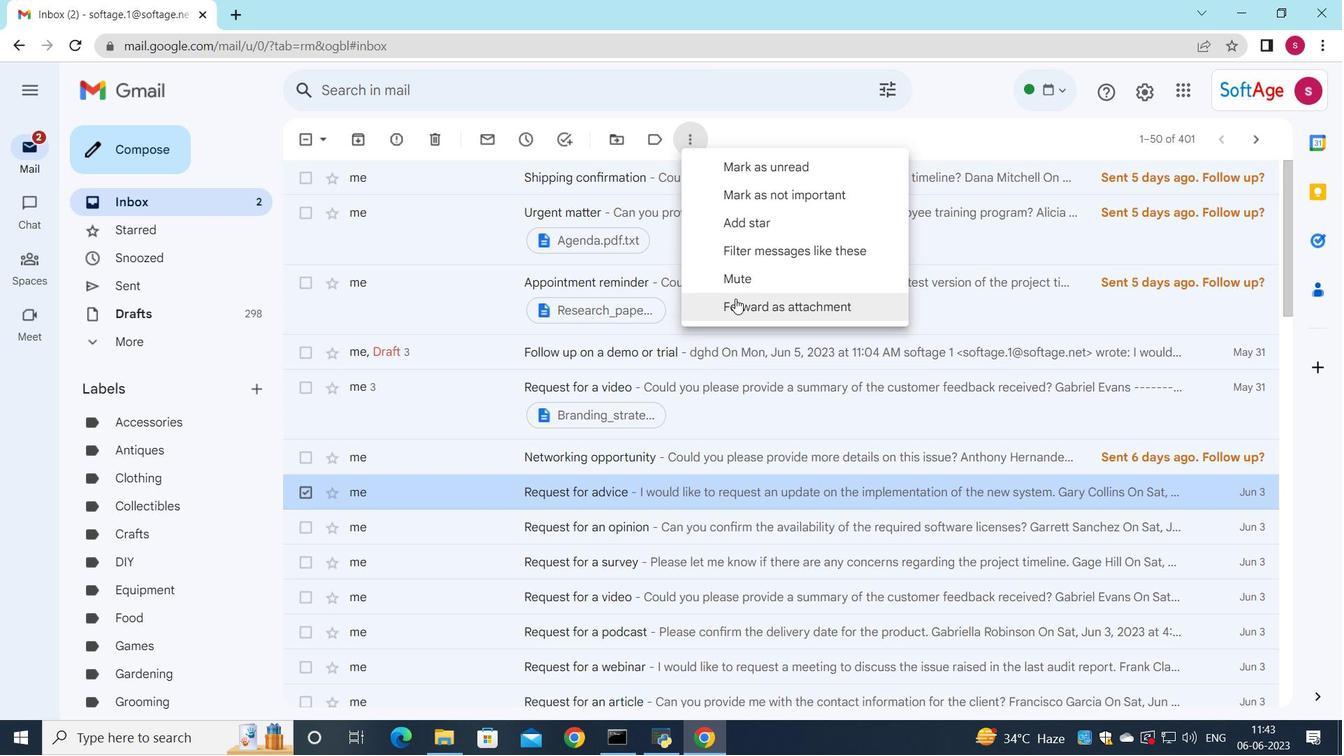 
Action: Mouse pressed left at (735, 304)
Screenshot: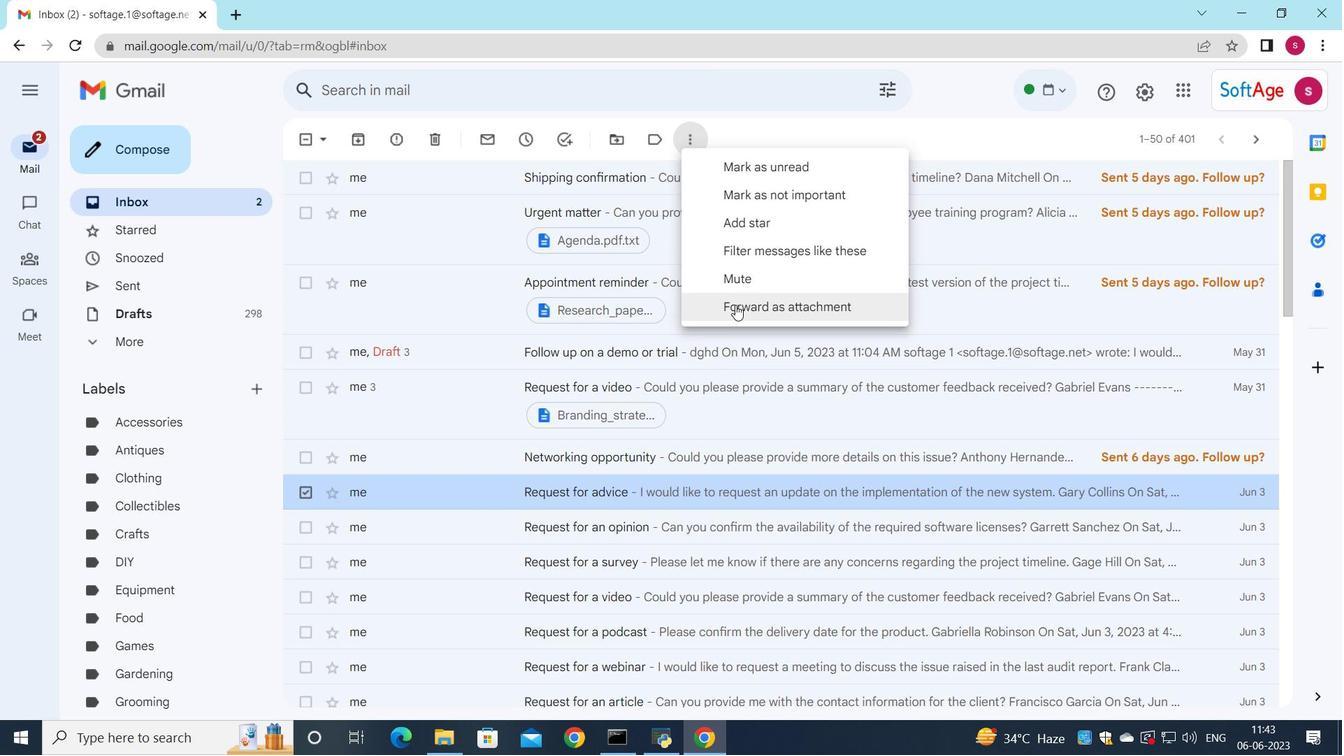 
Action: Mouse moved to (846, 295)
Screenshot: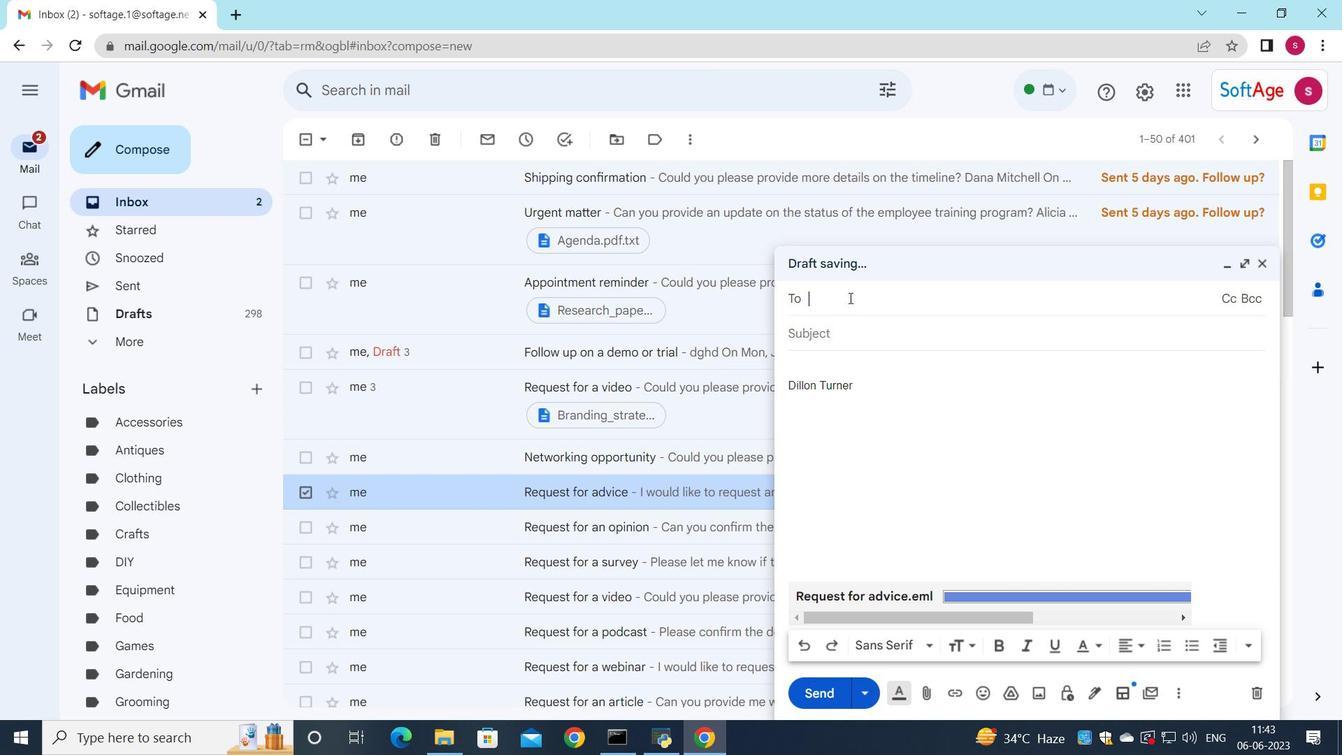 
Action: Key pressed softage.8
Screenshot: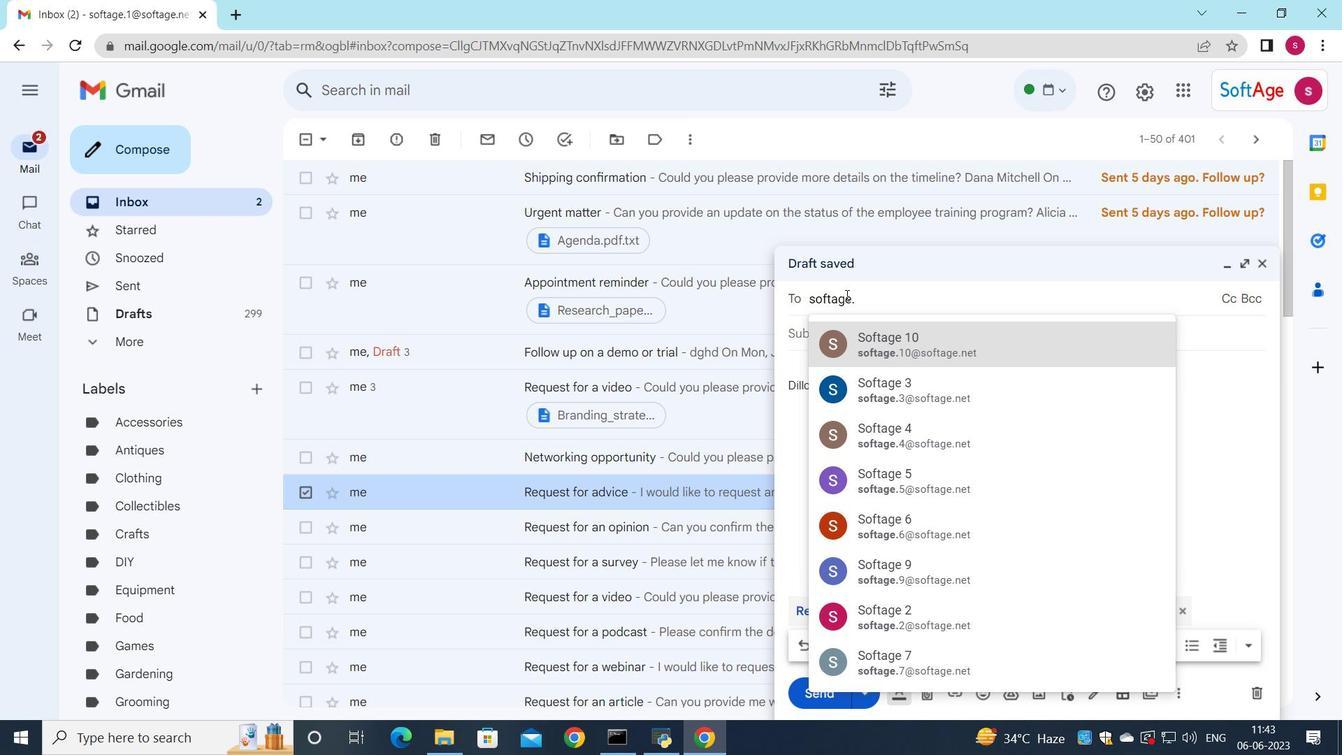 
Action: Mouse moved to (883, 340)
Screenshot: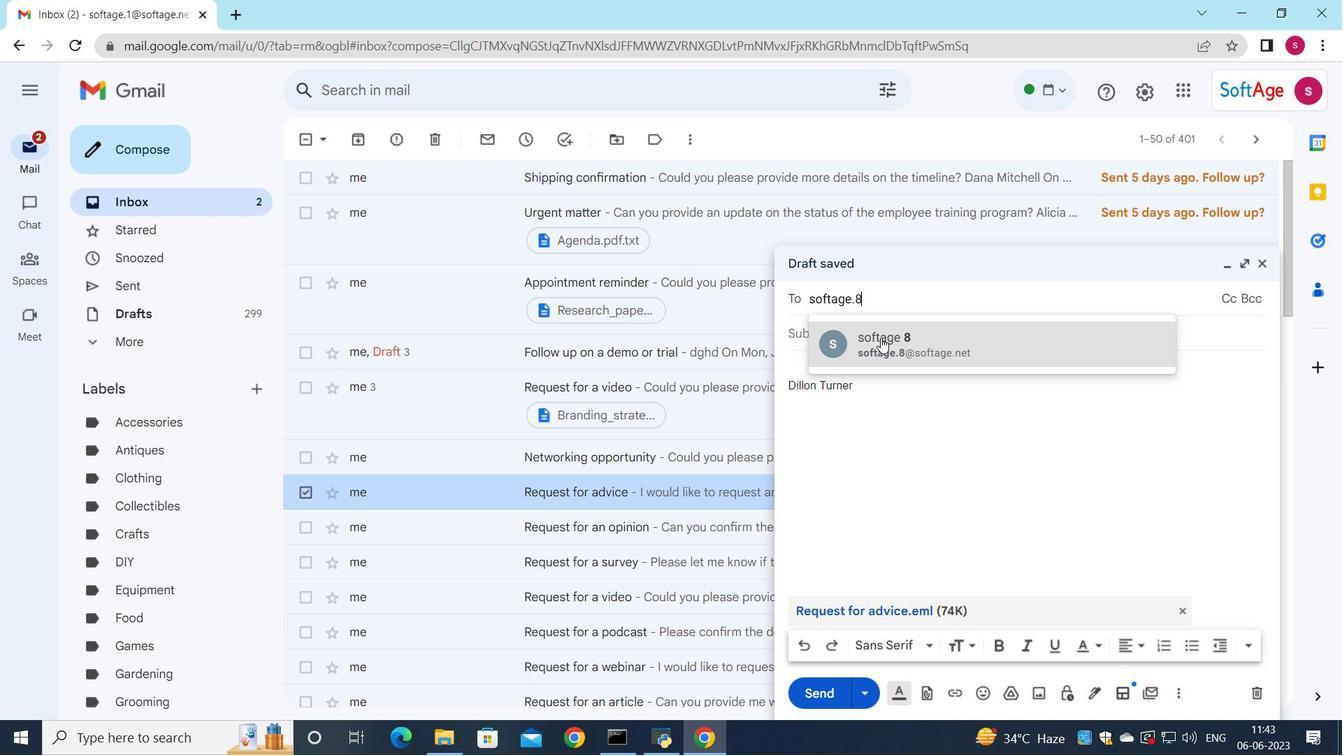 
Action: Mouse pressed left at (883, 340)
Screenshot: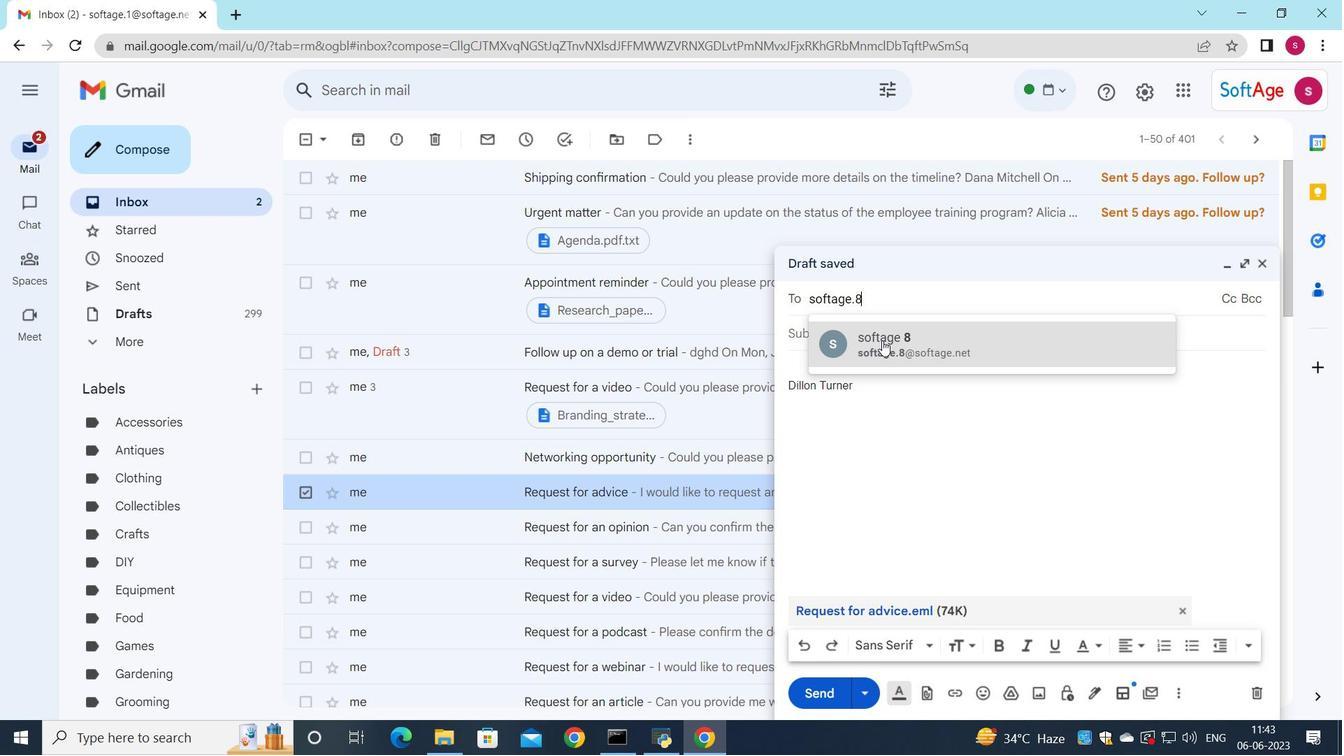 
Action: Mouse moved to (863, 345)
Screenshot: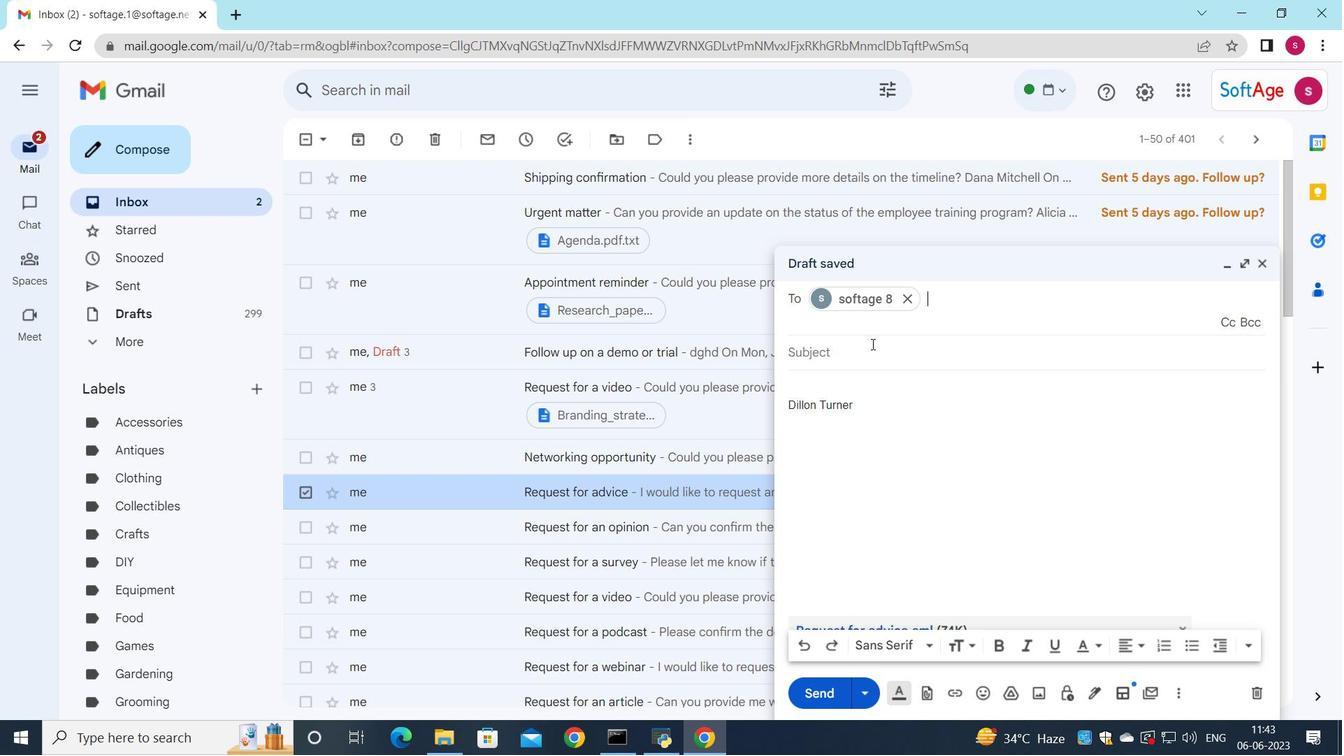 
Action: Mouse pressed left at (863, 345)
Screenshot: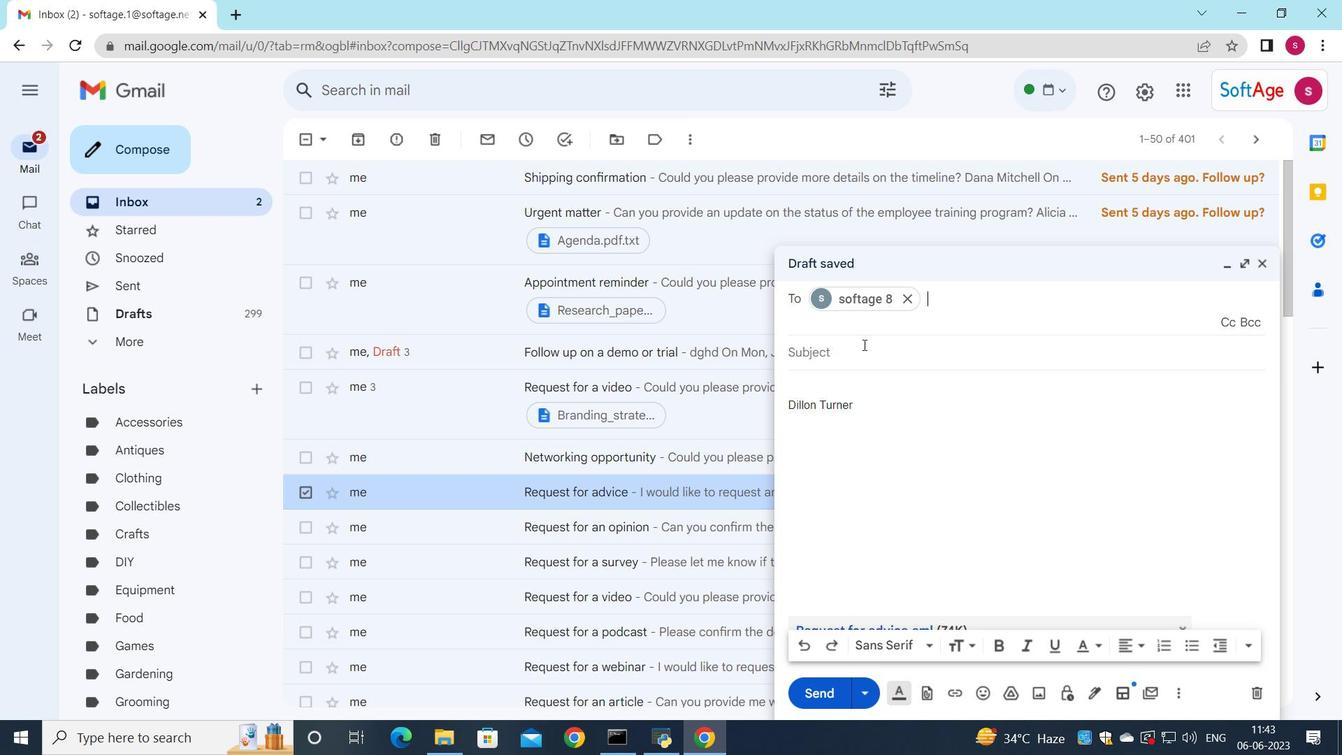 
Action: Key pressed <Key.shift><Key.shift><Key.shift><Key.shift><Key.shift><Key.shift><Key.shift><Key.shift><Key.shift><Key.shift><Key.shift>Yearly<Key.space>report
Screenshot: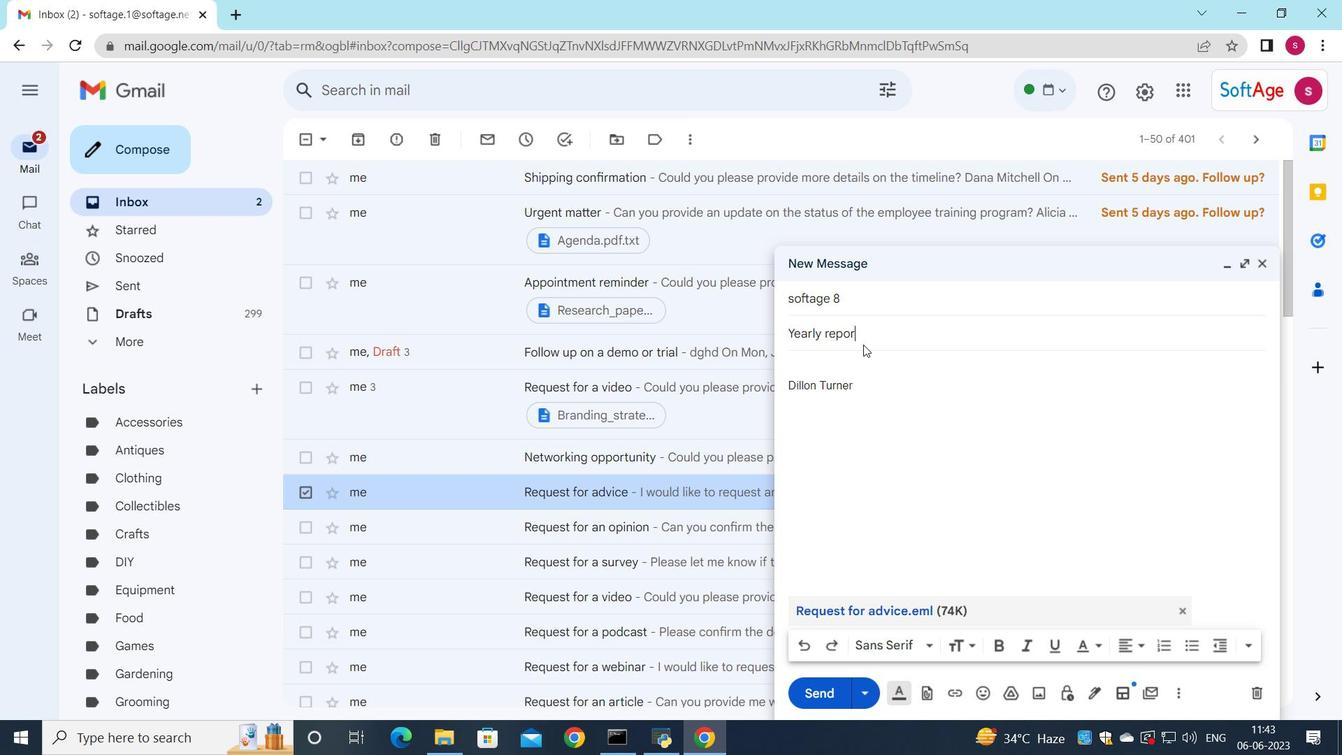 
Action: Mouse moved to (832, 369)
Screenshot: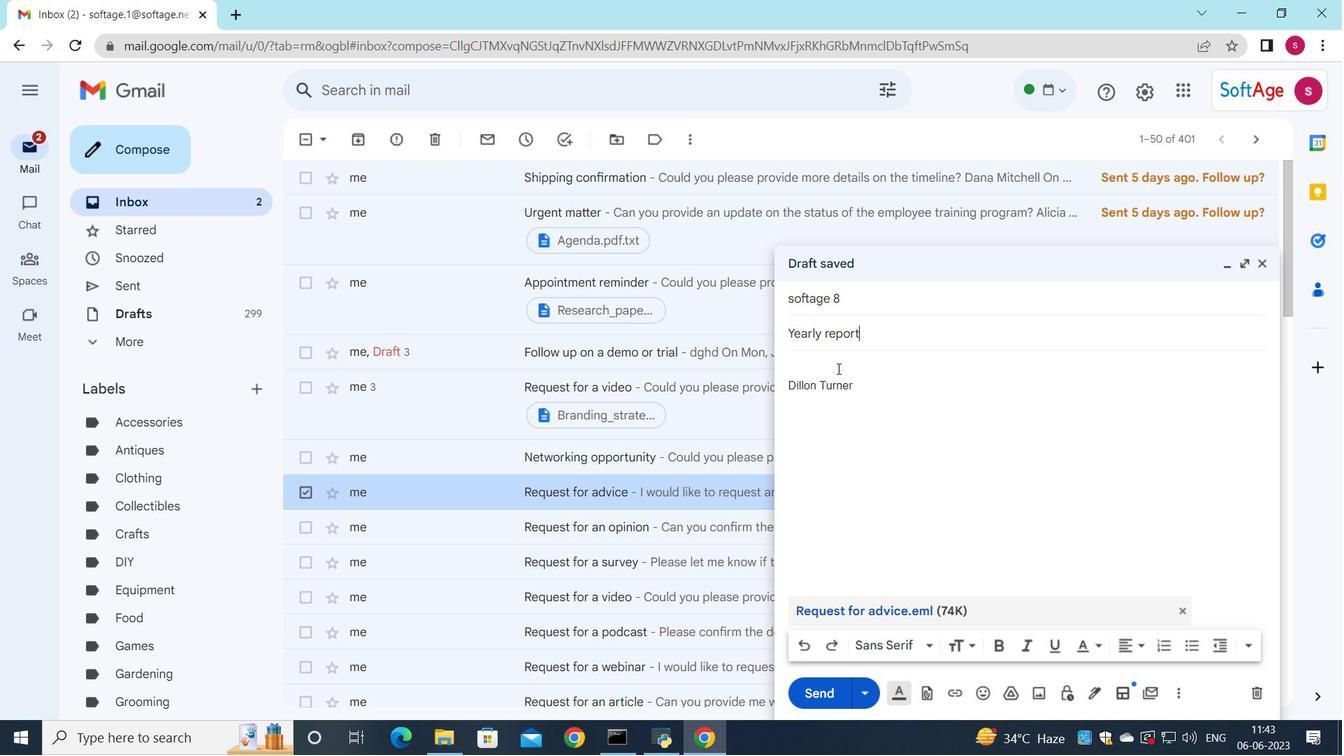 
Action: Mouse pressed left at (832, 369)
Screenshot: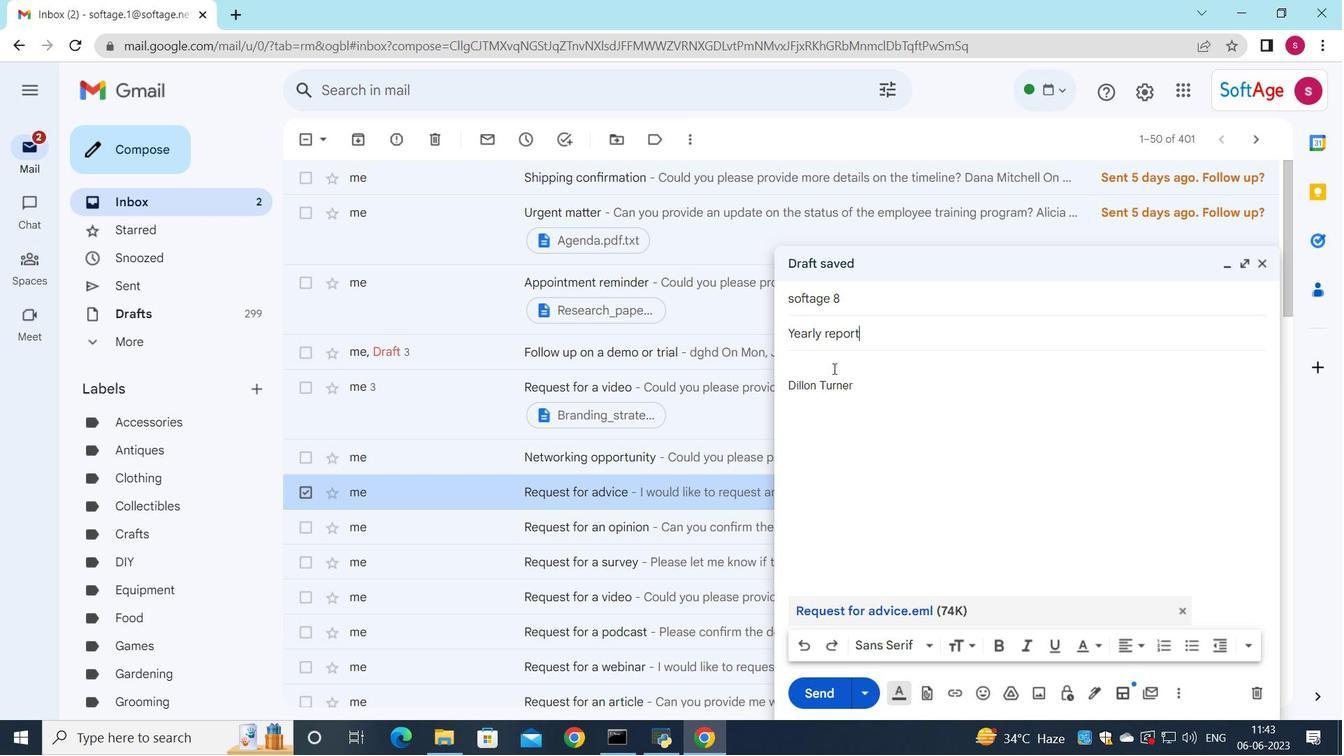 
Action: Key pressed <Key.shift>Would<Key.space>it<Key.space>be<Key.space>possib;<Key.backspace>le<Key.space>to<Key.space>have<Key.space>a<Key.space>project<Key.space>status<Key.space>update<Key.space>call<Key.space>with<Key.space>all<Key.space>stakeholders<Key.space>next<Key.space>week<Key.shift_r>?
Screenshot: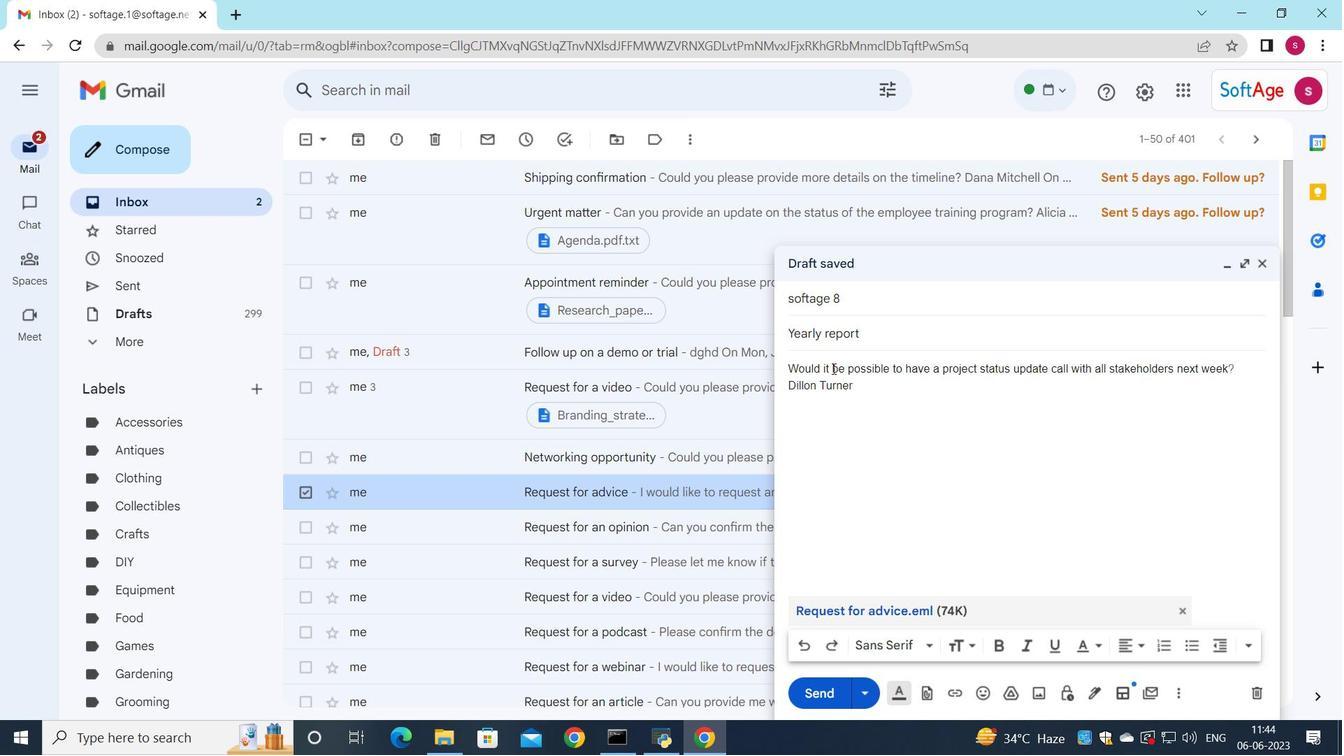 
Action: Mouse moved to (819, 693)
Screenshot: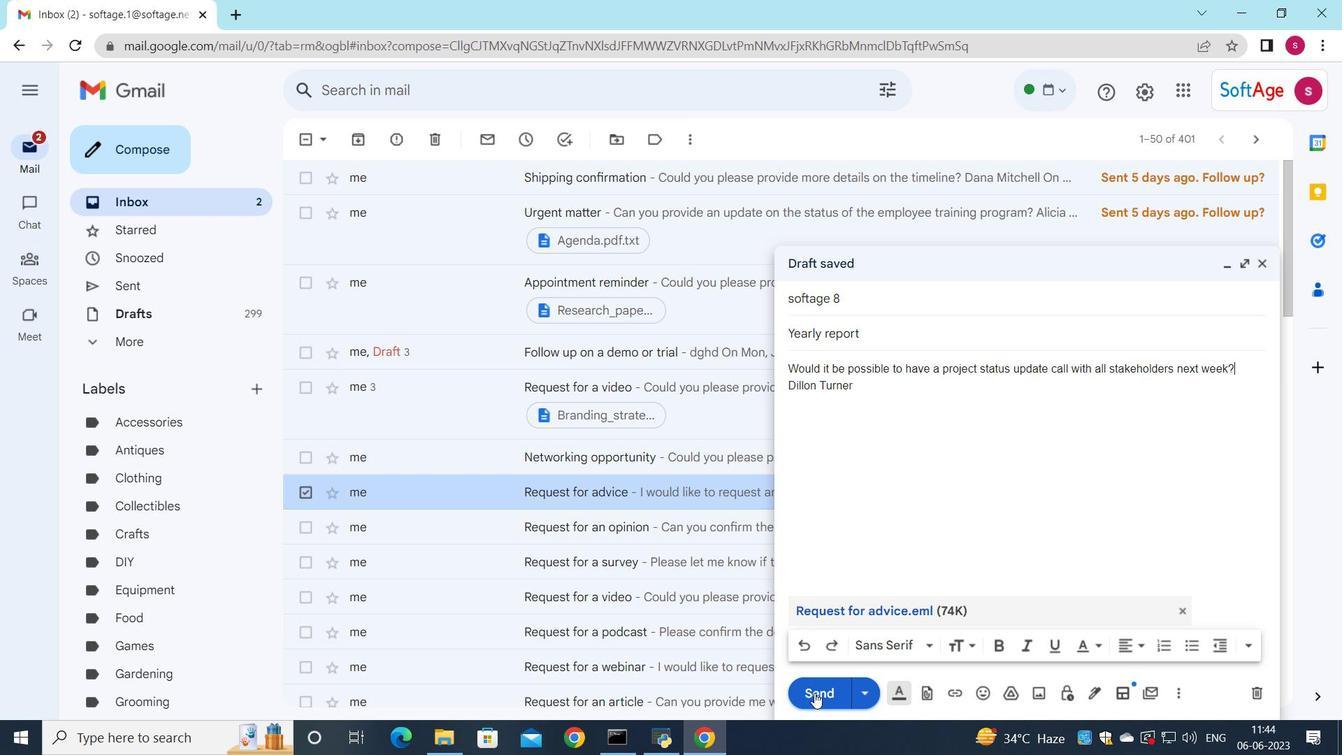 
Action: Mouse pressed left at (819, 693)
Screenshot: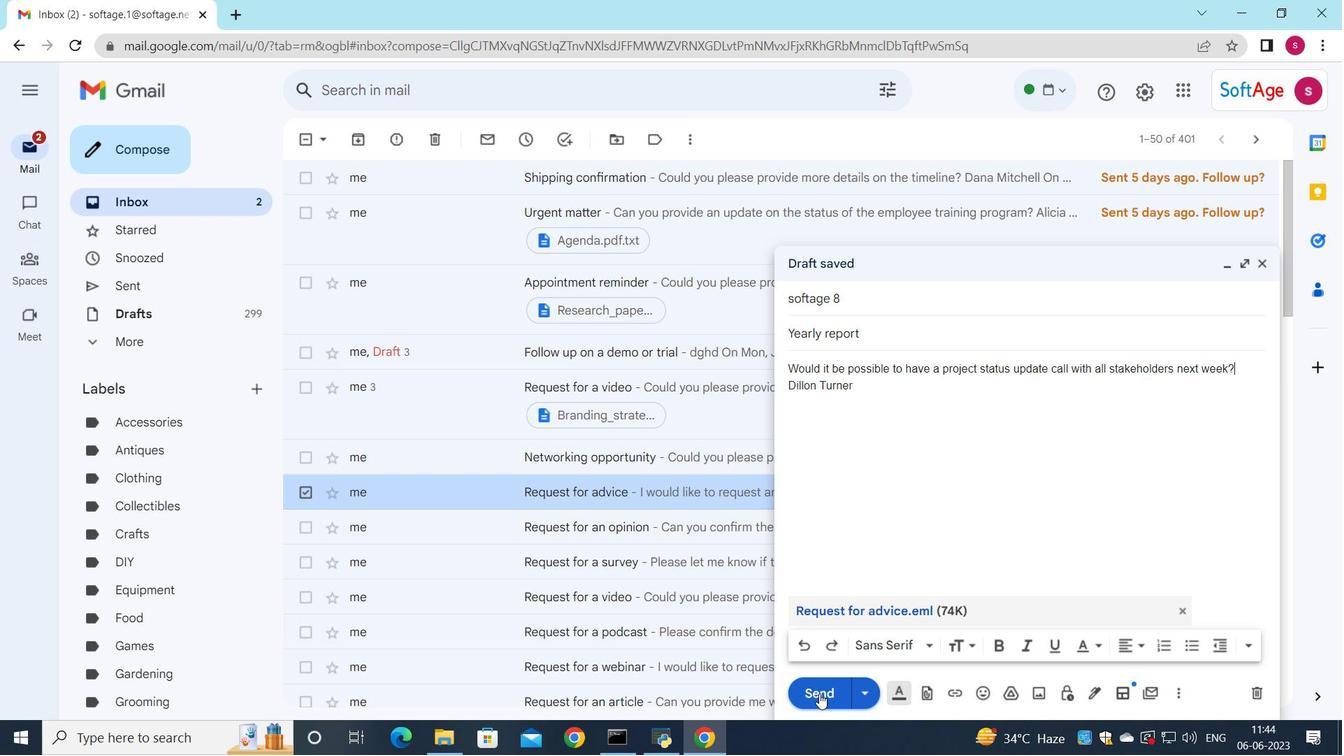 
Action: Mouse moved to (687, 502)
Screenshot: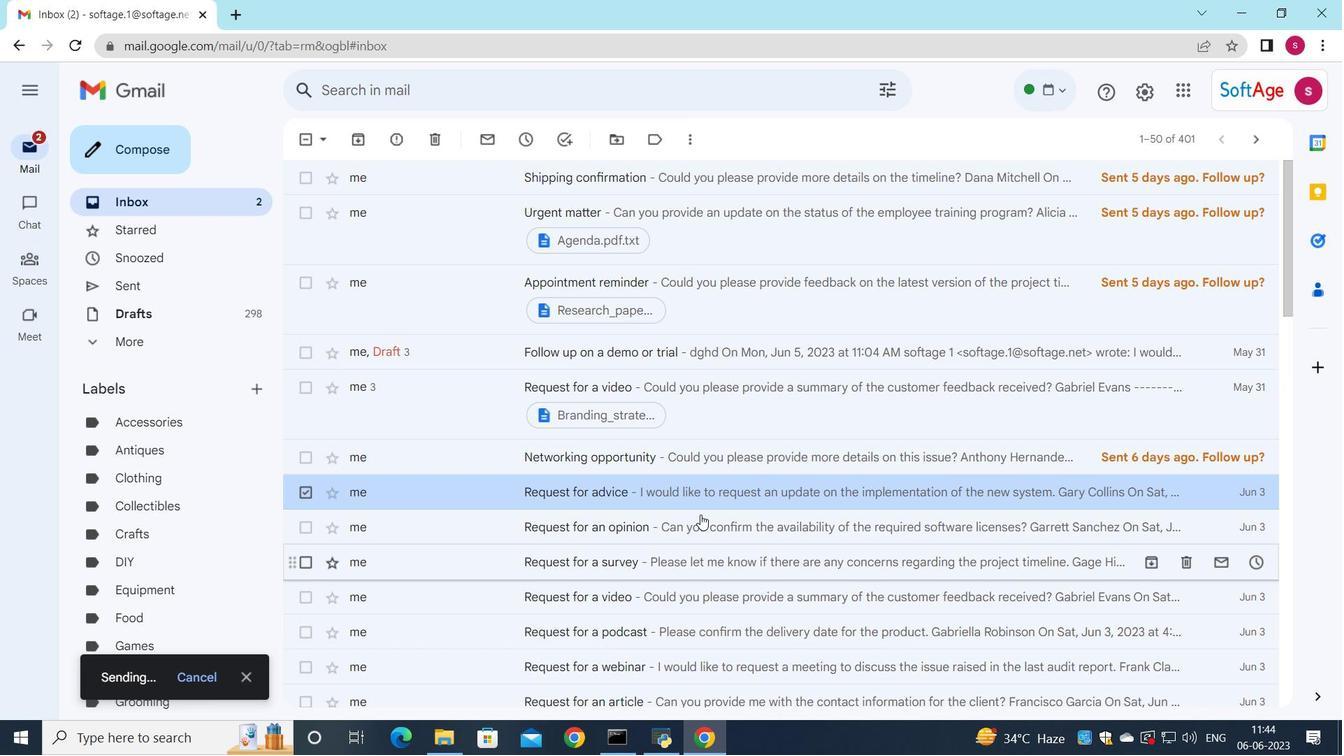 
